 Task: Look for Airbnb properties in GjakovÃ«, Kosovo from 14th November, 2023 to 30th November, 2023 for 5 adults.5 bedrooms having 5 beds and 5 bathrooms. Property type can be house. Amenities needed are: wifi, TV, free parkinig on premises, gym, breakfast. Look for 4 properties as per requirement.
Action: Mouse moved to (546, 123)
Screenshot: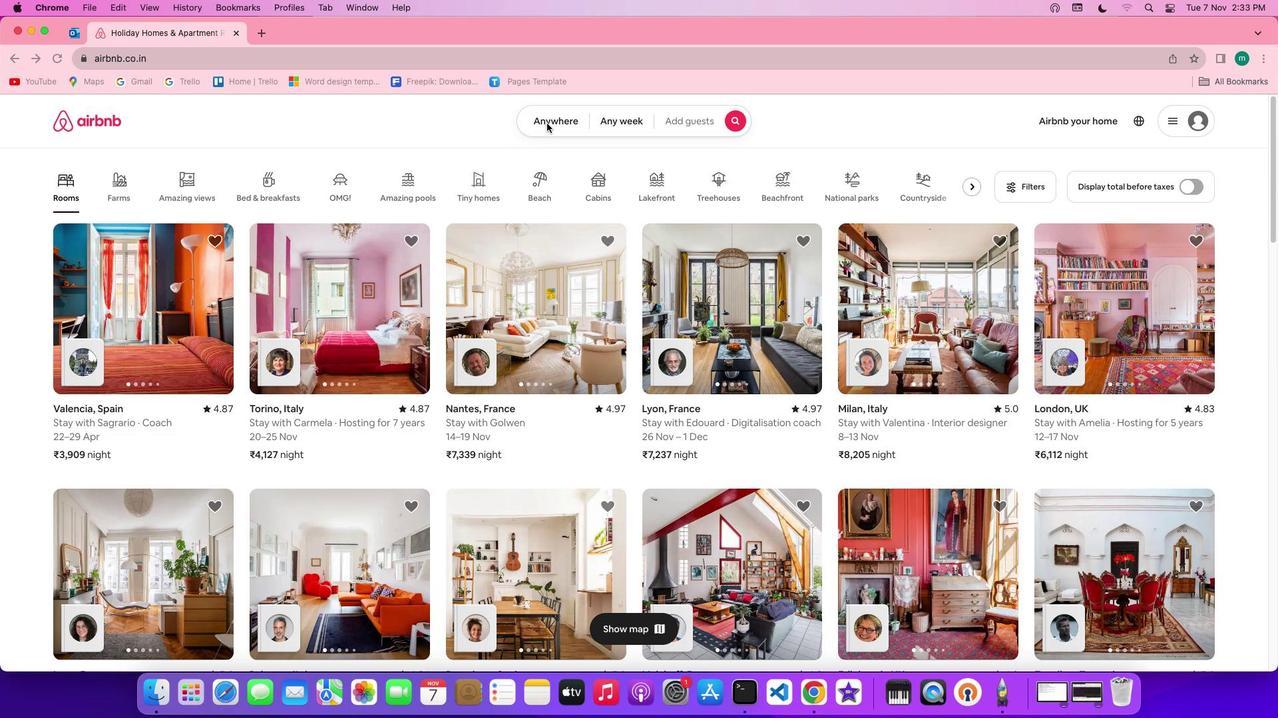 
Action: Mouse pressed left at (546, 123)
Screenshot: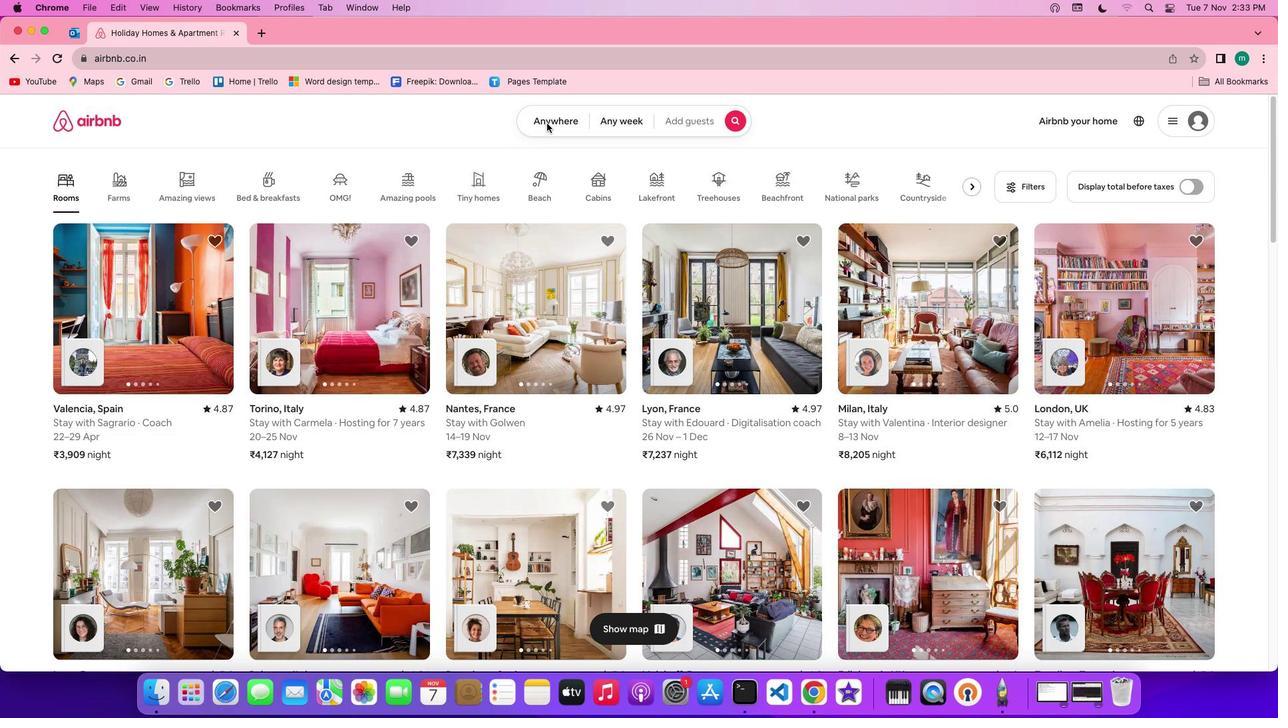 
Action: Mouse pressed left at (546, 123)
Screenshot: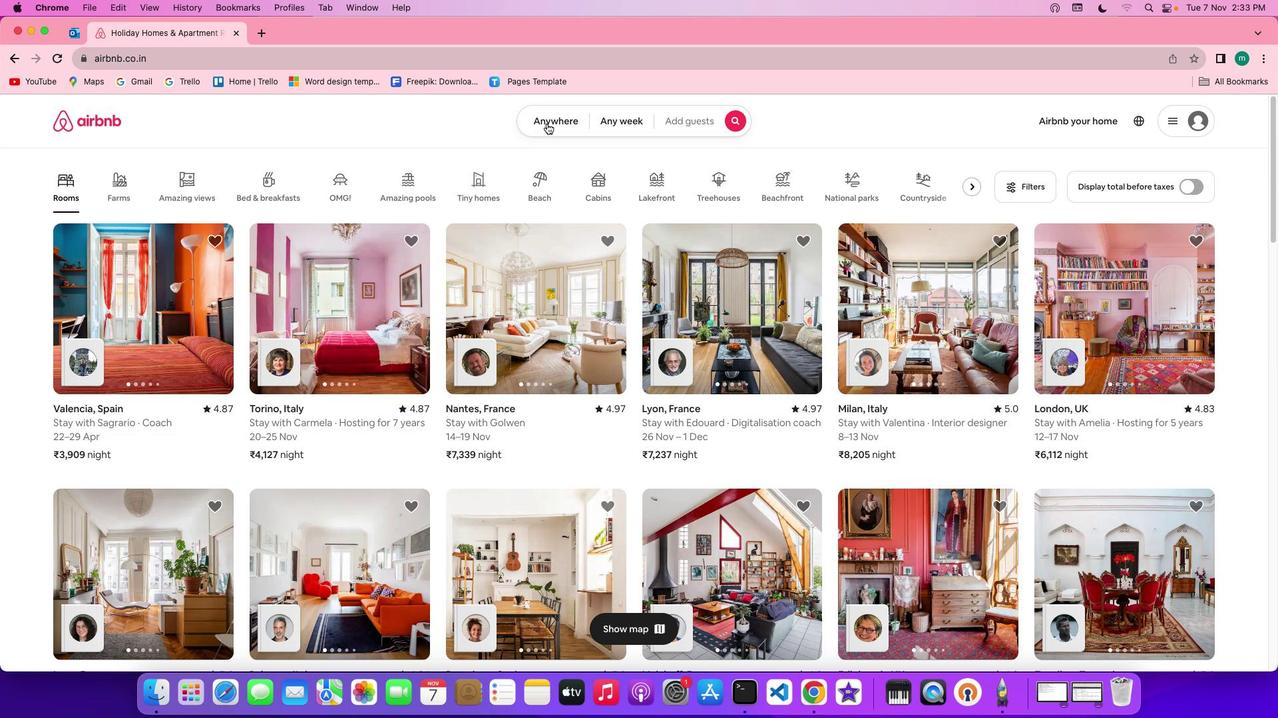 
Action: Mouse moved to (471, 175)
Screenshot: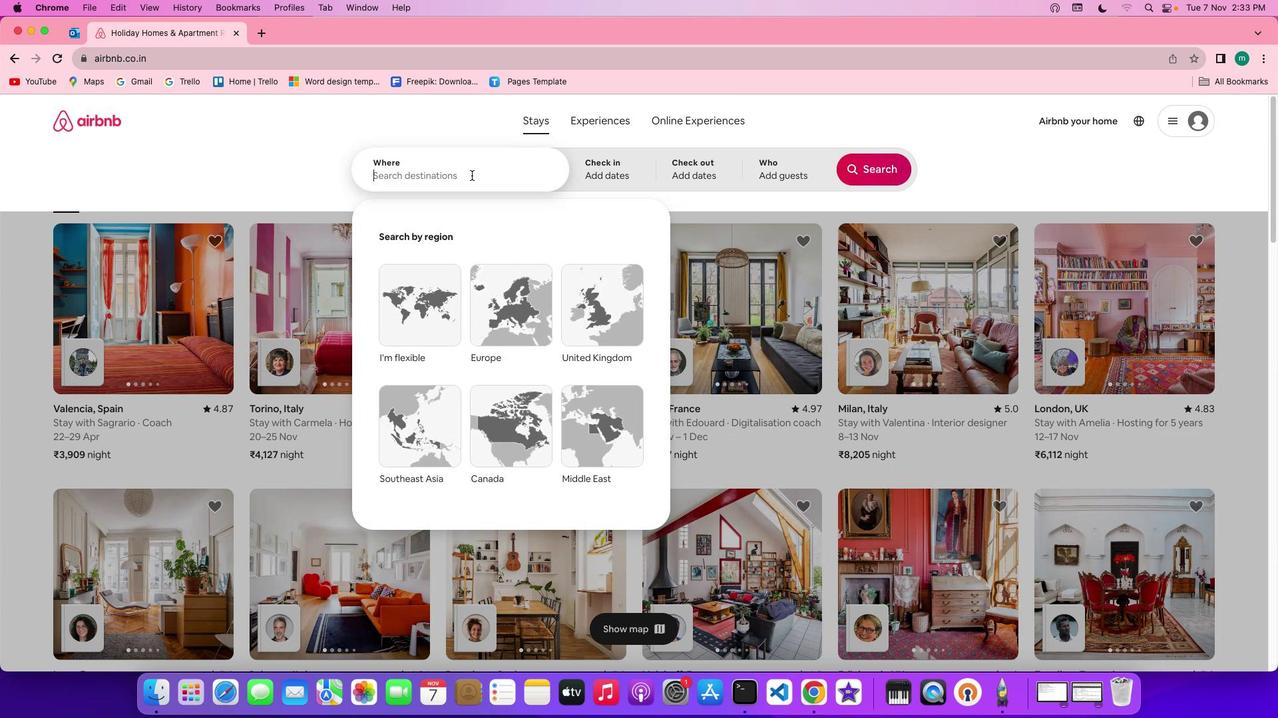 
Action: Mouse pressed left at (471, 175)
Screenshot: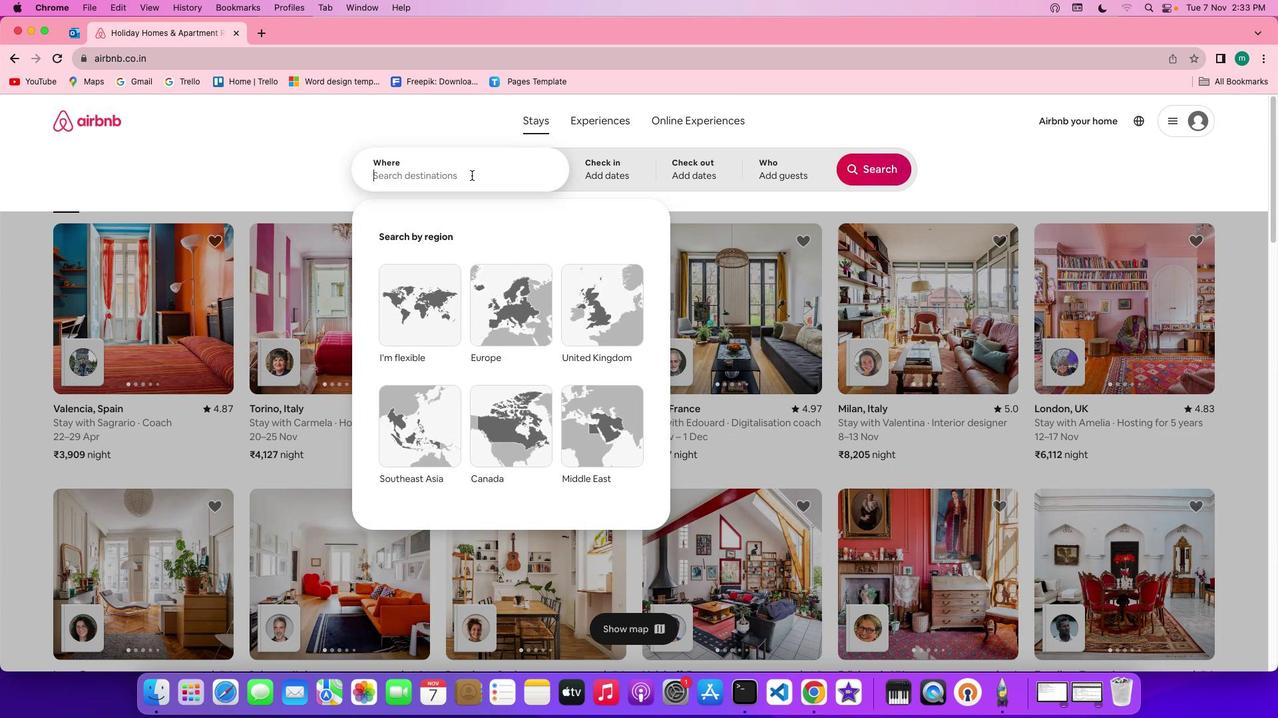 
Action: Key pressed Key.shift'G''j''a''k''o''v''e'','Key.space
Screenshot: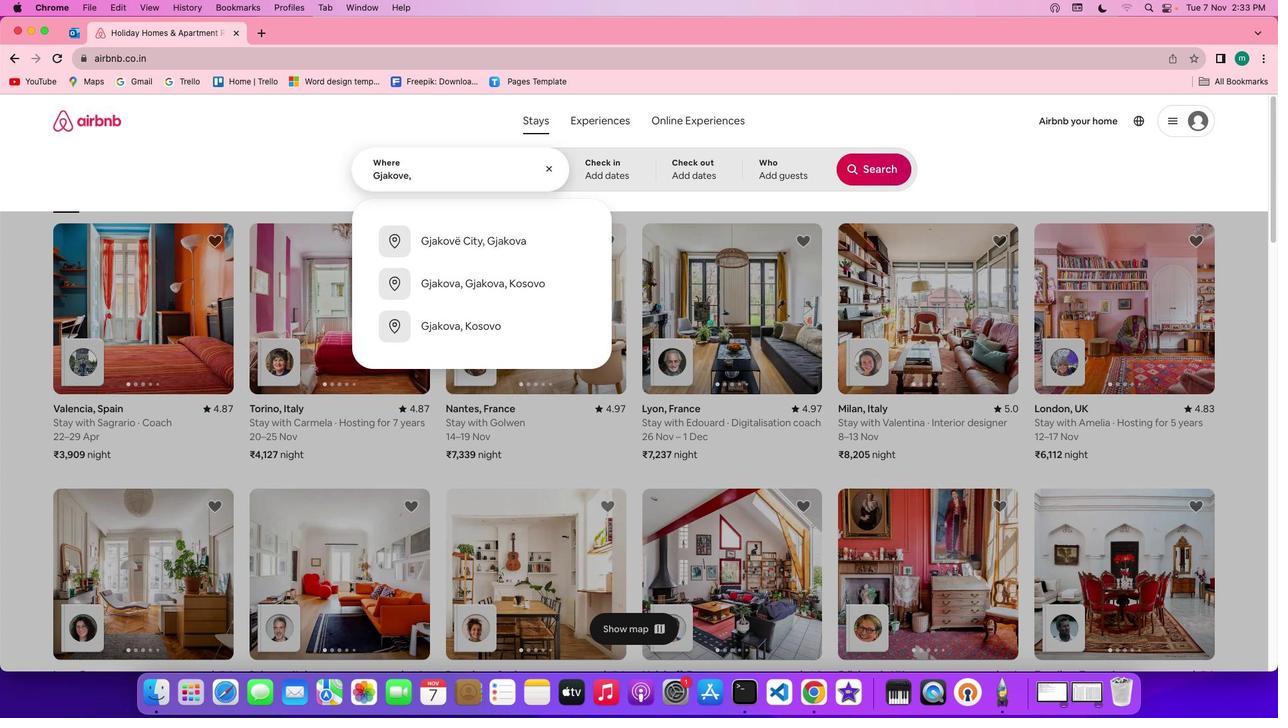 
Action: Mouse moved to (471, 175)
Screenshot: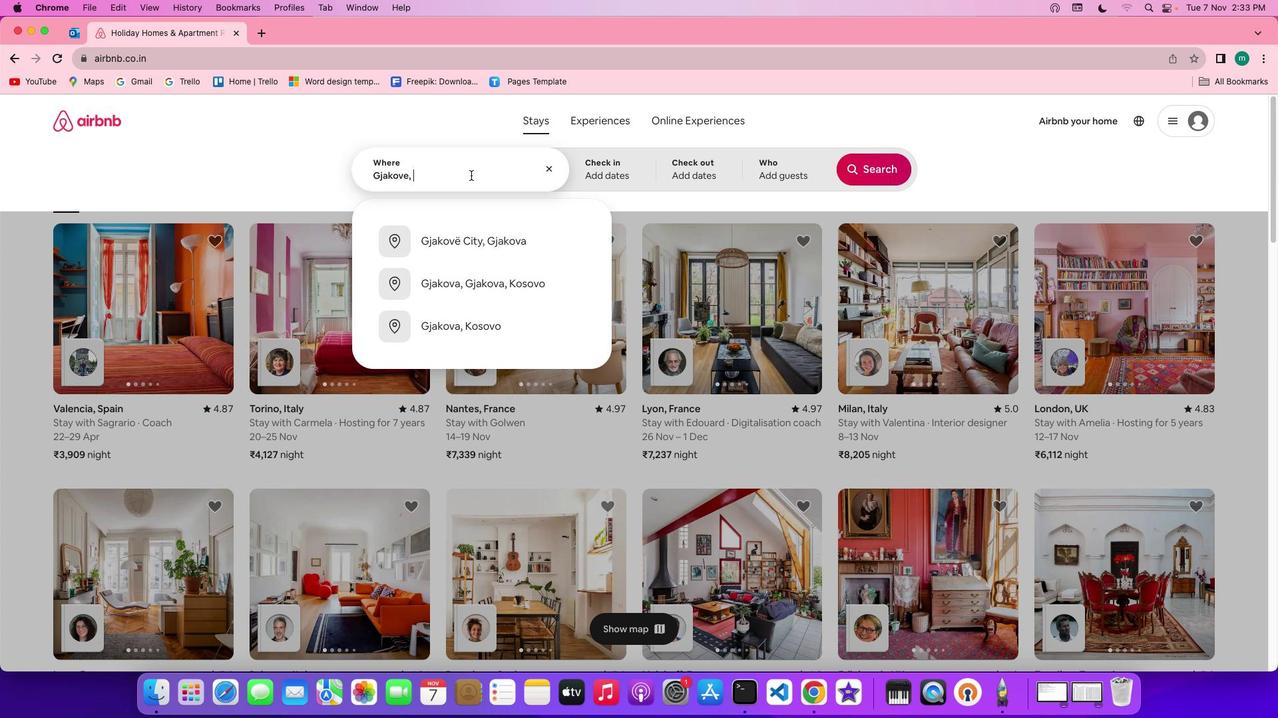 
Action: Key pressed Key.shift'K''o''s''o''v''o'
Screenshot: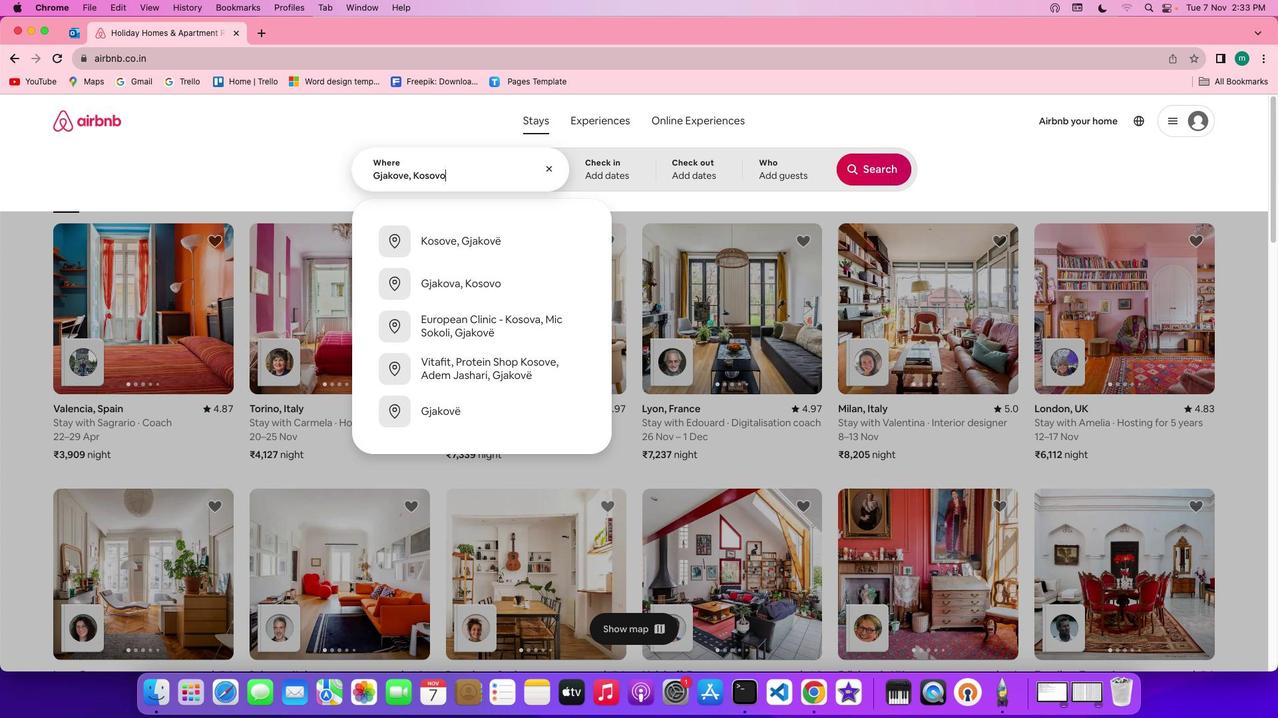 
Action: Mouse moved to (588, 159)
Screenshot: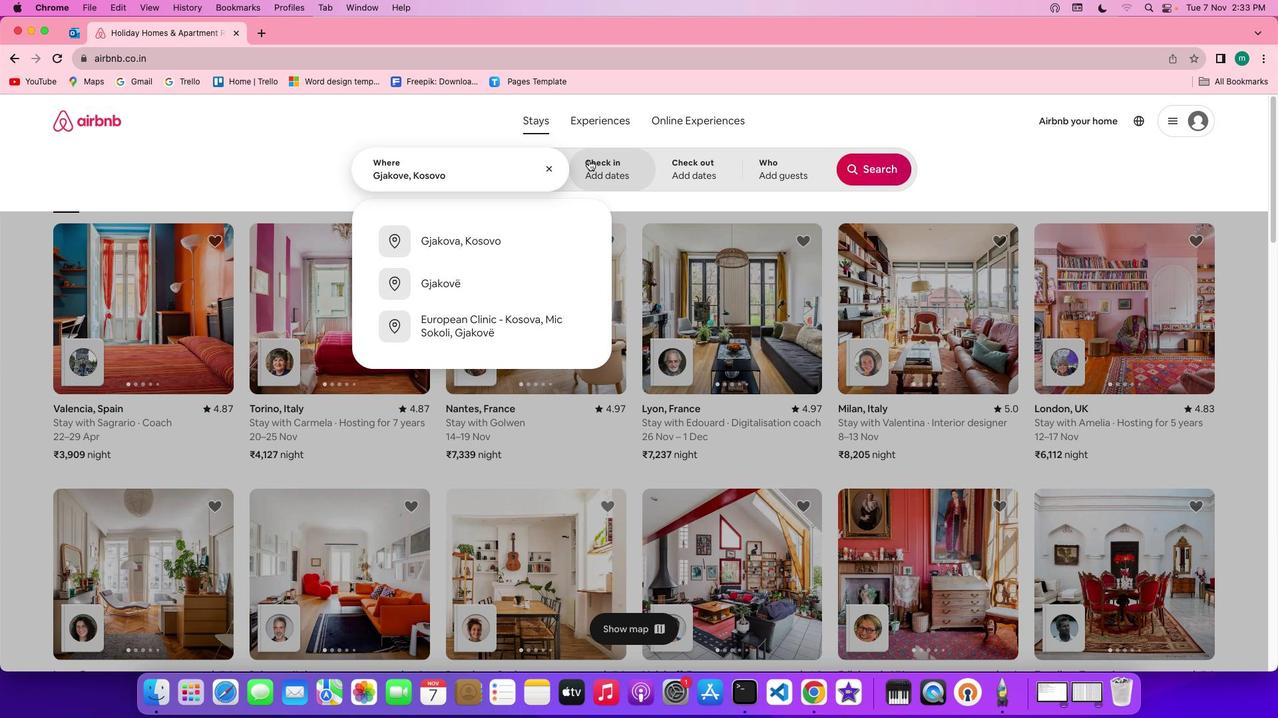 
Action: Mouse pressed left at (588, 159)
Screenshot: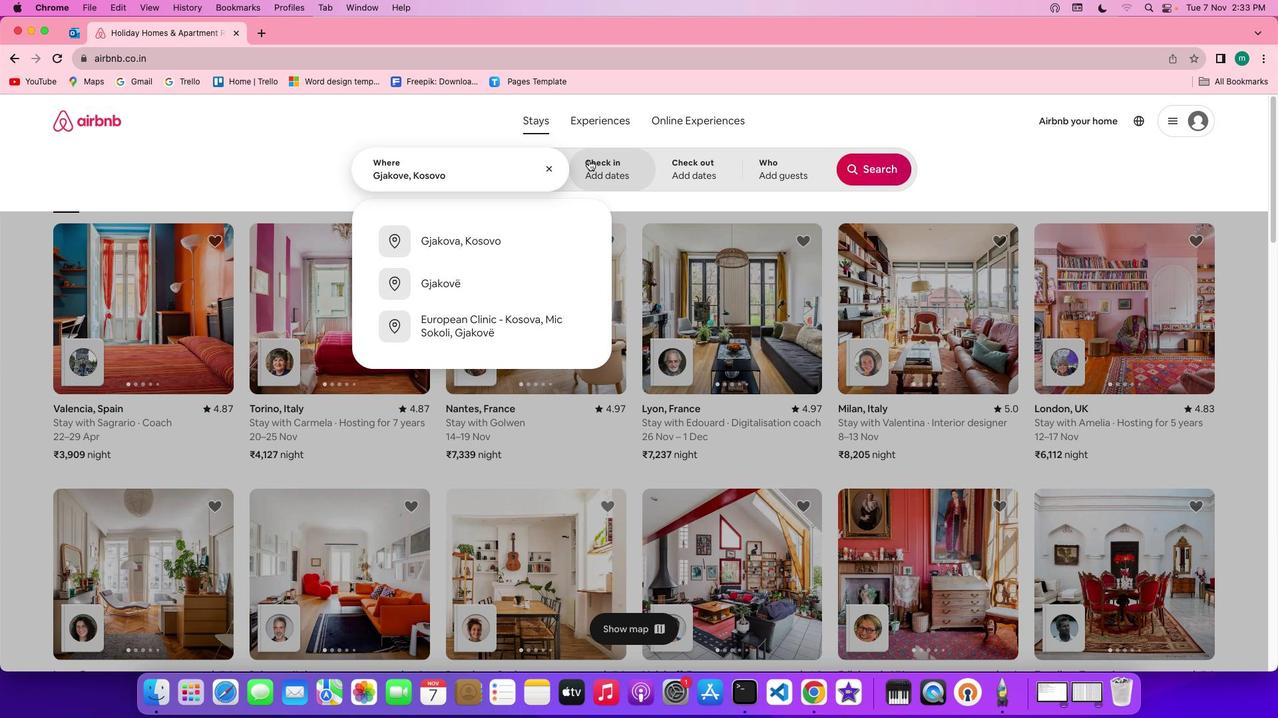 
Action: Mouse moved to (463, 409)
Screenshot: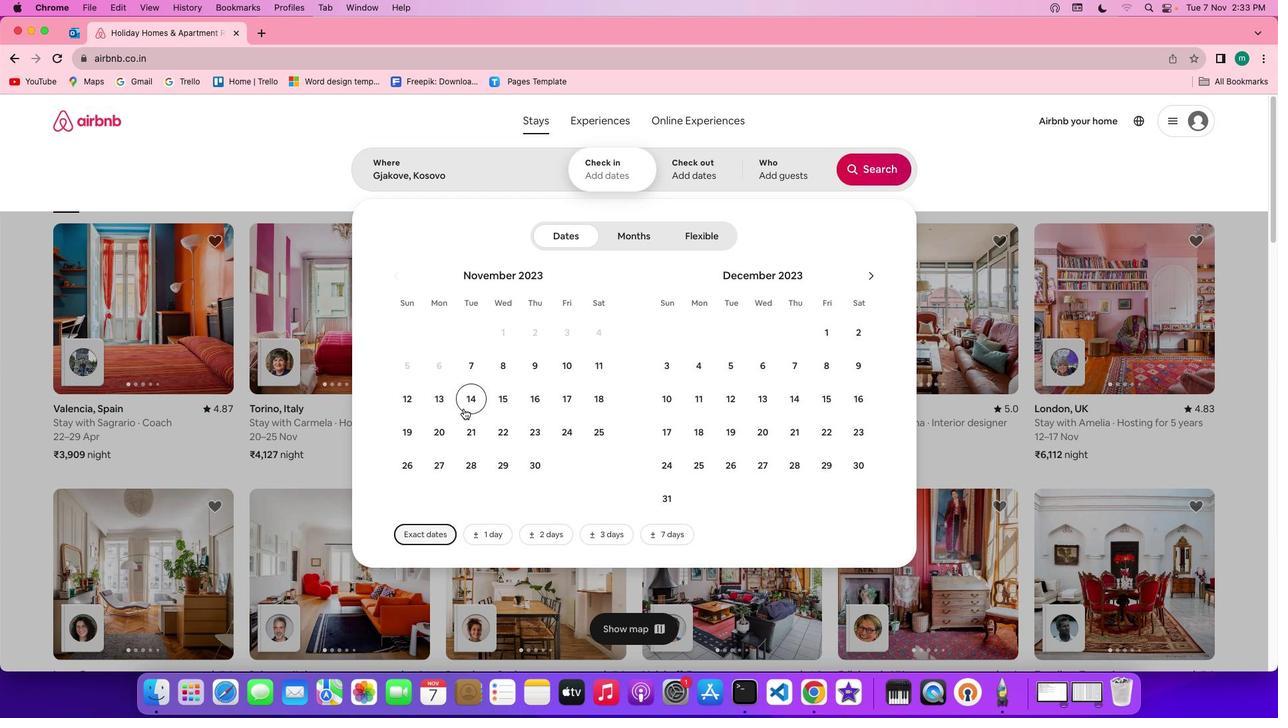 
Action: Mouse pressed left at (463, 409)
Screenshot: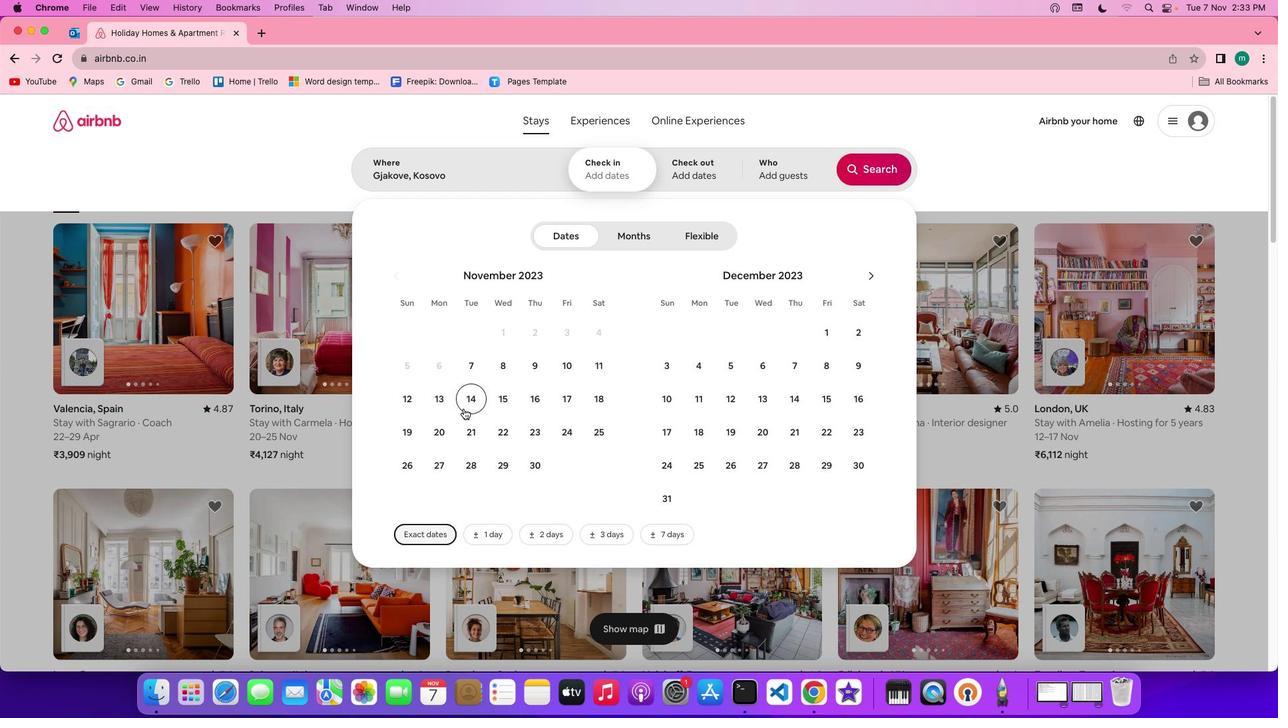 
Action: Mouse moved to (536, 473)
Screenshot: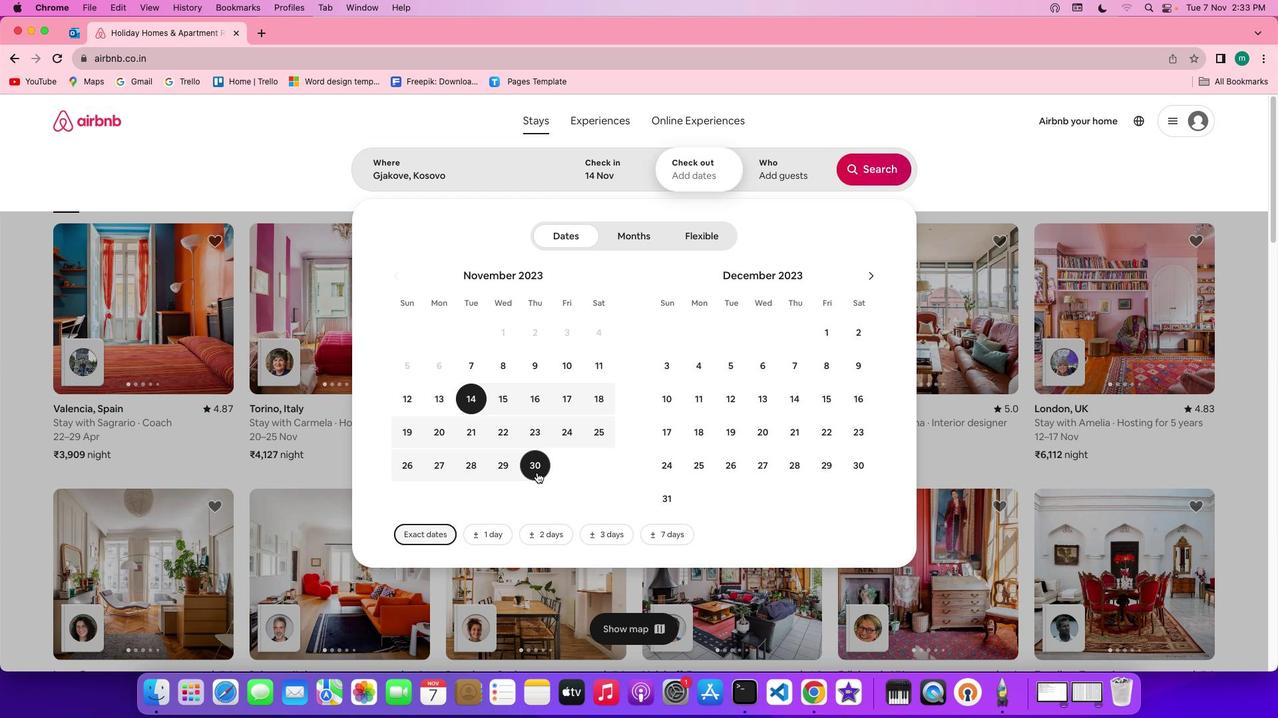 
Action: Mouse pressed left at (536, 473)
Screenshot: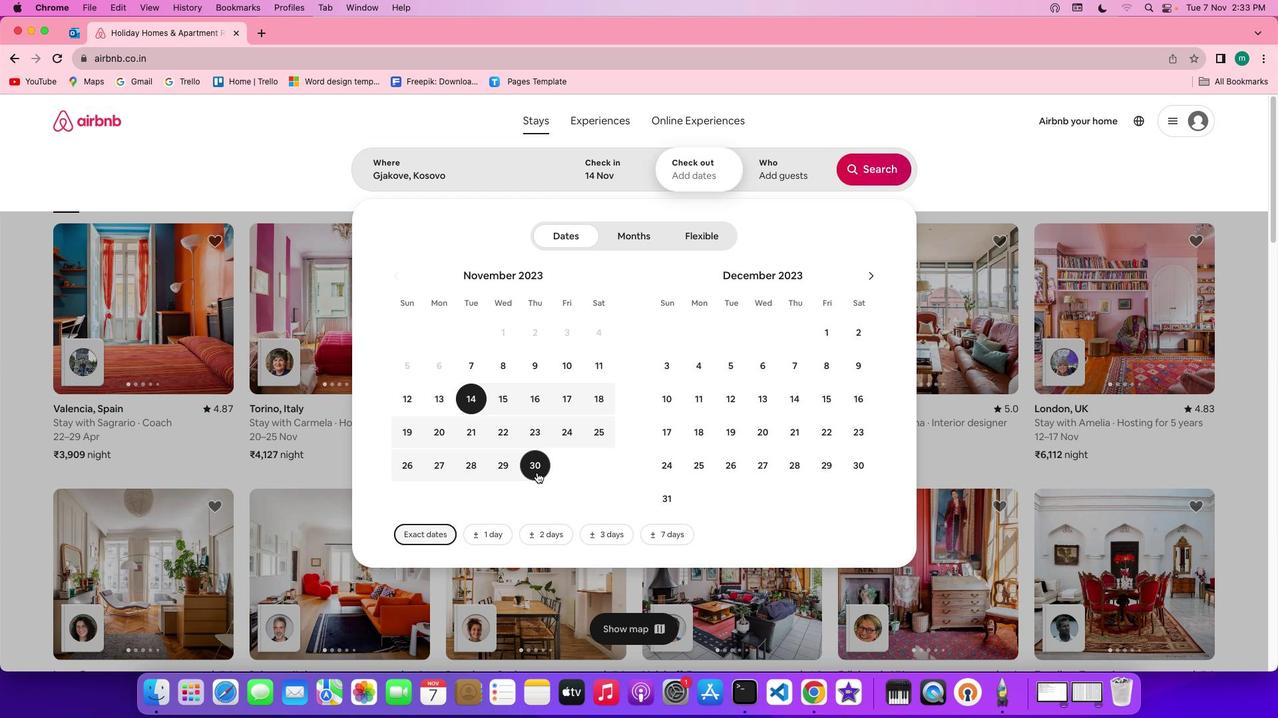
Action: Mouse moved to (772, 166)
Screenshot: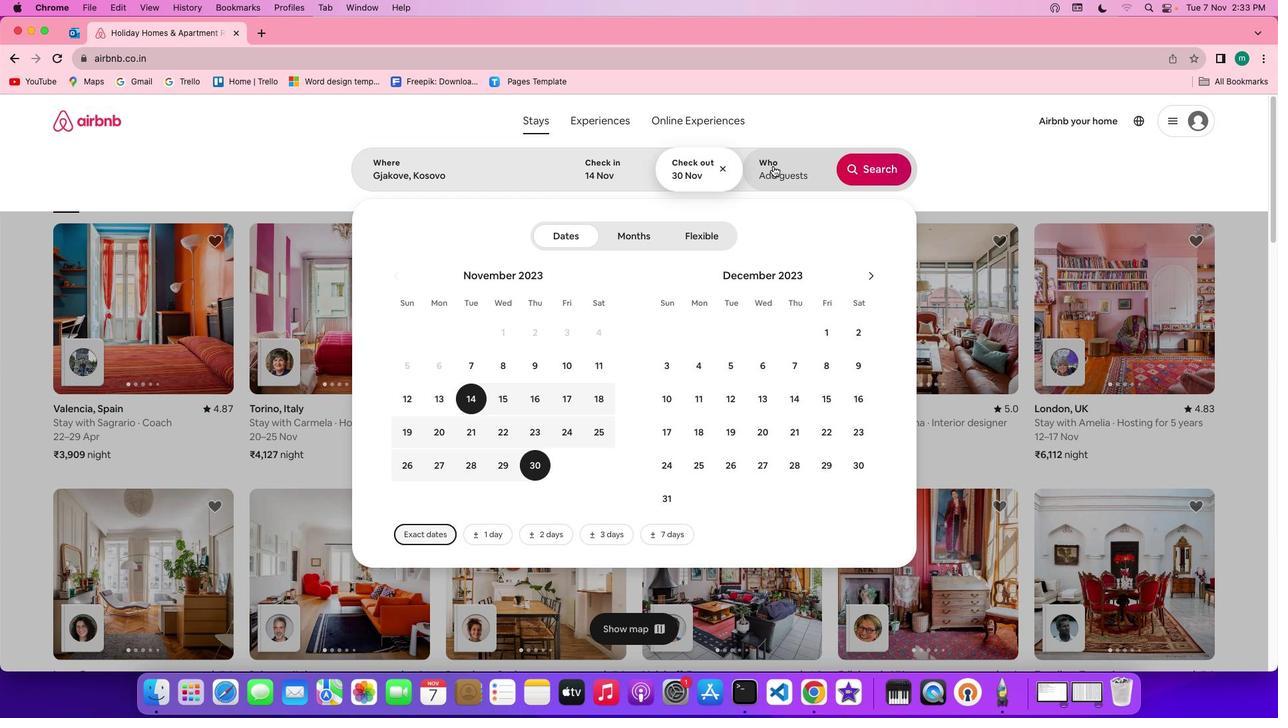 
Action: Mouse pressed left at (772, 166)
Screenshot: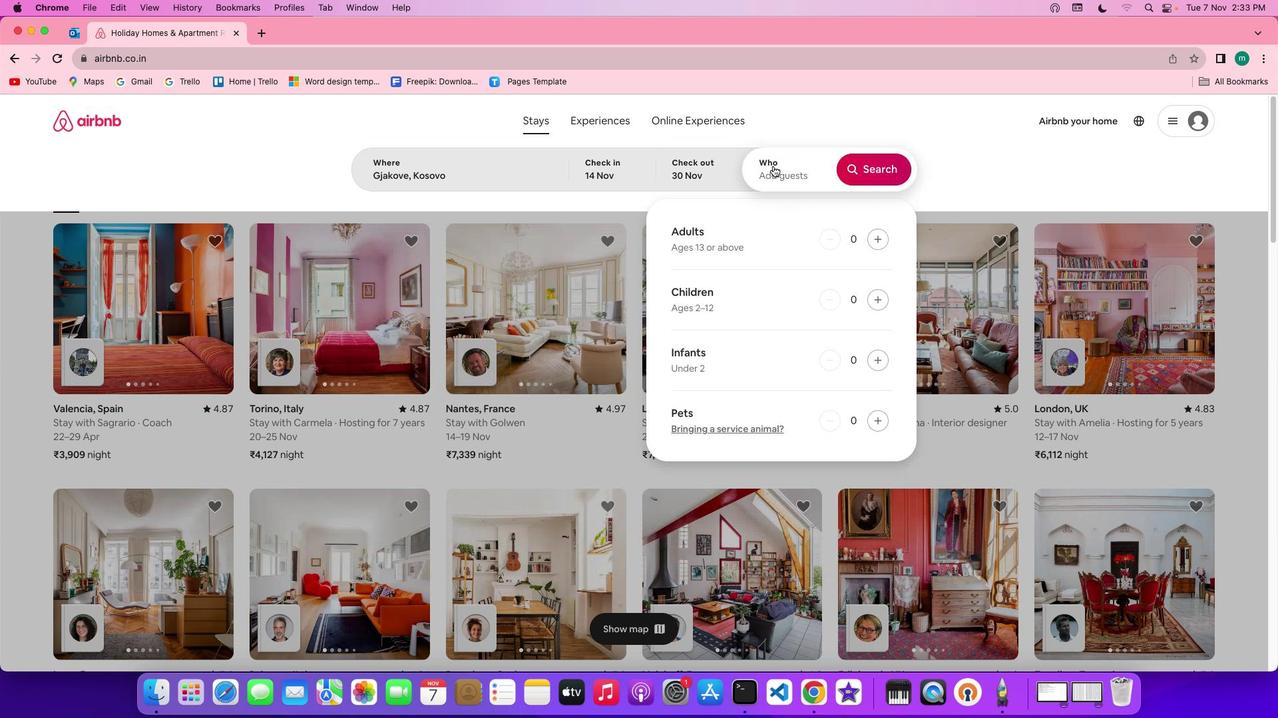 
Action: Mouse moved to (882, 240)
Screenshot: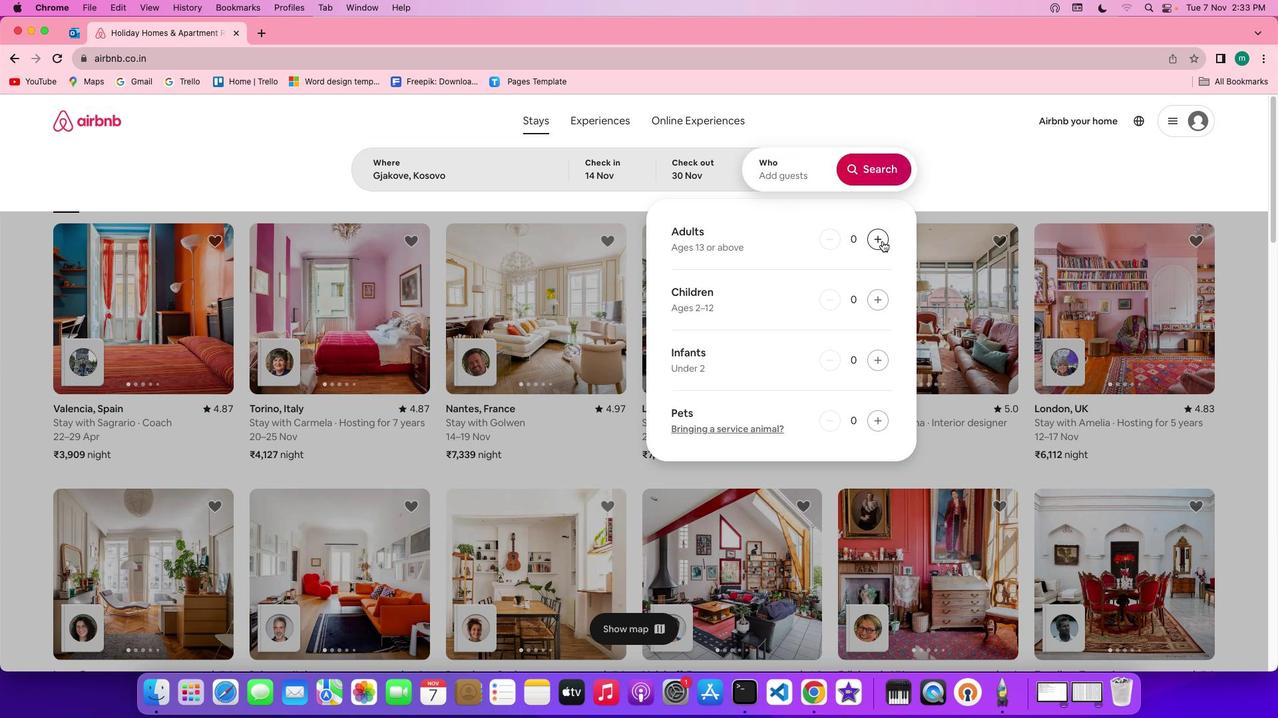 
Action: Mouse pressed left at (882, 240)
Screenshot: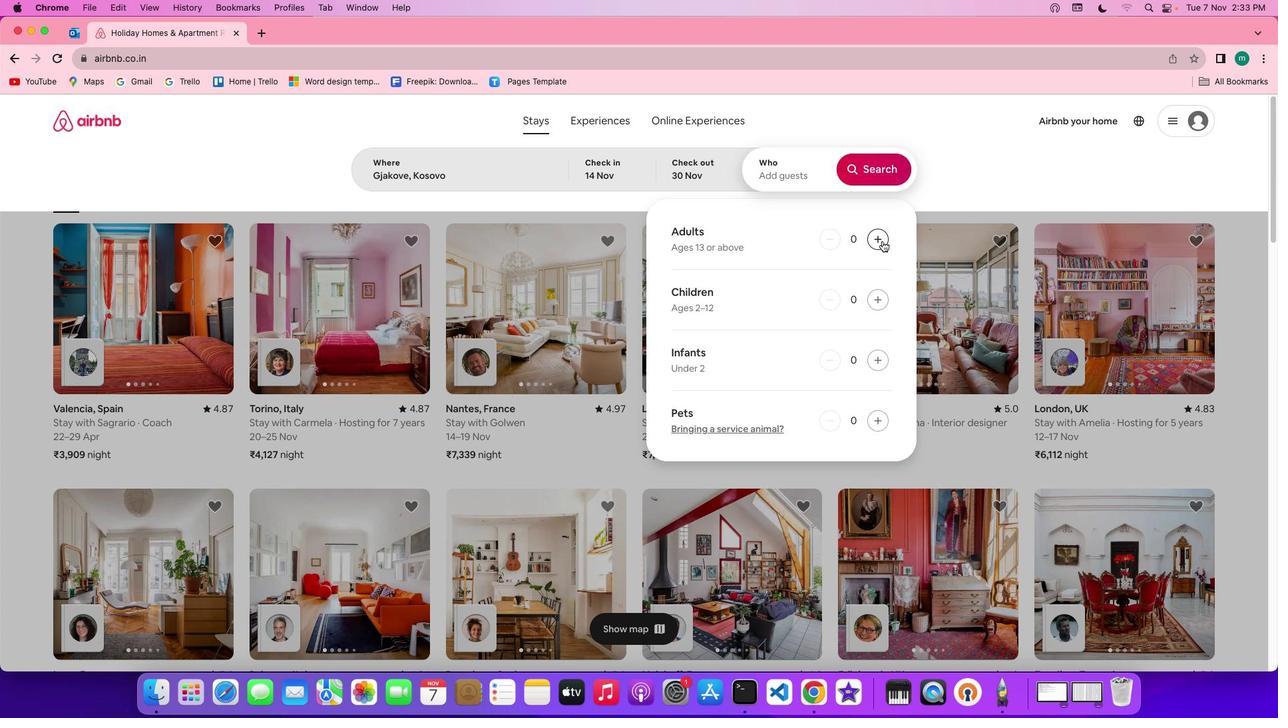 
Action: Mouse pressed left at (882, 240)
Screenshot: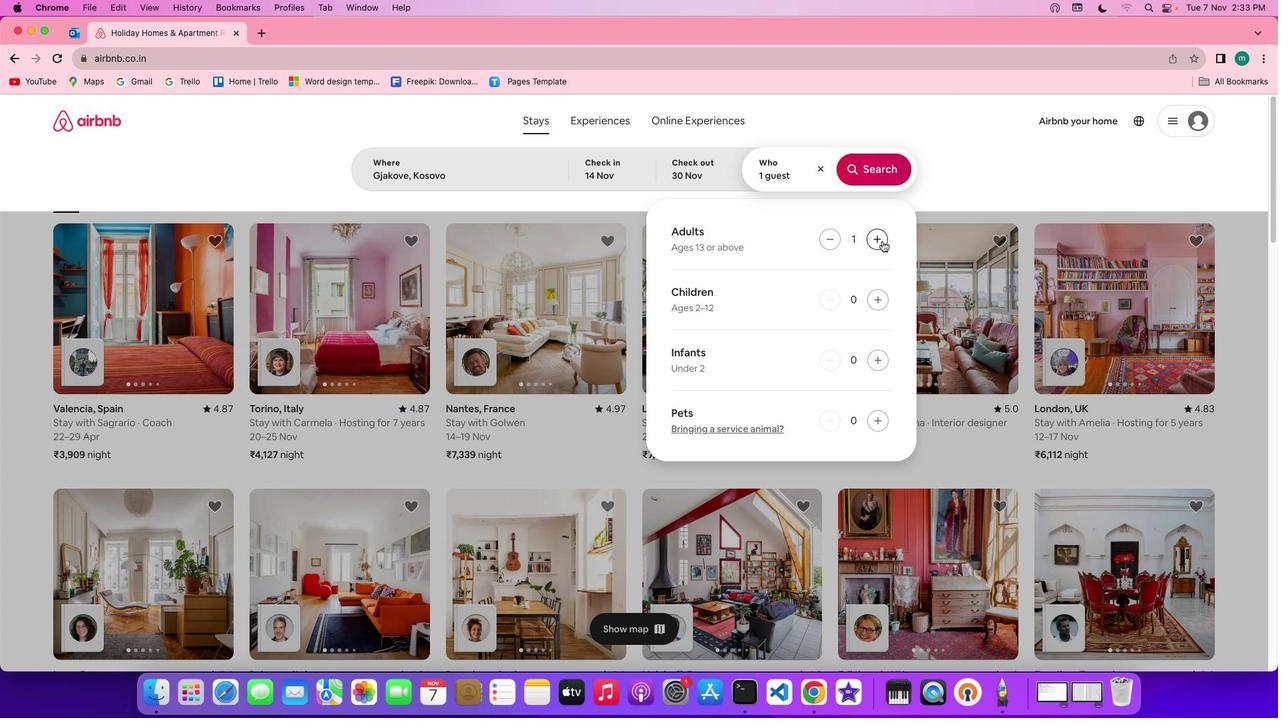 
Action: Mouse pressed left at (882, 240)
Screenshot: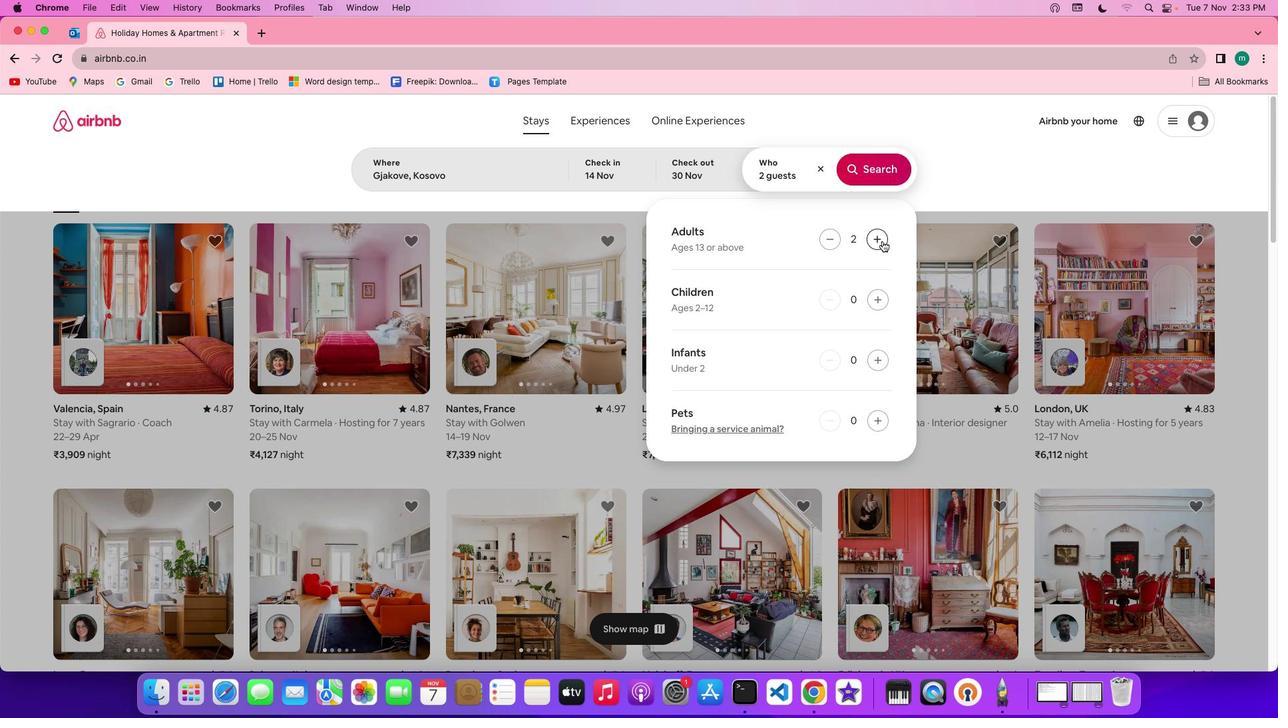 
Action: Mouse pressed left at (882, 240)
Screenshot: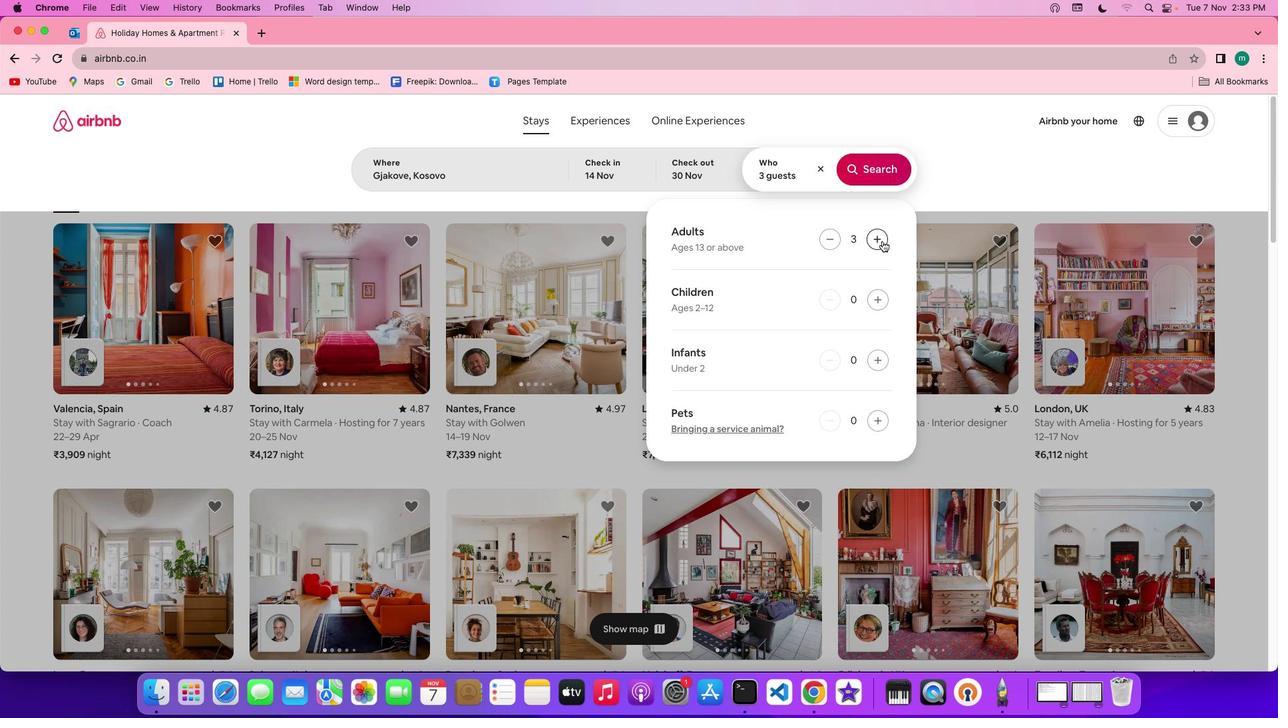 
Action: Mouse pressed left at (882, 240)
Screenshot: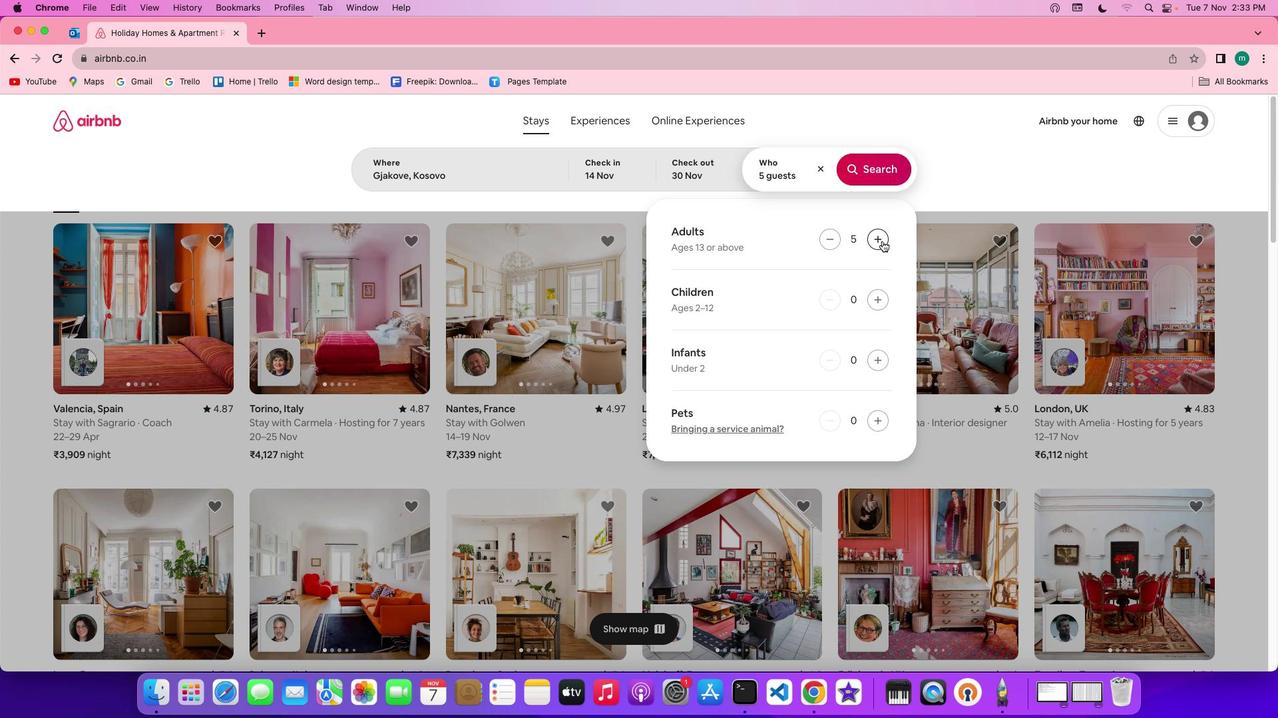 
Action: Mouse moved to (883, 170)
Screenshot: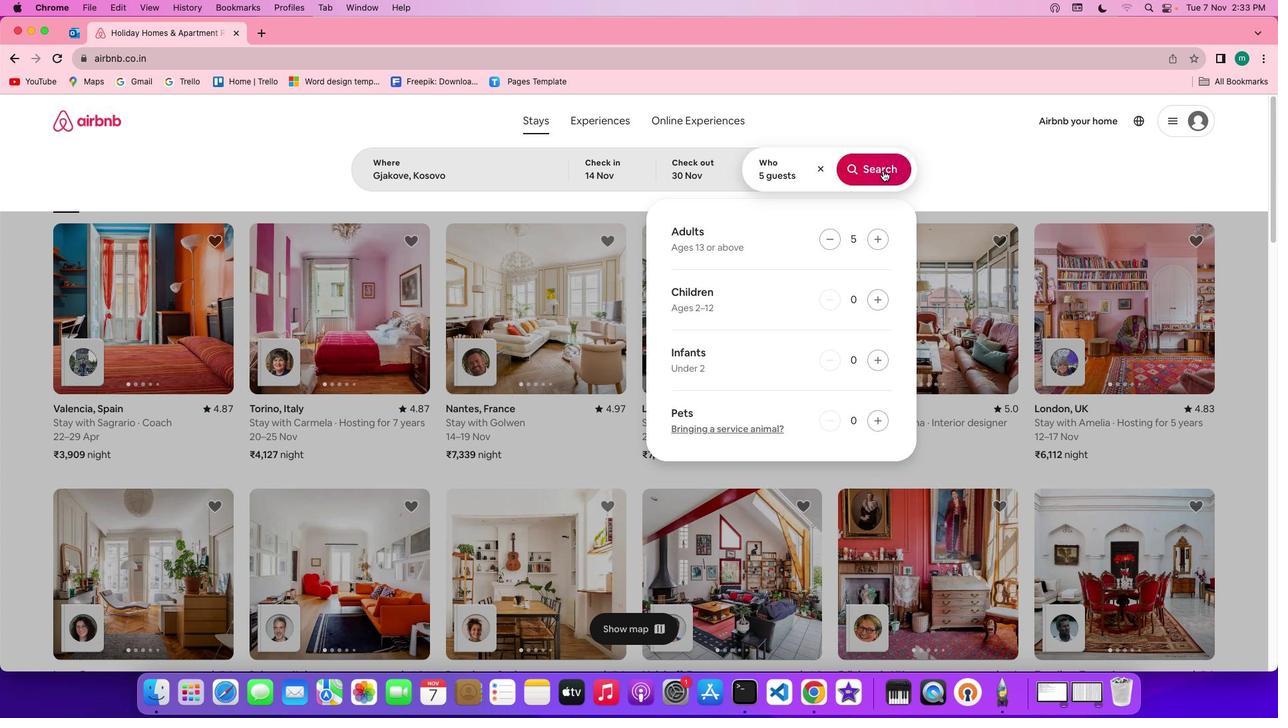 
Action: Mouse pressed left at (883, 170)
Screenshot: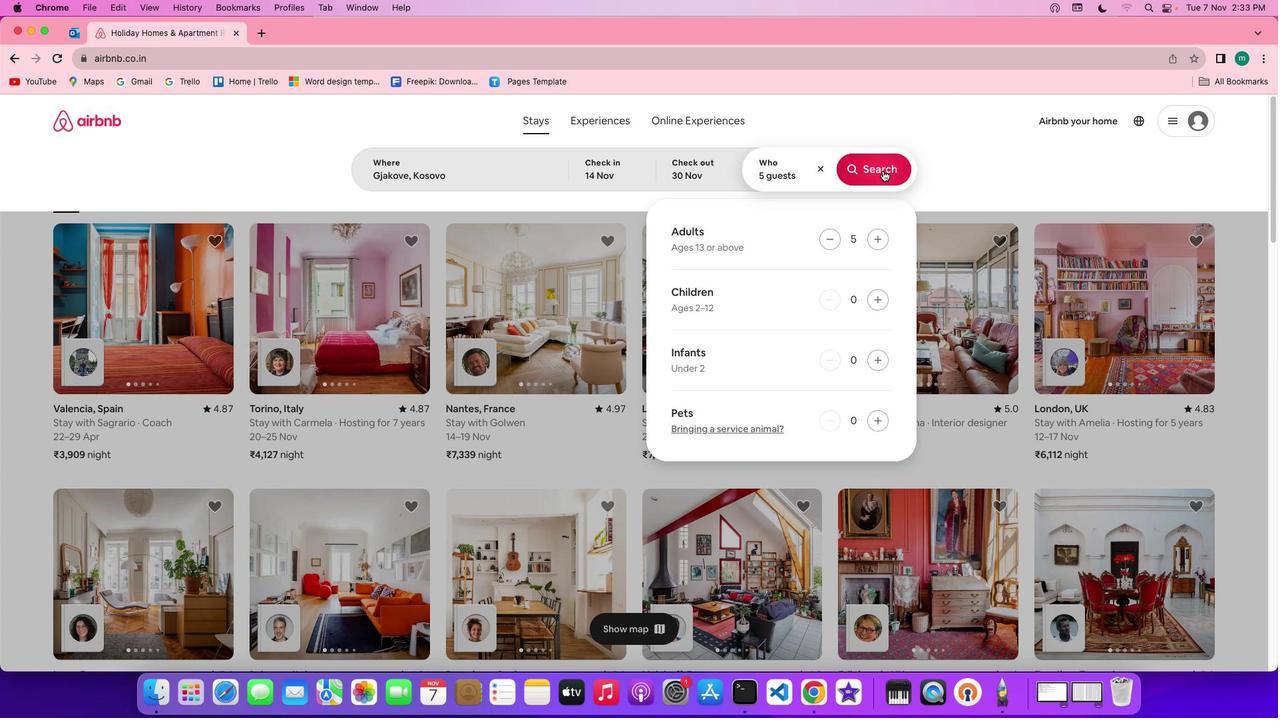 
Action: Mouse moved to (1076, 177)
Screenshot: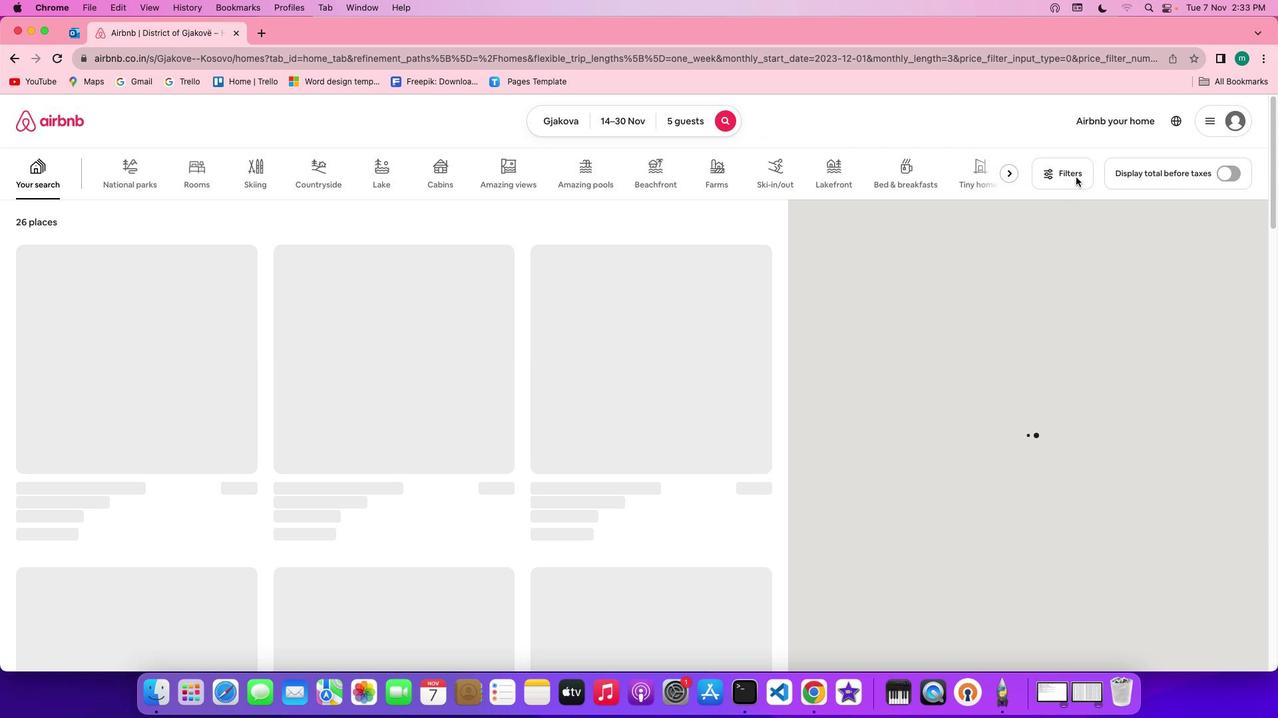 
Action: Mouse pressed left at (1076, 177)
Screenshot: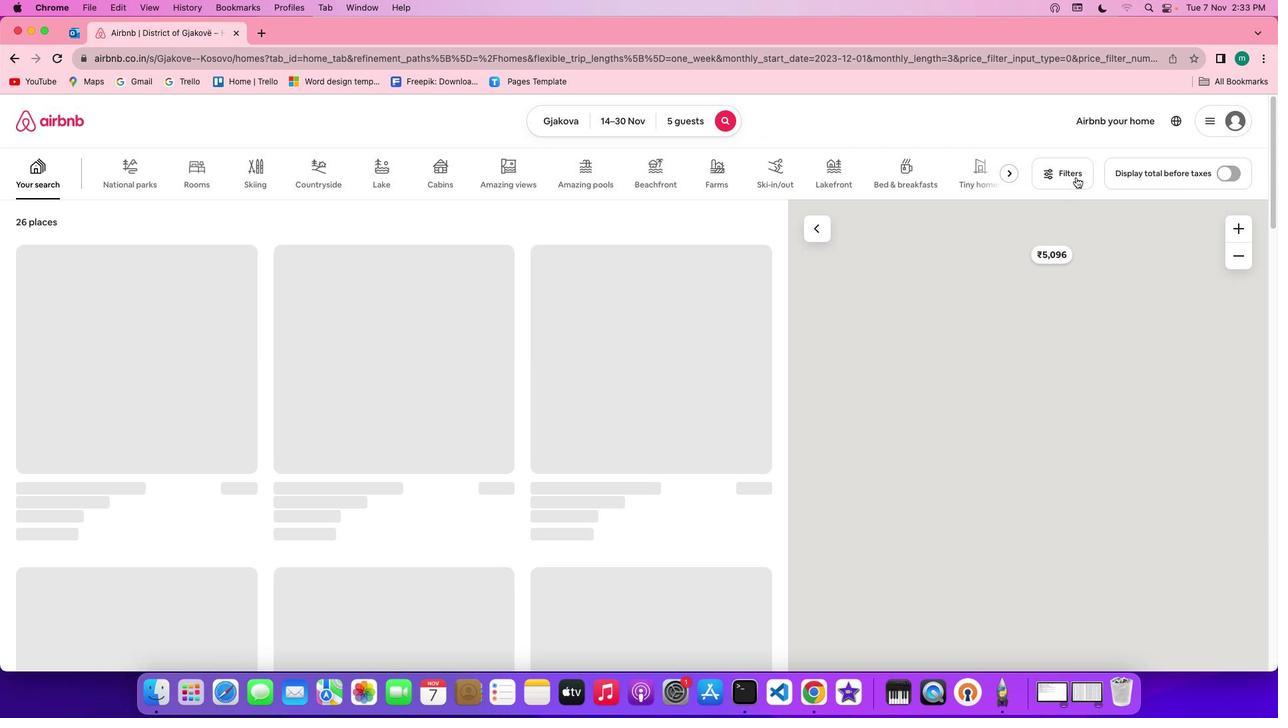 
Action: Mouse moved to (1065, 173)
Screenshot: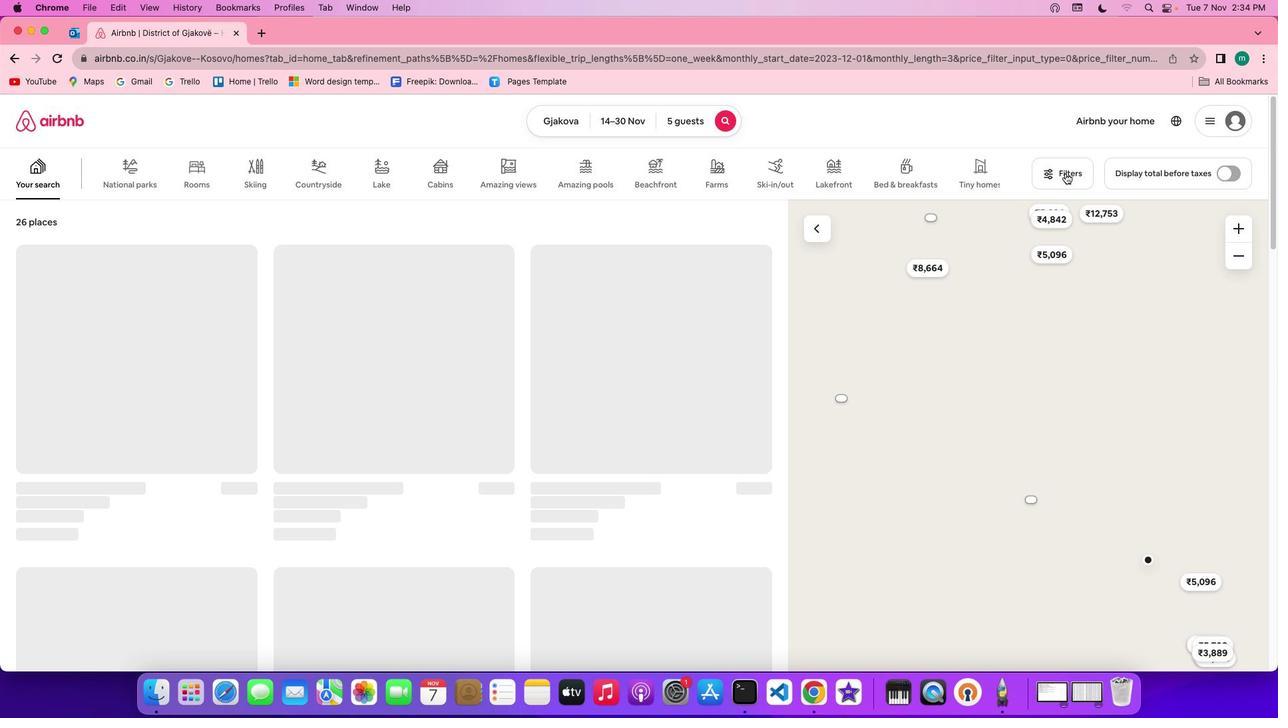 
Action: Mouse pressed left at (1065, 173)
Screenshot: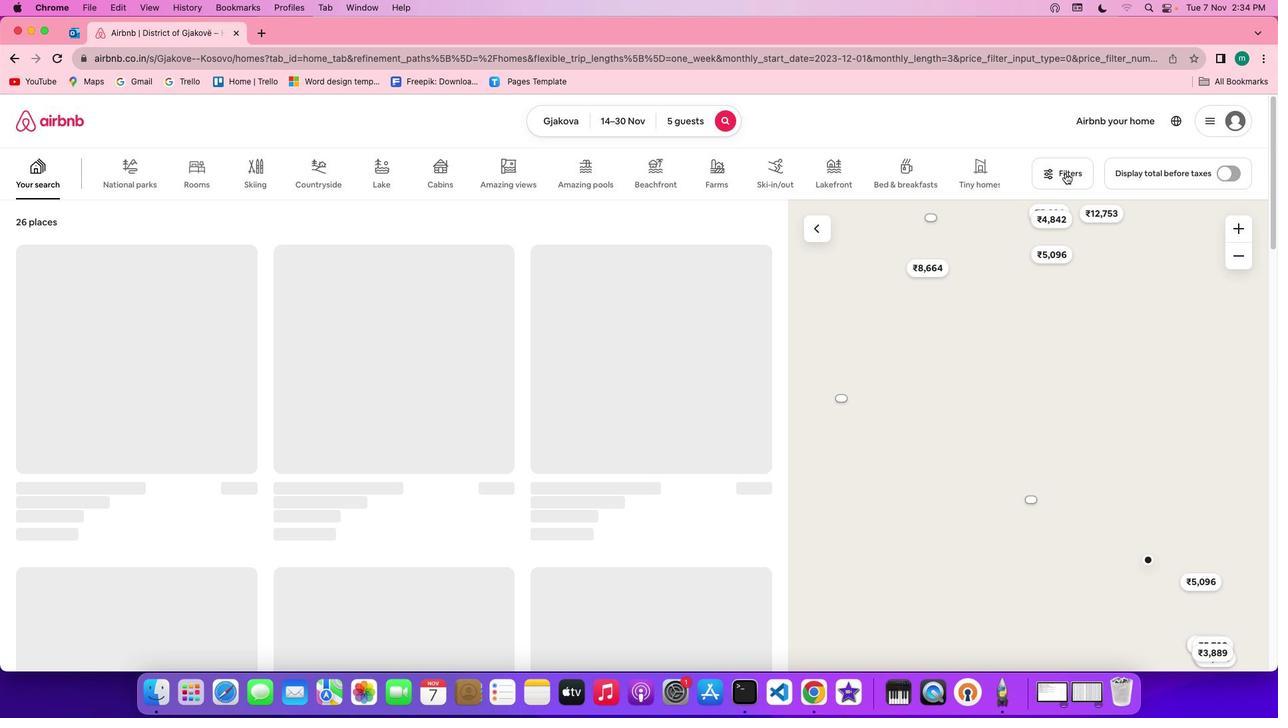 
Action: Mouse moved to (1059, 172)
Screenshot: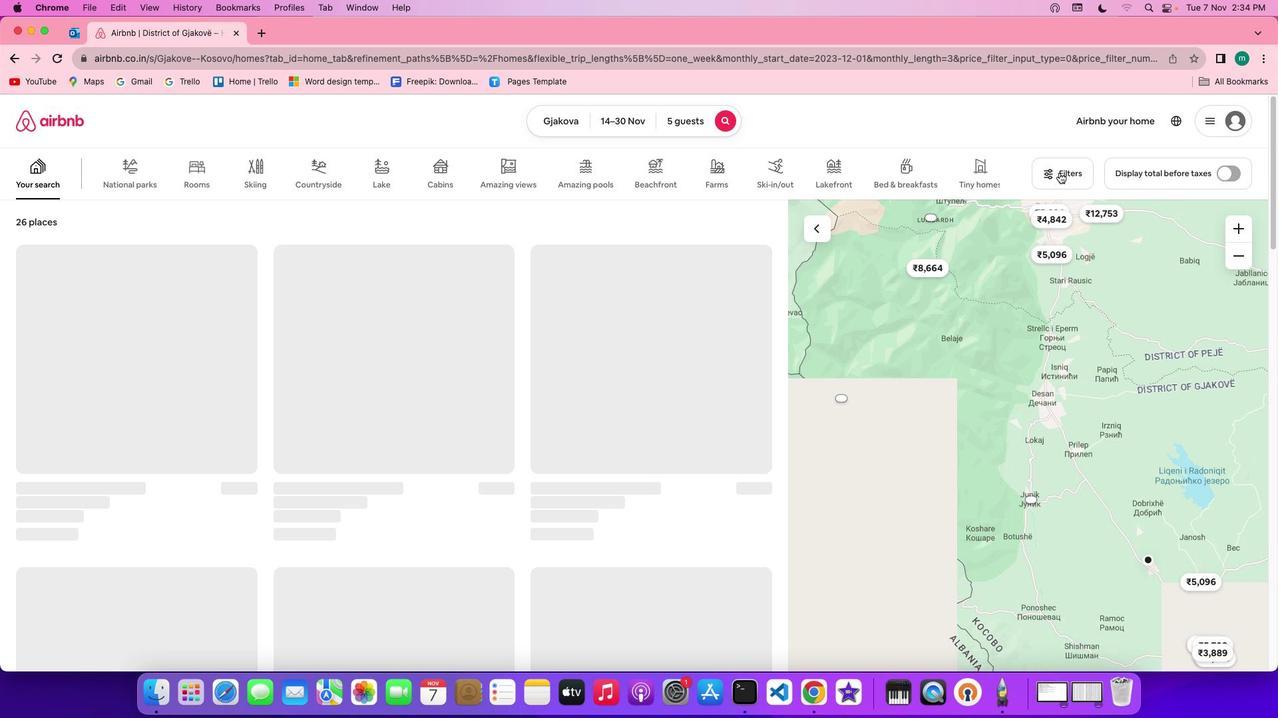 
Action: Mouse pressed left at (1059, 172)
Screenshot: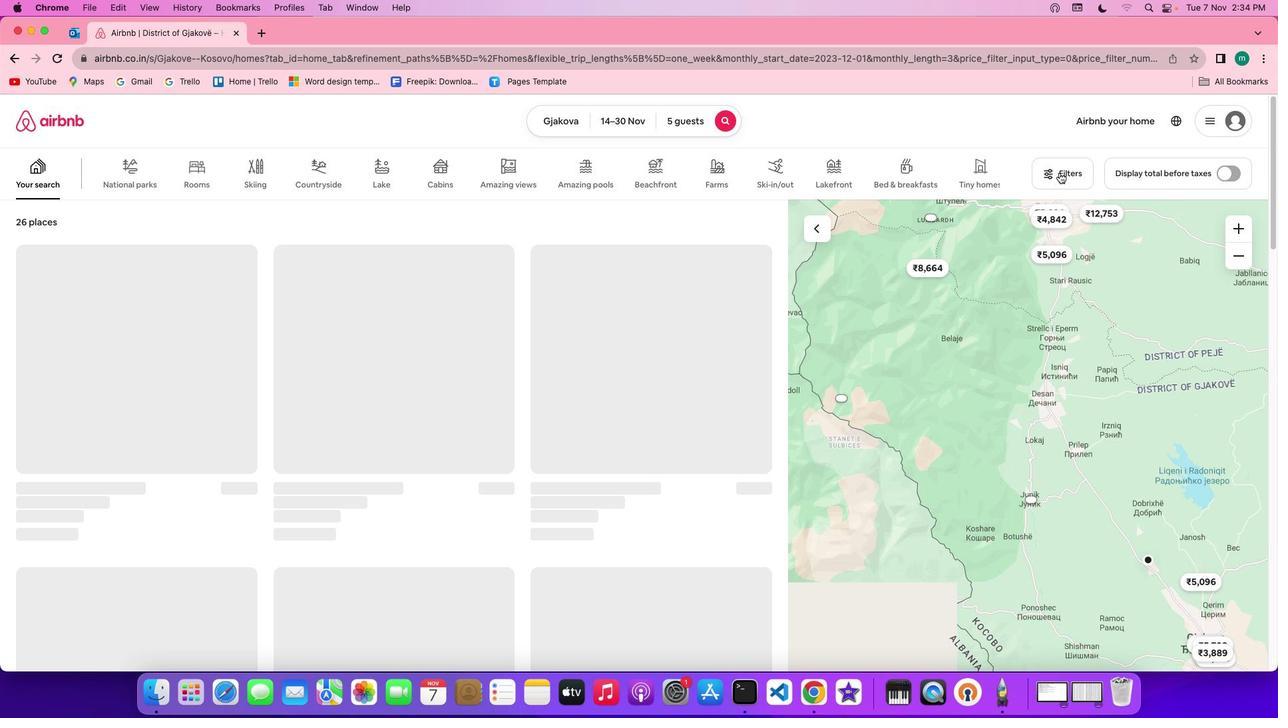 
Action: Mouse moved to (1062, 171)
Screenshot: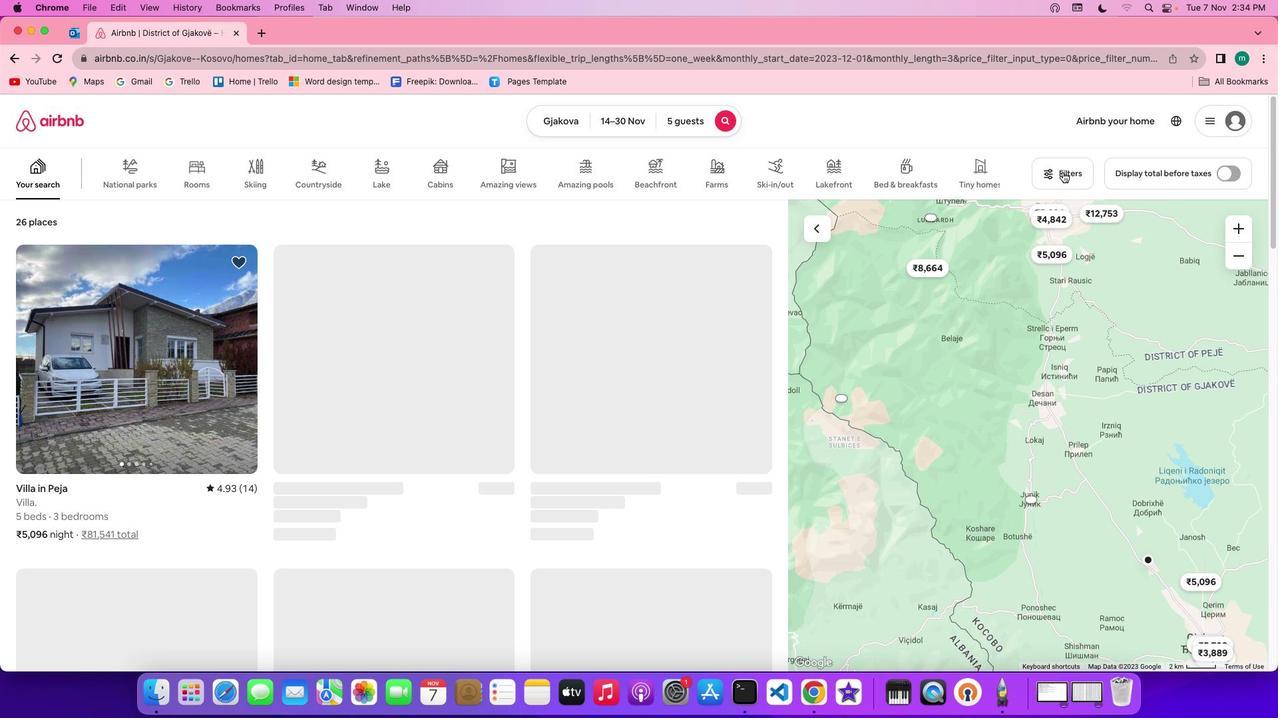 
Action: Mouse pressed left at (1062, 171)
Screenshot: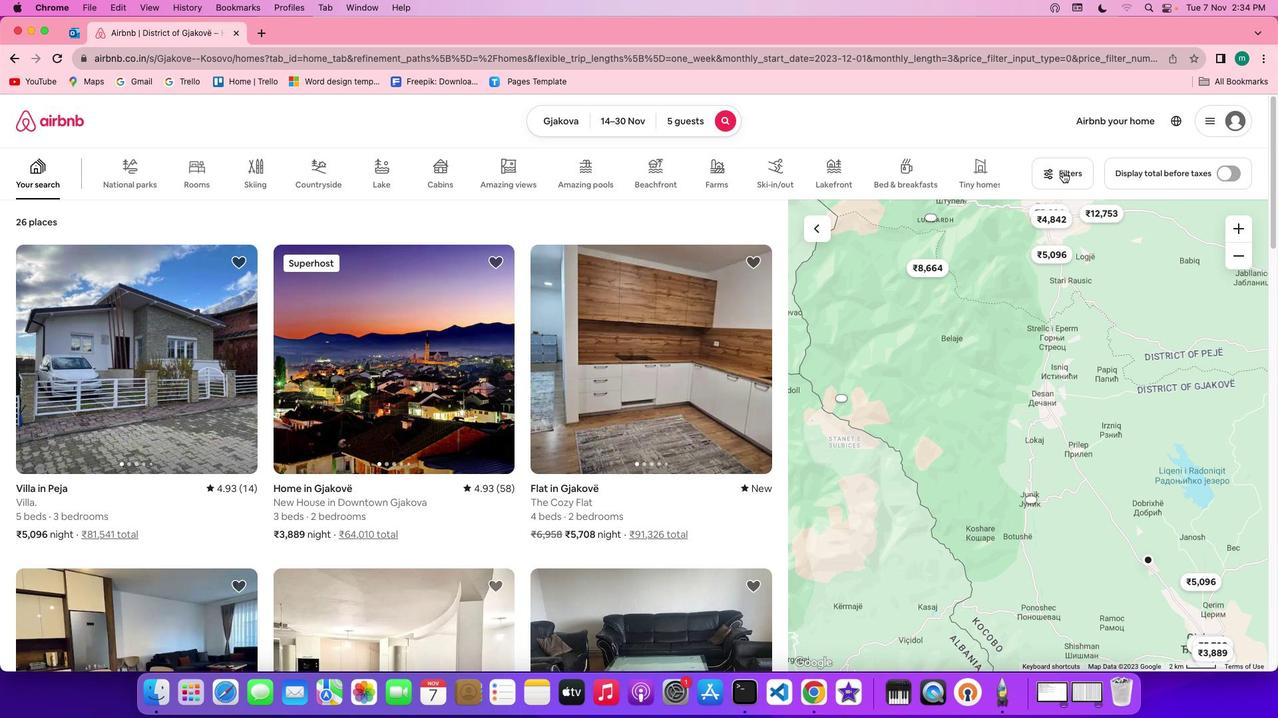 
Action: Mouse moved to (621, 435)
Screenshot: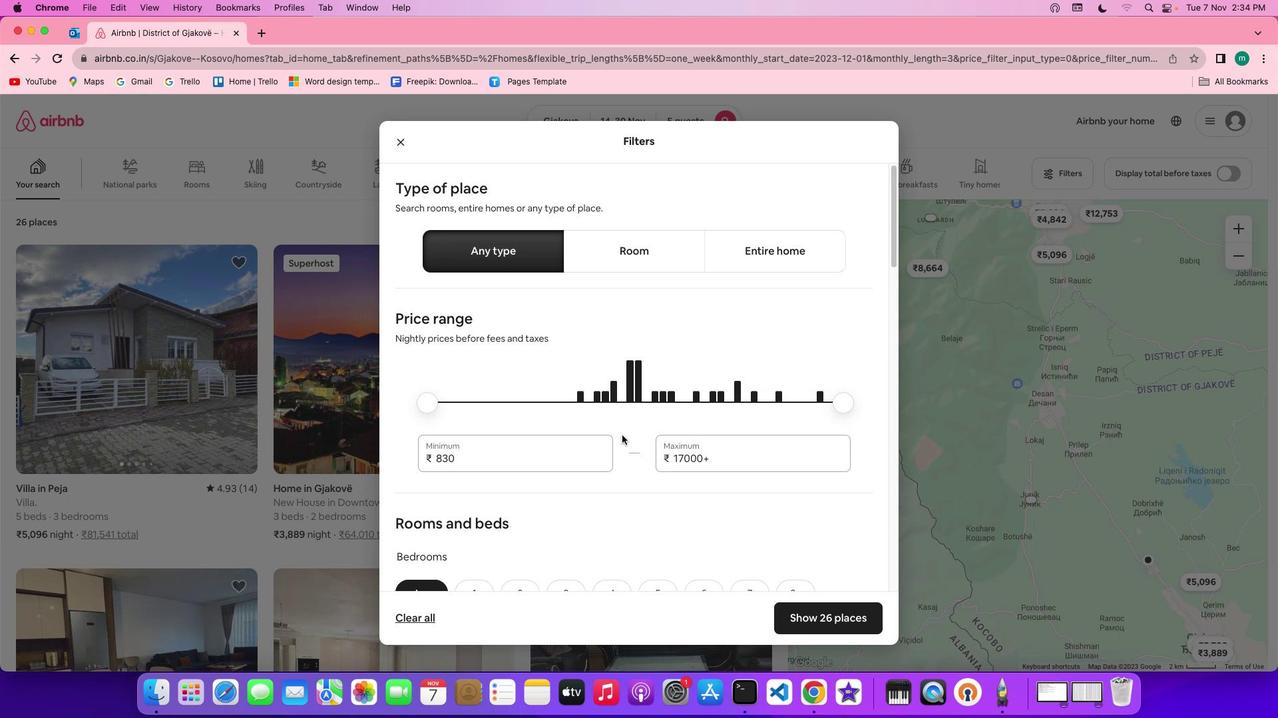 
Action: Mouse scrolled (621, 435) with delta (0, 0)
Screenshot: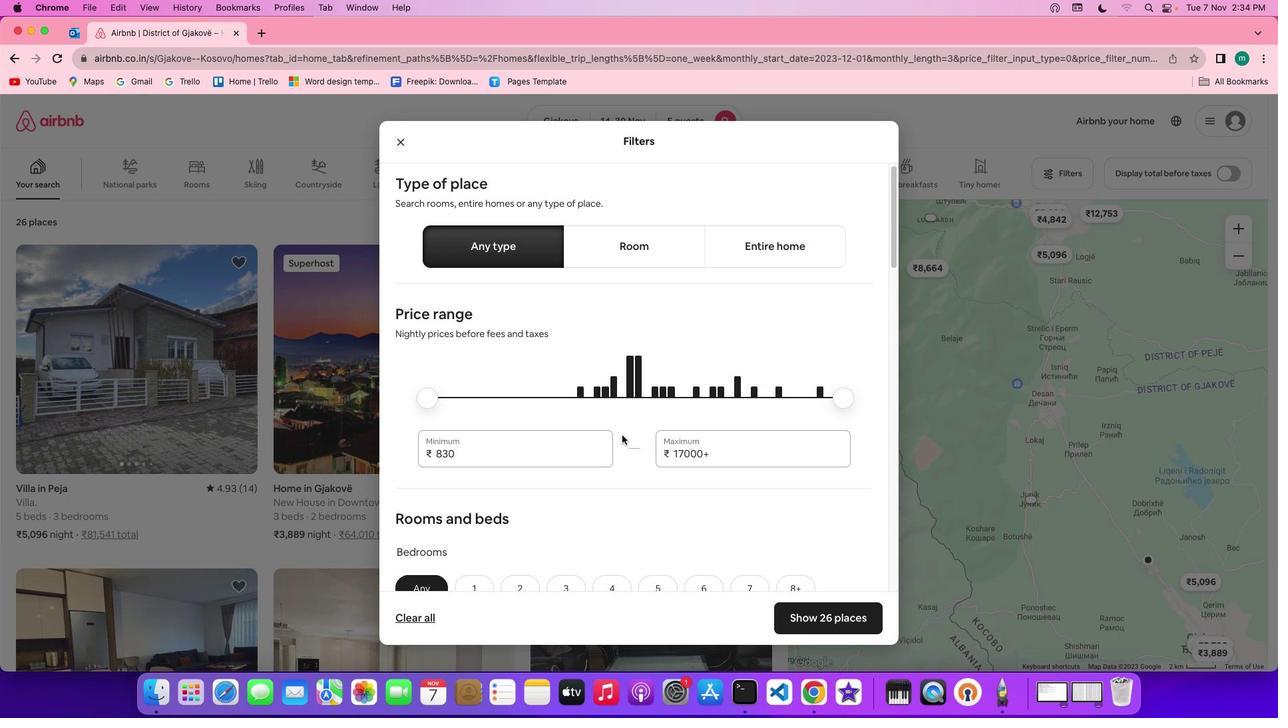 
Action: Mouse scrolled (621, 435) with delta (0, 0)
Screenshot: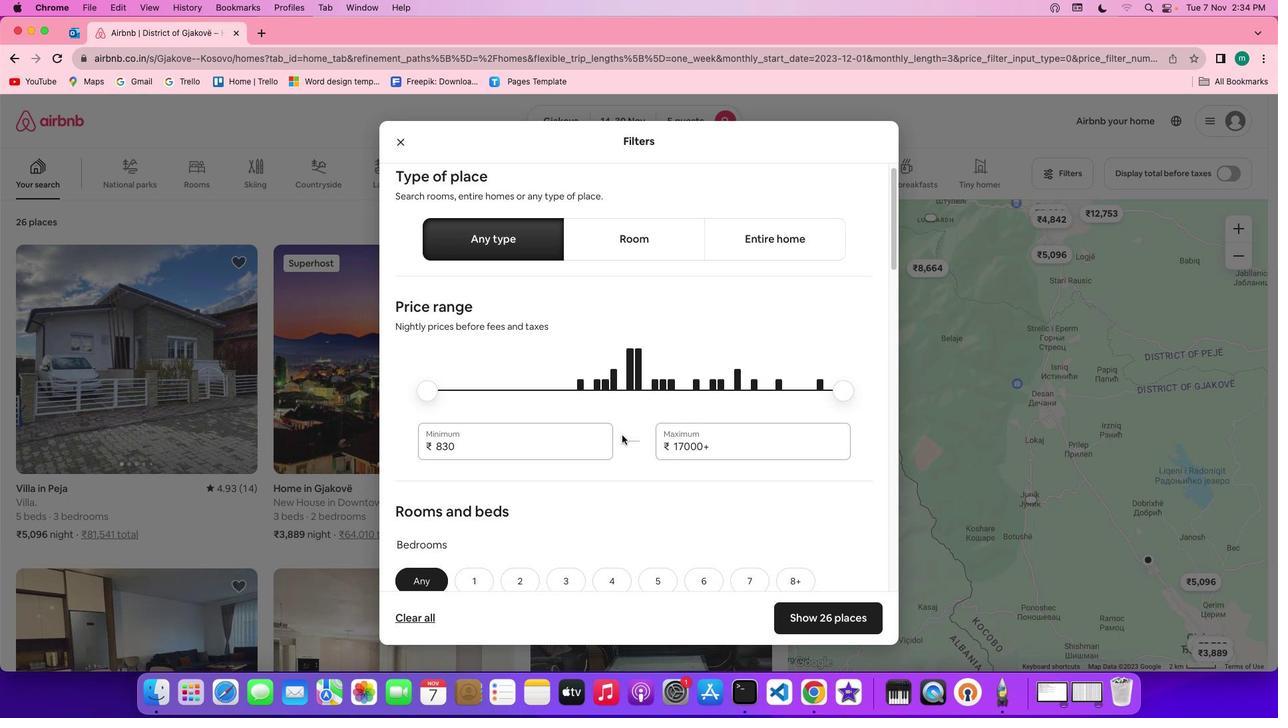 
Action: Mouse scrolled (621, 435) with delta (0, -1)
Screenshot: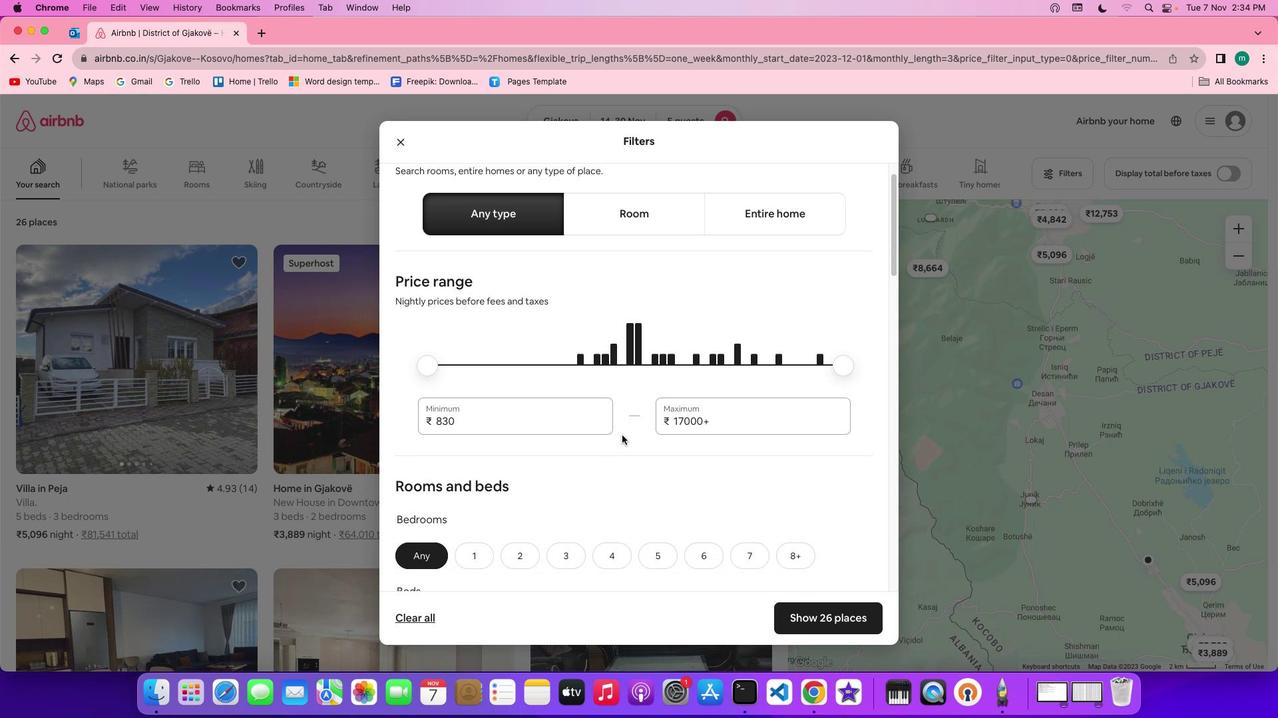 
Action: Mouse scrolled (621, 435) with delta (0, -1)
Screenshot: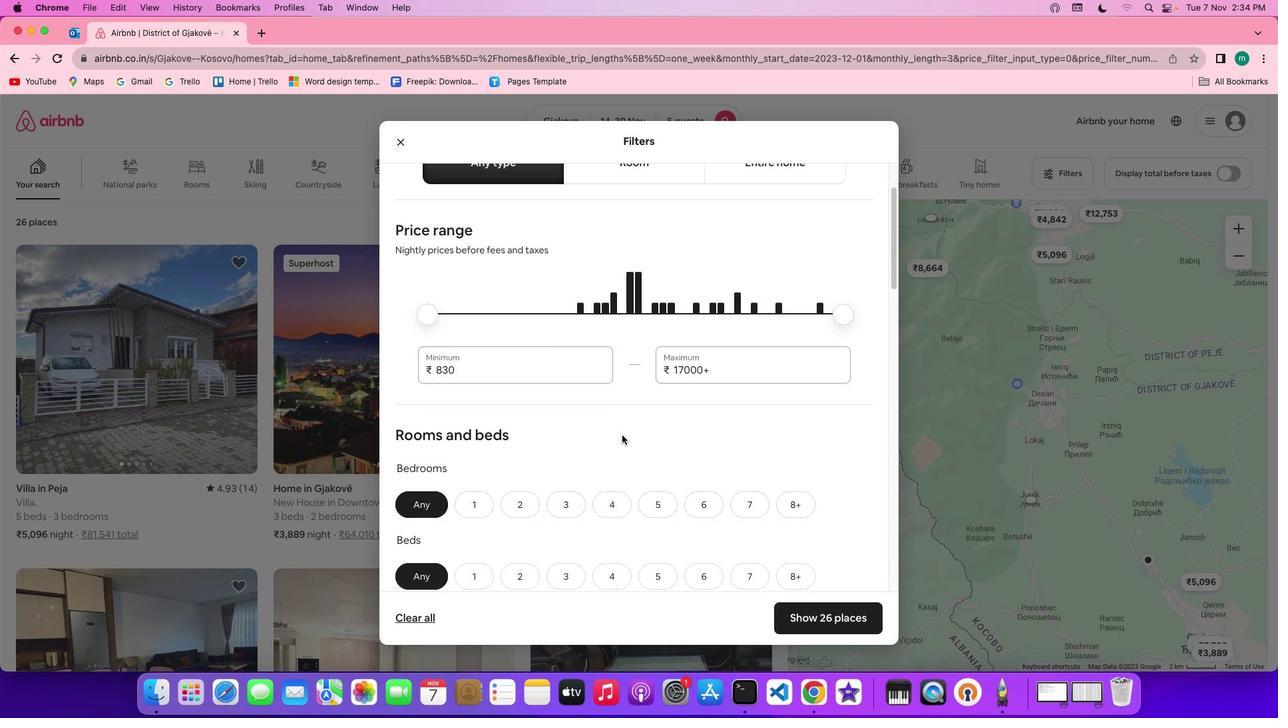 
Action: Mouse scrolled (621, 435) with delta (0, 0)
Screenshot: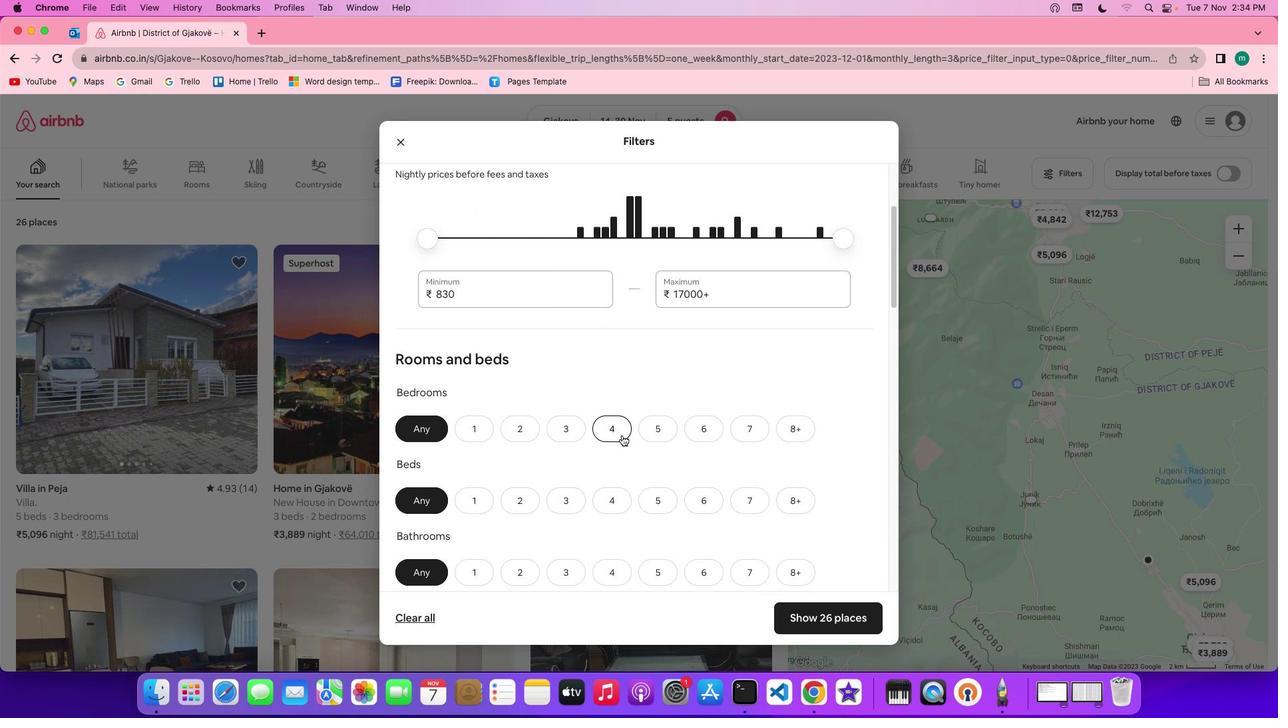
Action: Mouse scrolled (621, 435) with delta (0, 0)
Screenshot: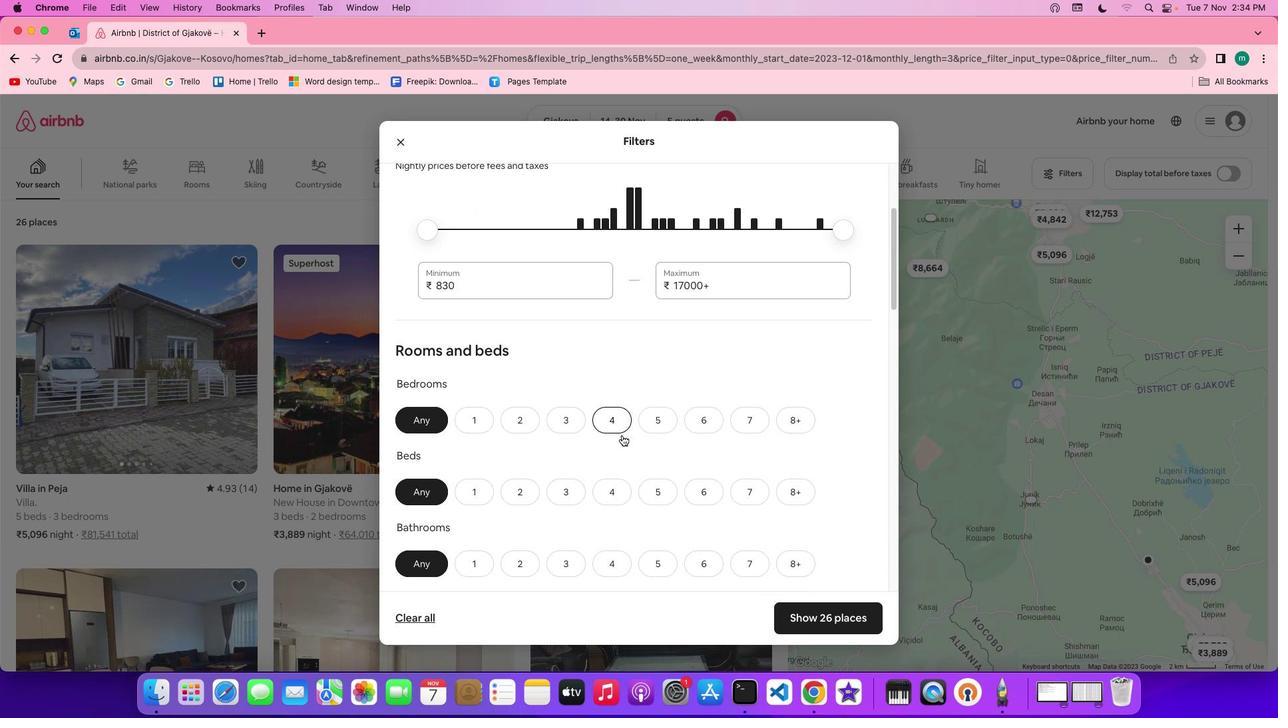 
Action: Mouse scrolled (621, 435) with delta (0, 0)
Screenshot: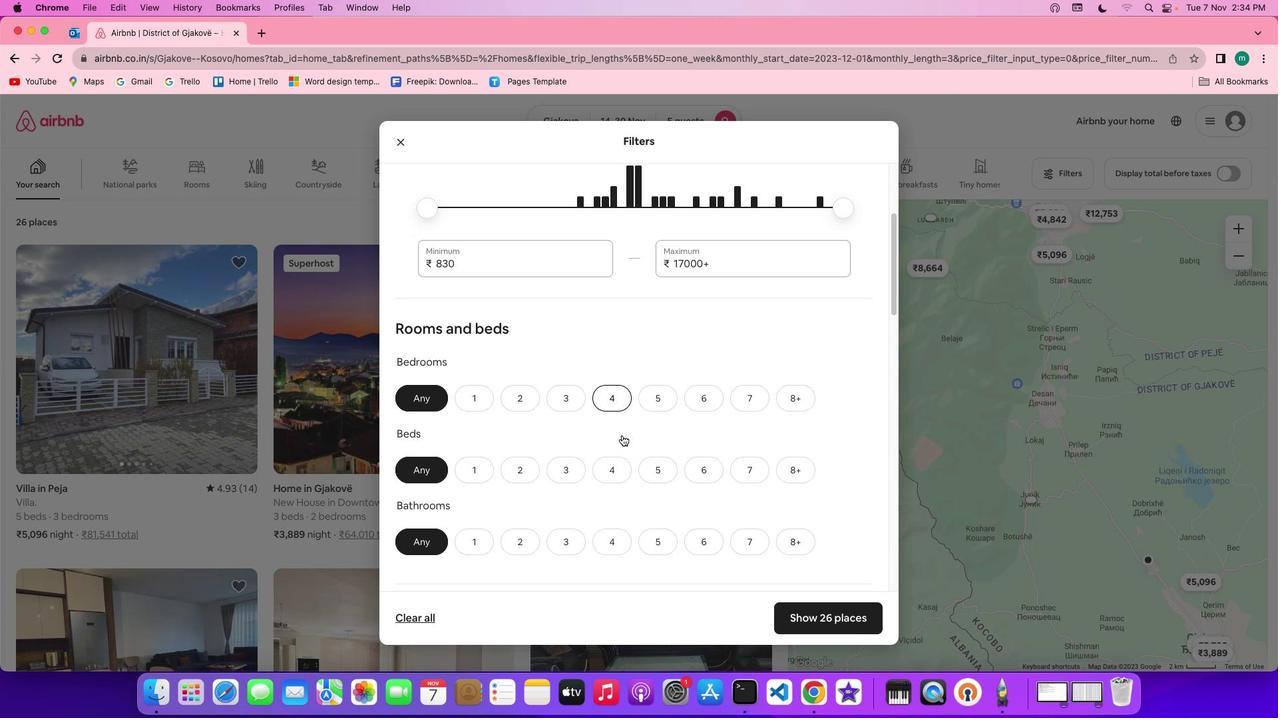 
Action: Mouse scrolled (621, 435) with delta (0, 0)
Screenshot: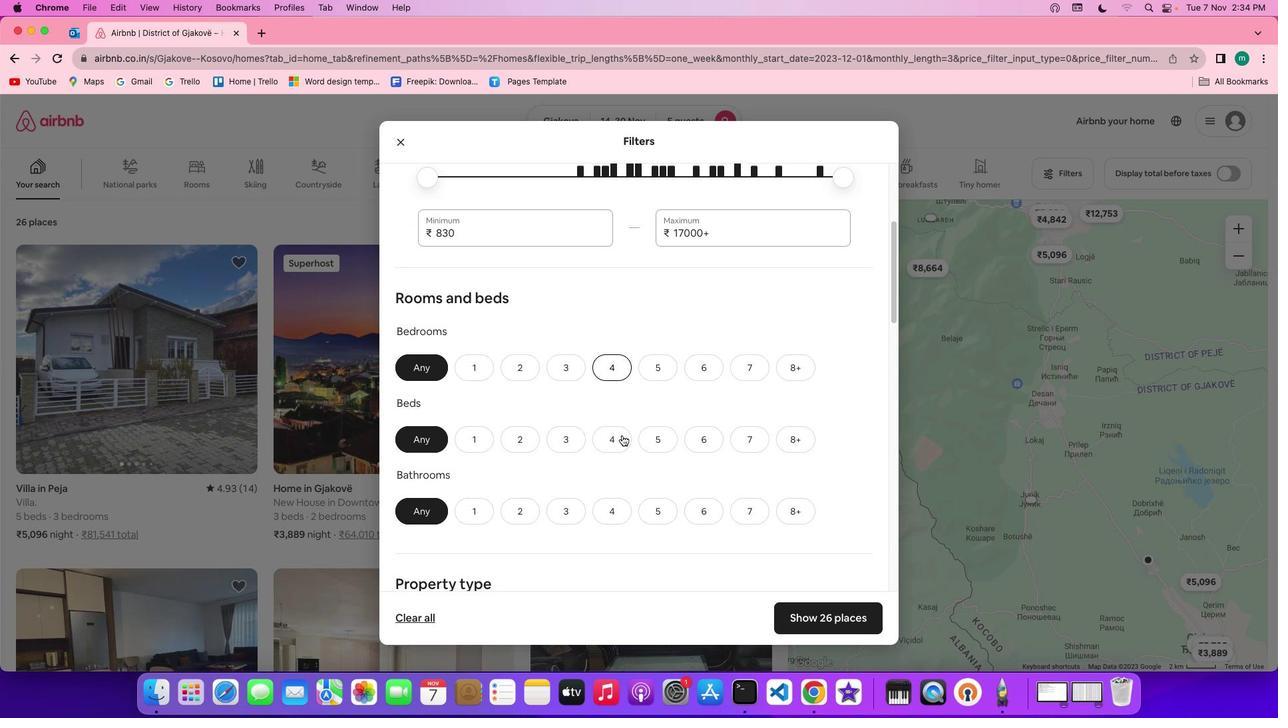 
Action: Mouse scrolled (621, 435) with delta (0, 0)
Screenshot: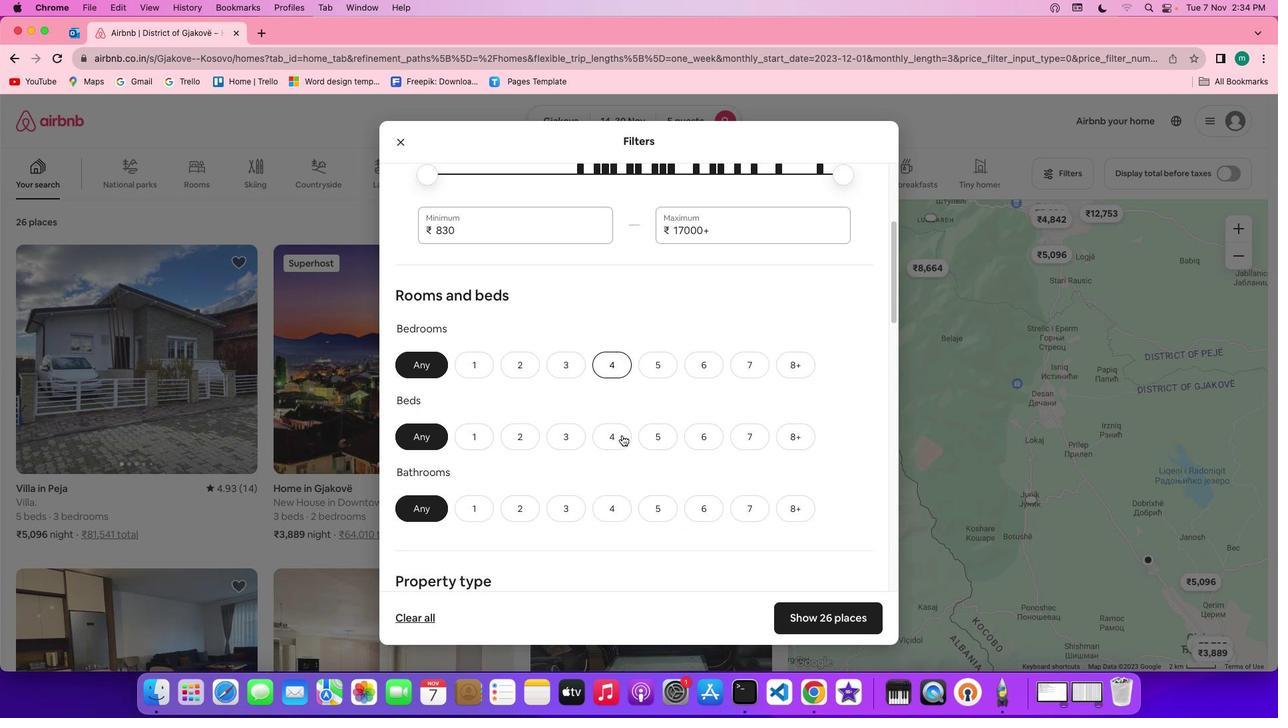 
Action: Mouse scrolled (621, 435) with delta (0, 0)
Screenshot: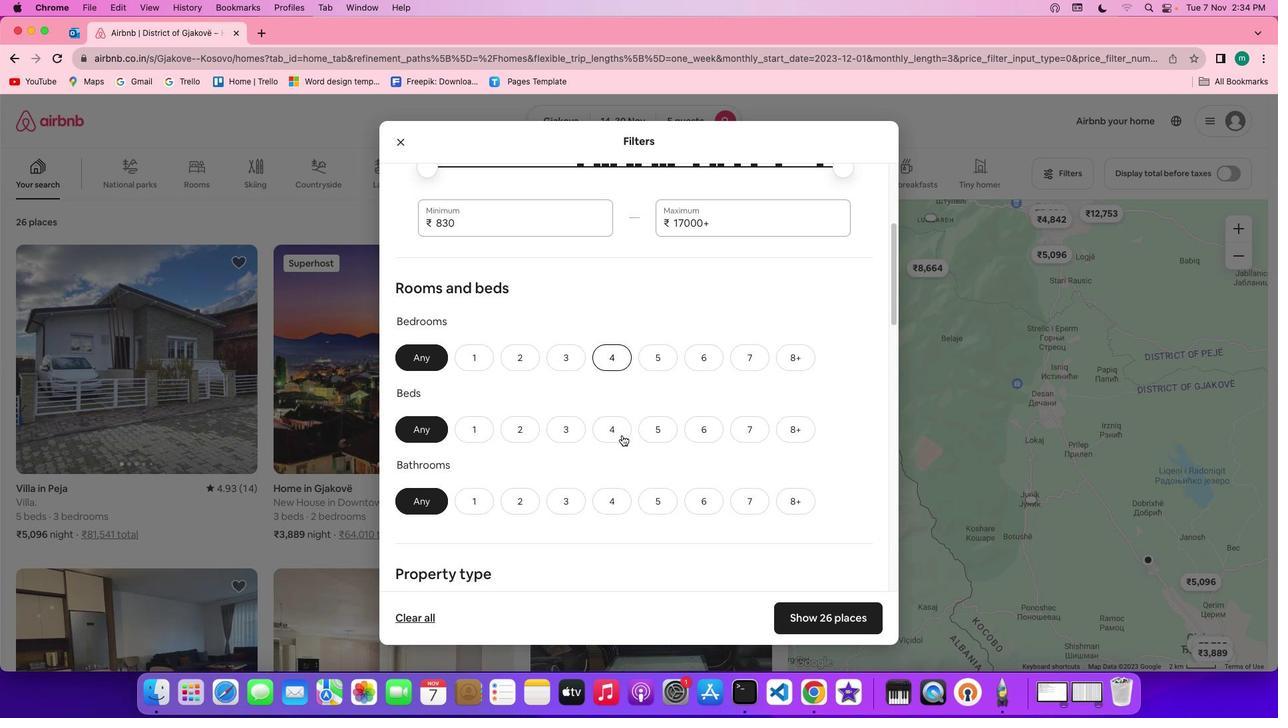 
Action: Mouse scrolled (621, 435) with delta (0, 0)
Screenshot: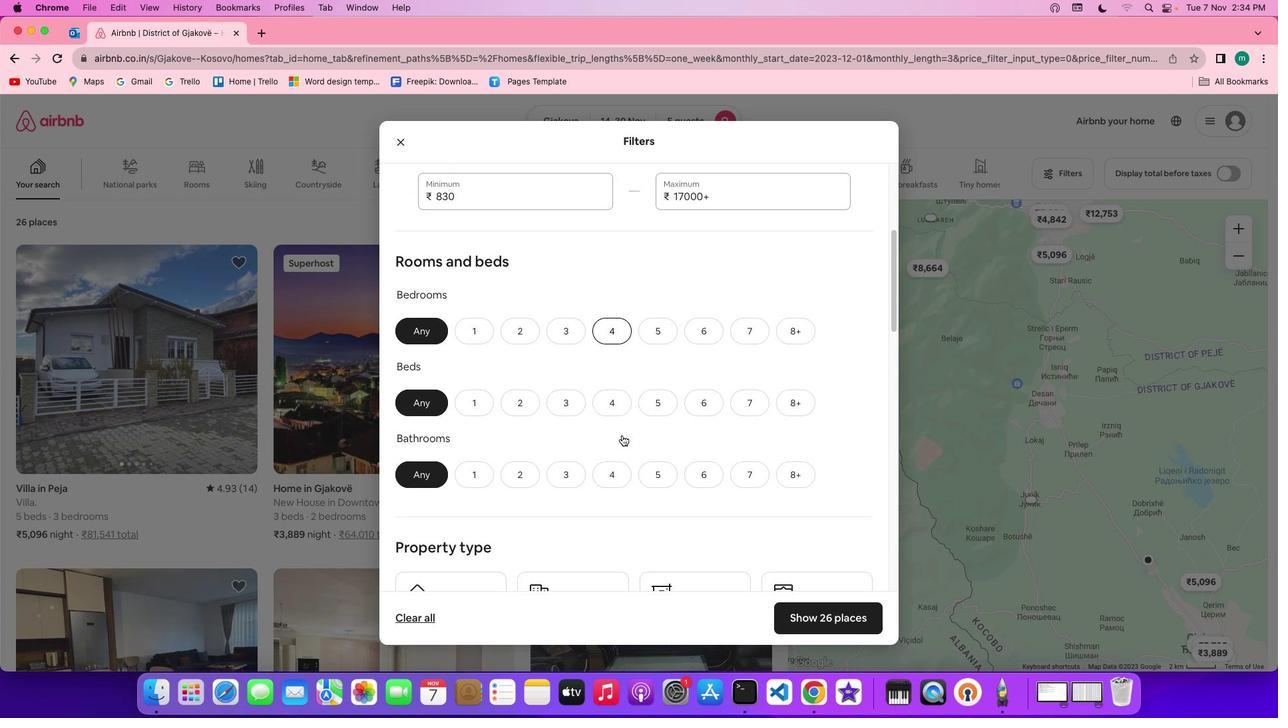 
Action: Mouse scrolled (621, 435) with delta (0, 0)
Screenshot: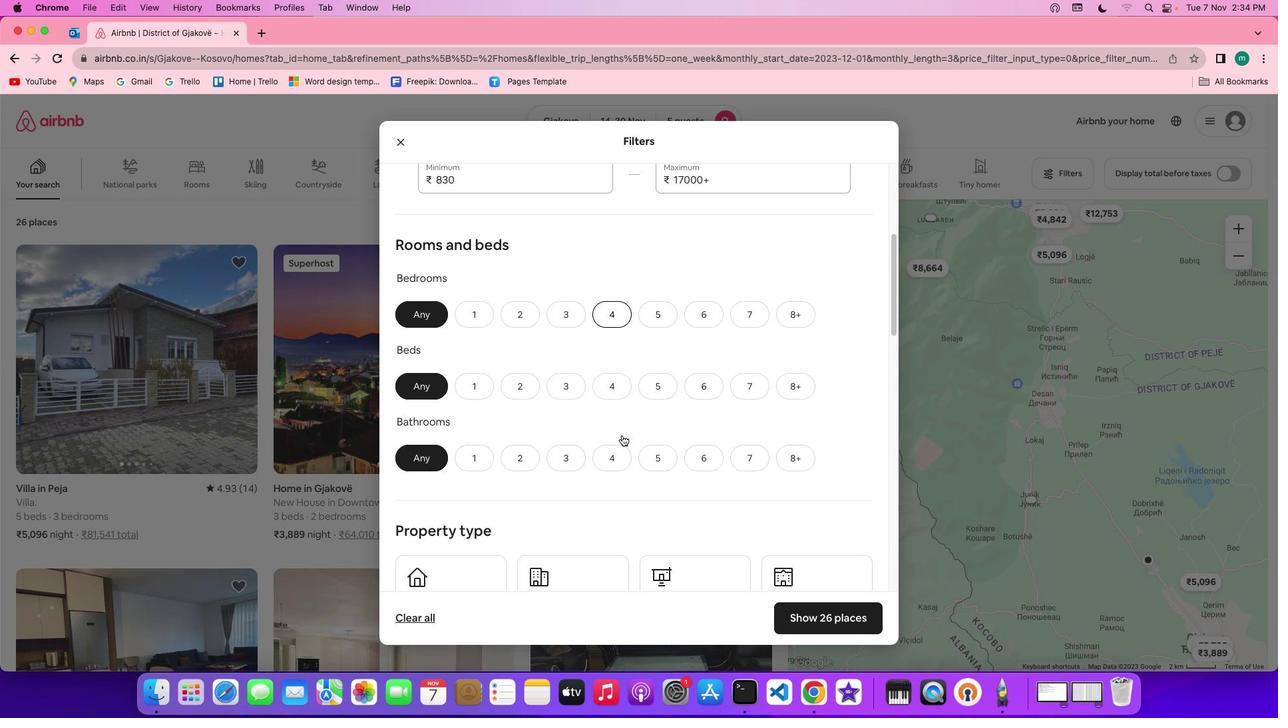 
Action: Mouse scrolled (621, 435) with delta (0, 0)
Screenshot: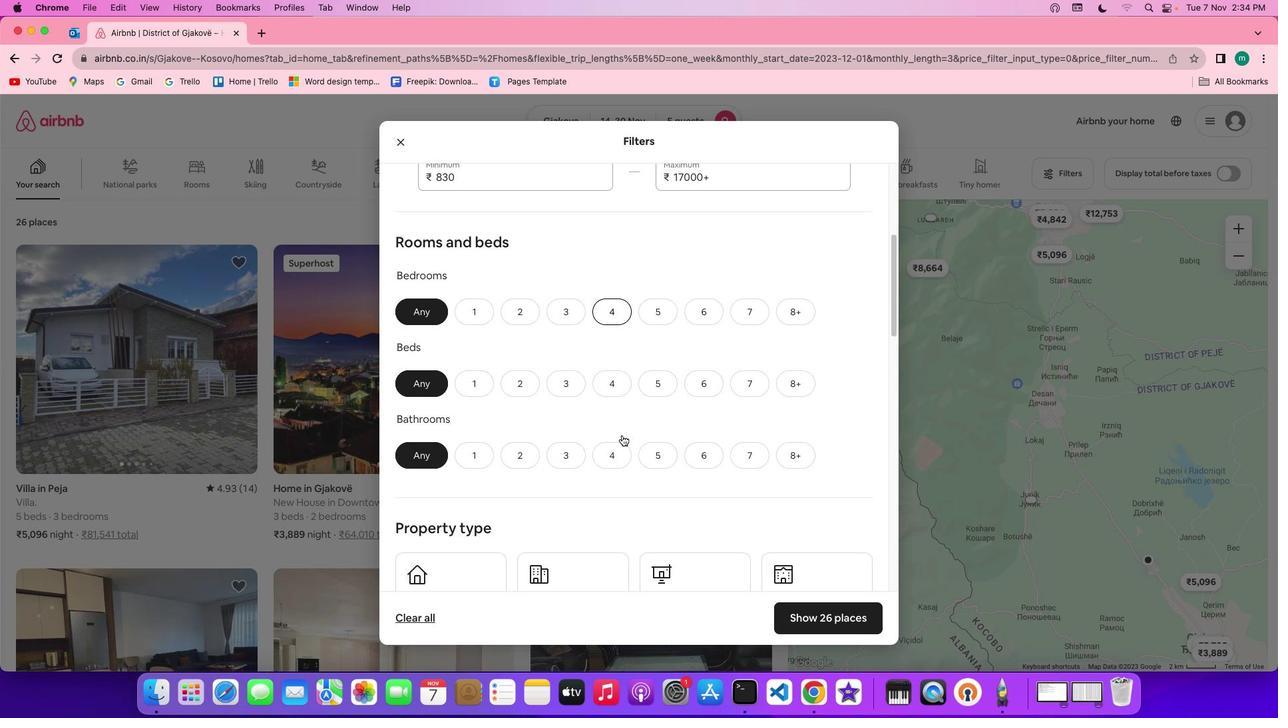
Action: Mouse scrolled (621, 435) with delta (0, 0)
Screenshot: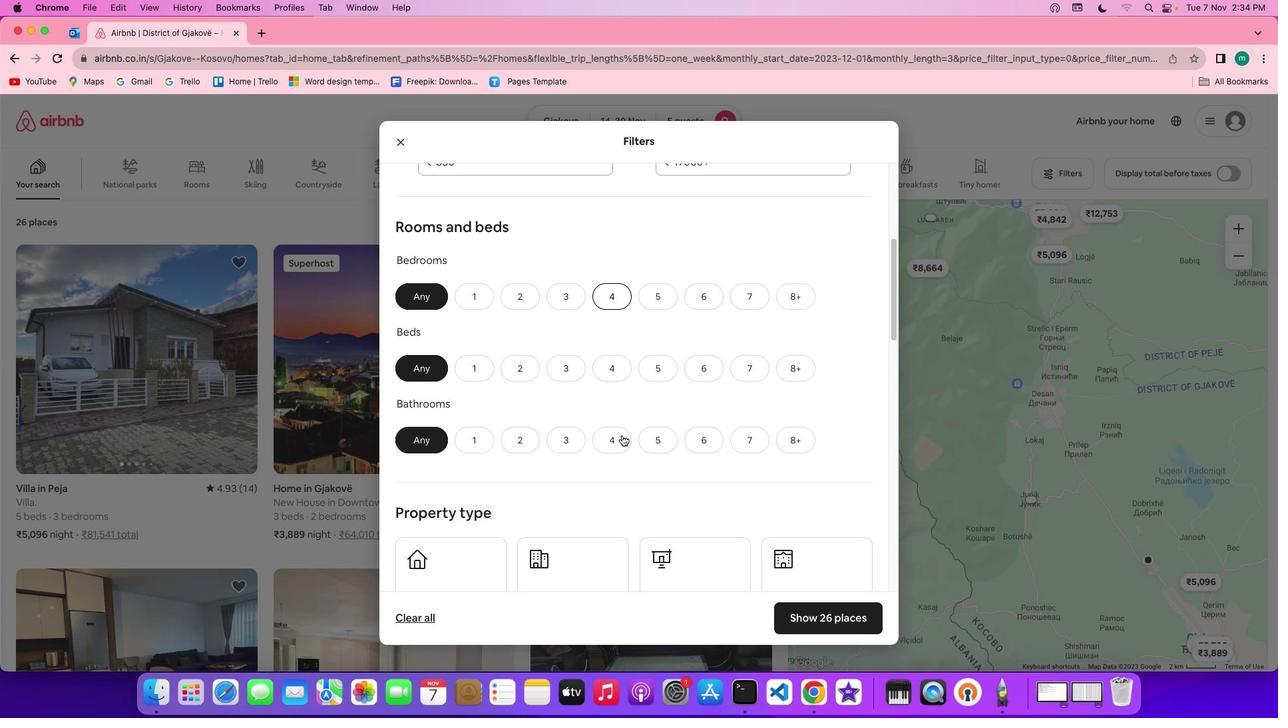 
Action: Mouse scrolled (621, 435) with delta (0, -1)
Screenshot: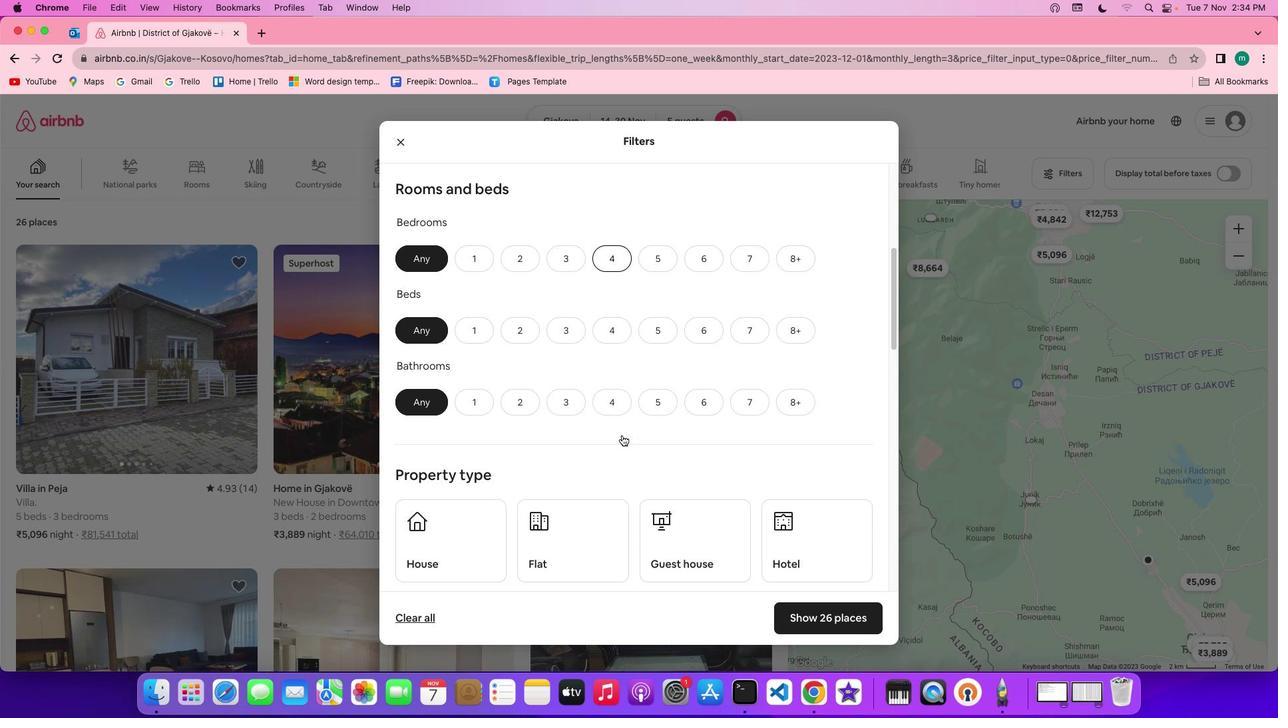
Action: Mouse moved to (673, 237)
Screenshot: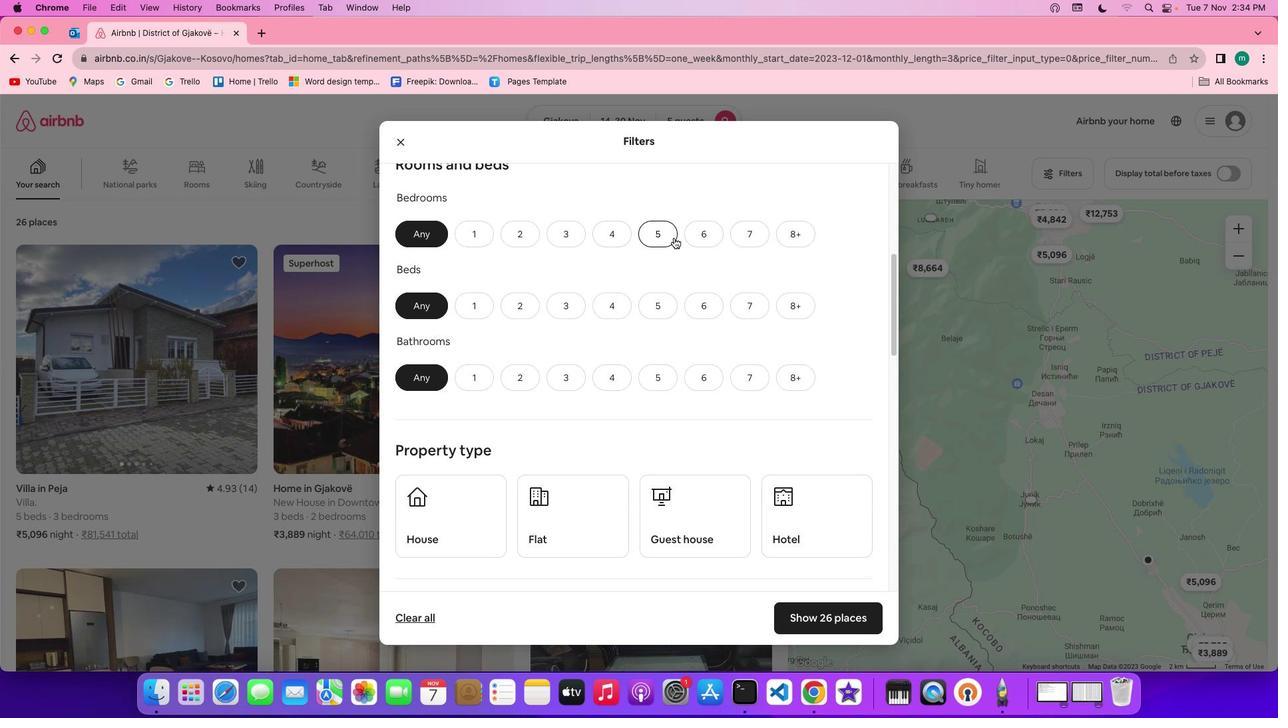 
Action: Mouse pressed left at (673, 237)
Screenshot: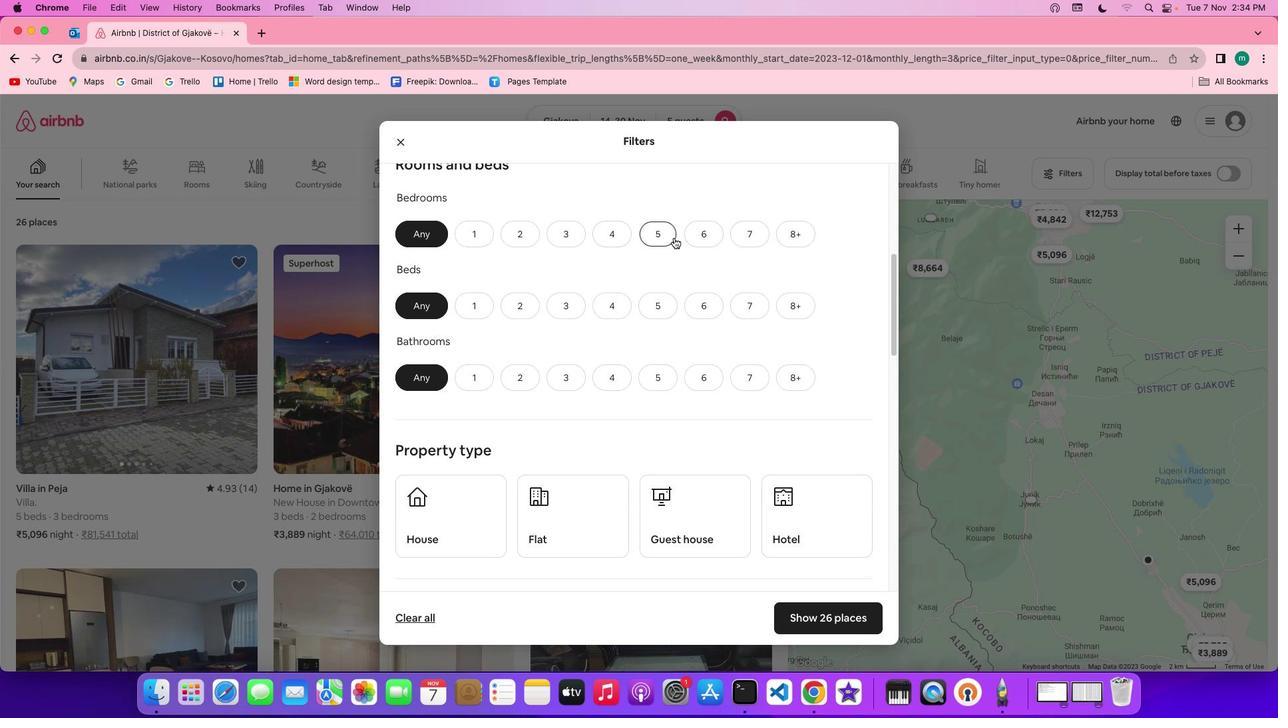 
Action: Mouse moved to (663, 306)
Screenshot: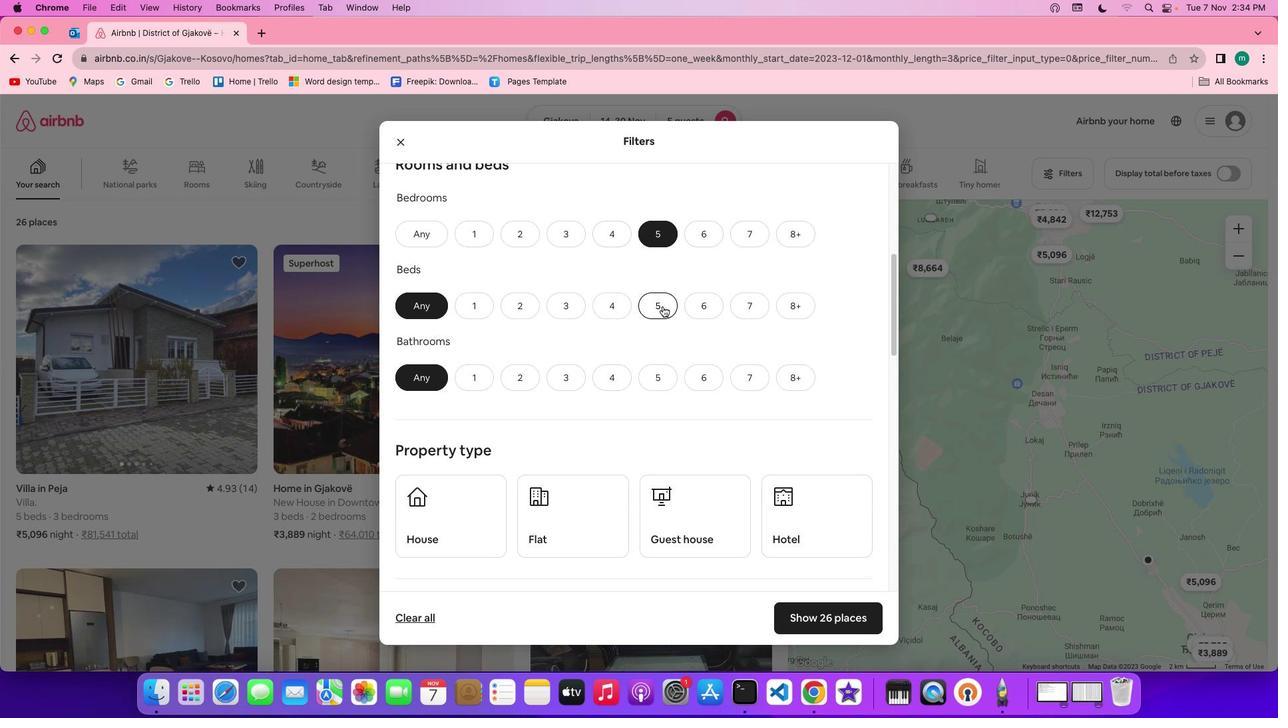 
Action: Mouse pressed left at (663, 306)
Screenshot: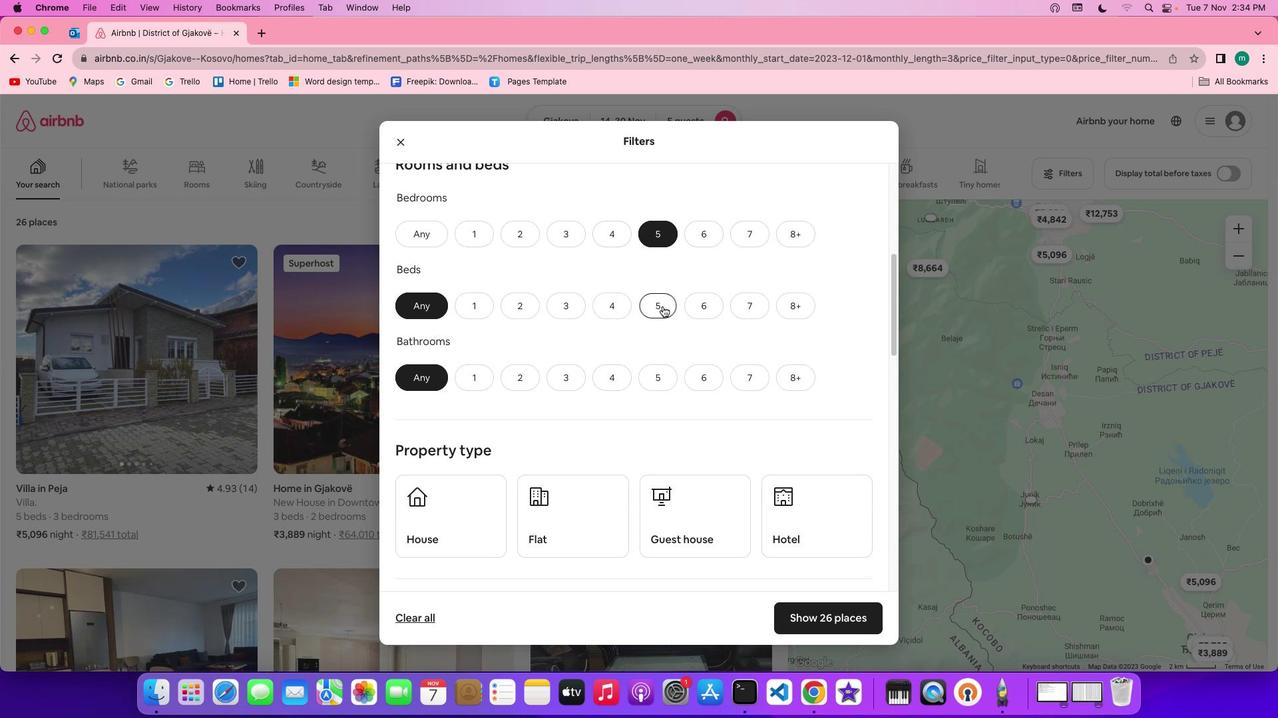 
Action: Mouse moved to (659, 378)
Screenshot: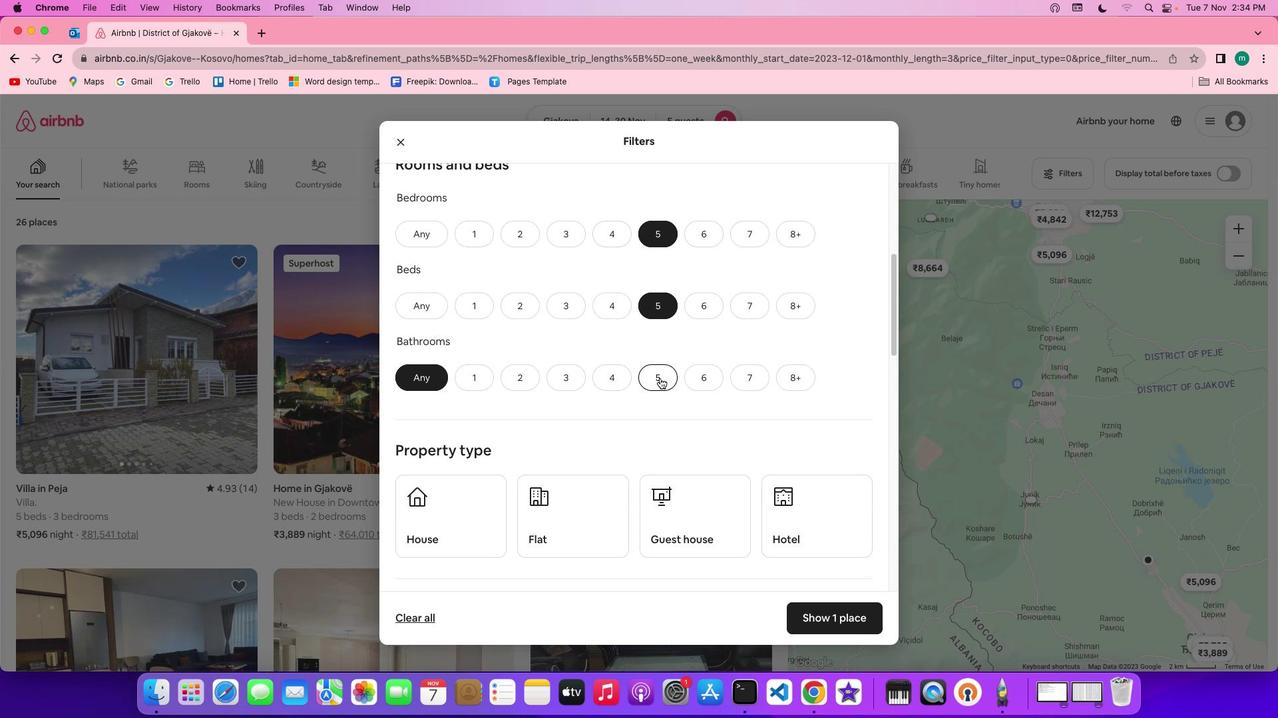
Action: Mouse pressed left at (659, 378)
Screenshot: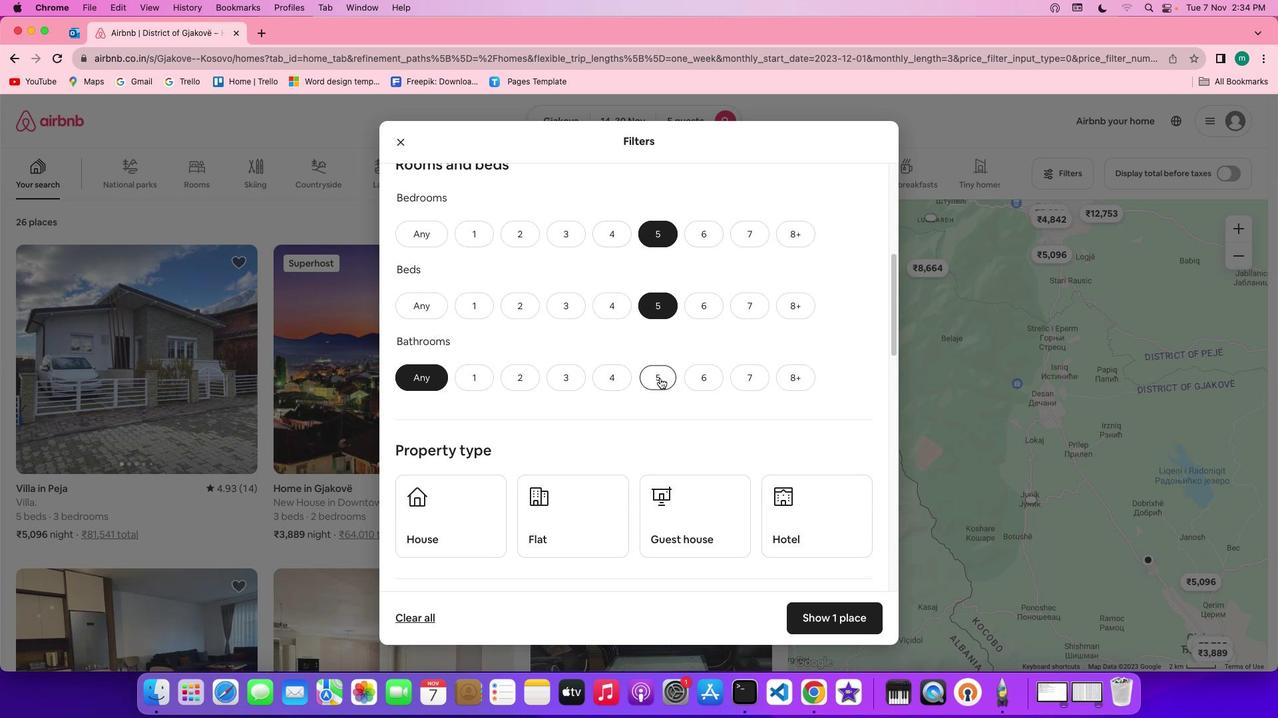 
Action: Mouse moved to (729, 396)
Screenshot: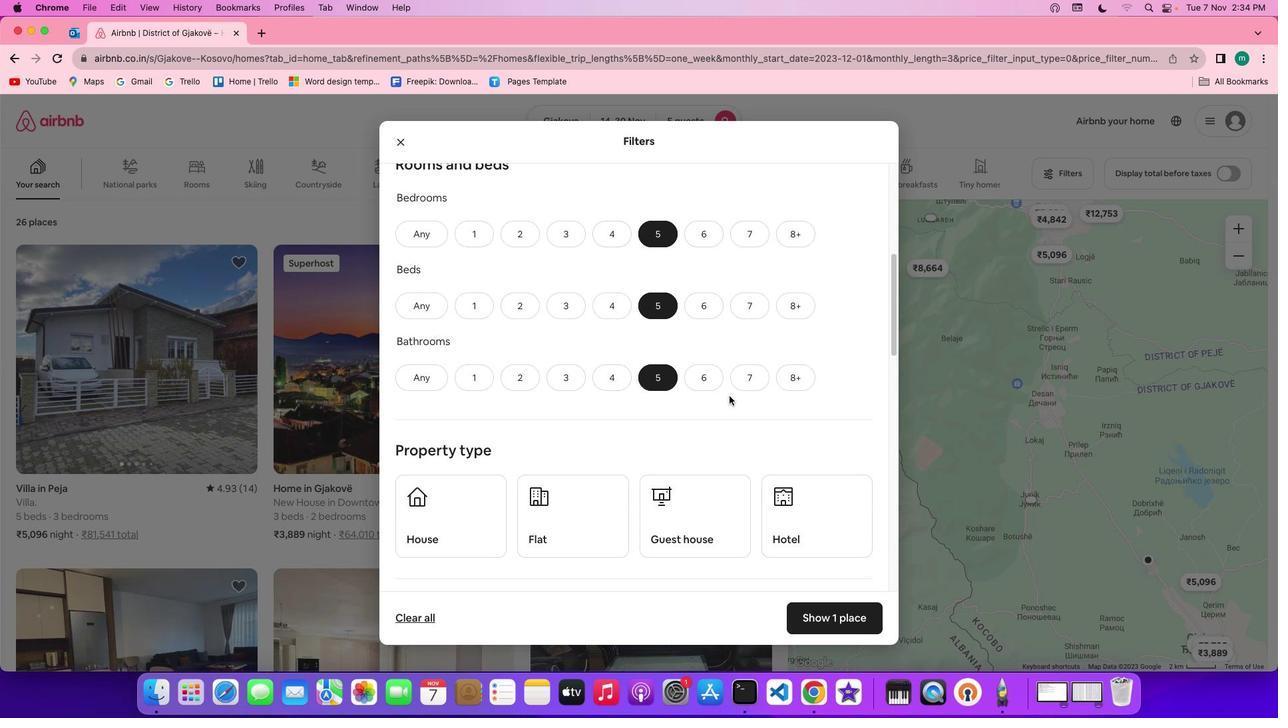 
Action: Mouse scrolled (729, 396) with delta (0, 0)
Screenshot: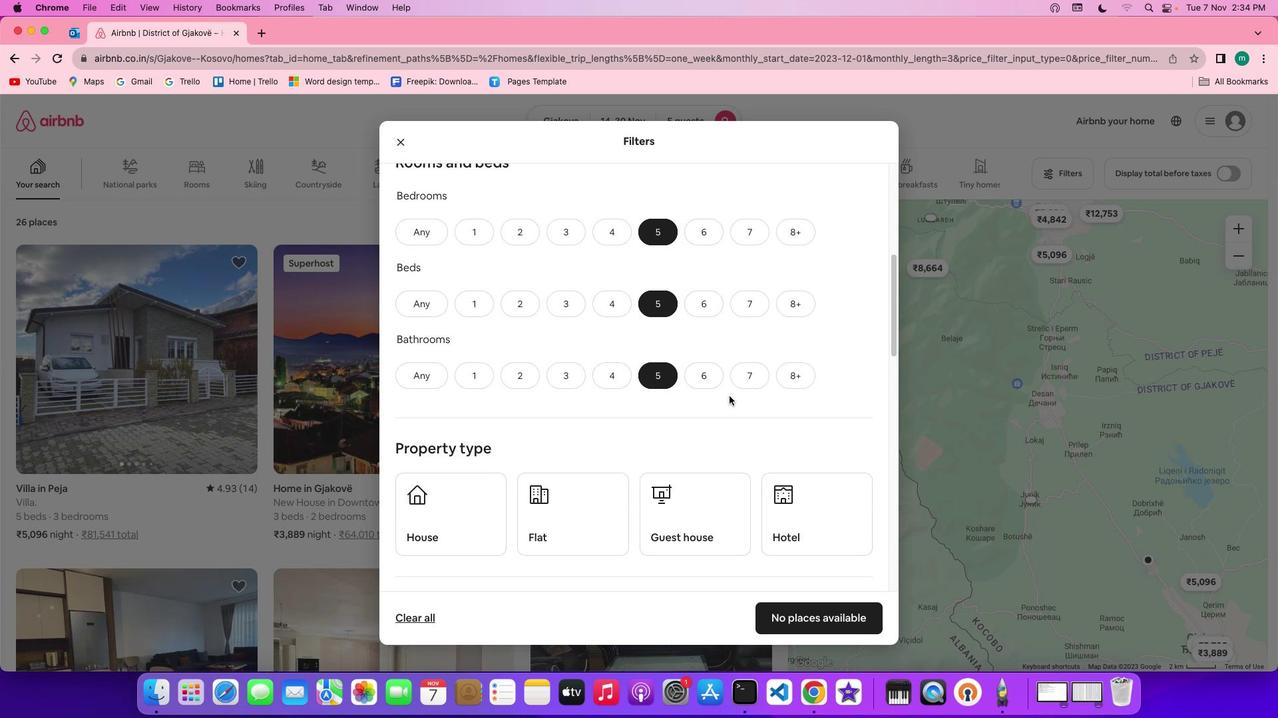 
Action: Mouse scrolled (729, 396) with delta (0, 0)
Screenshot: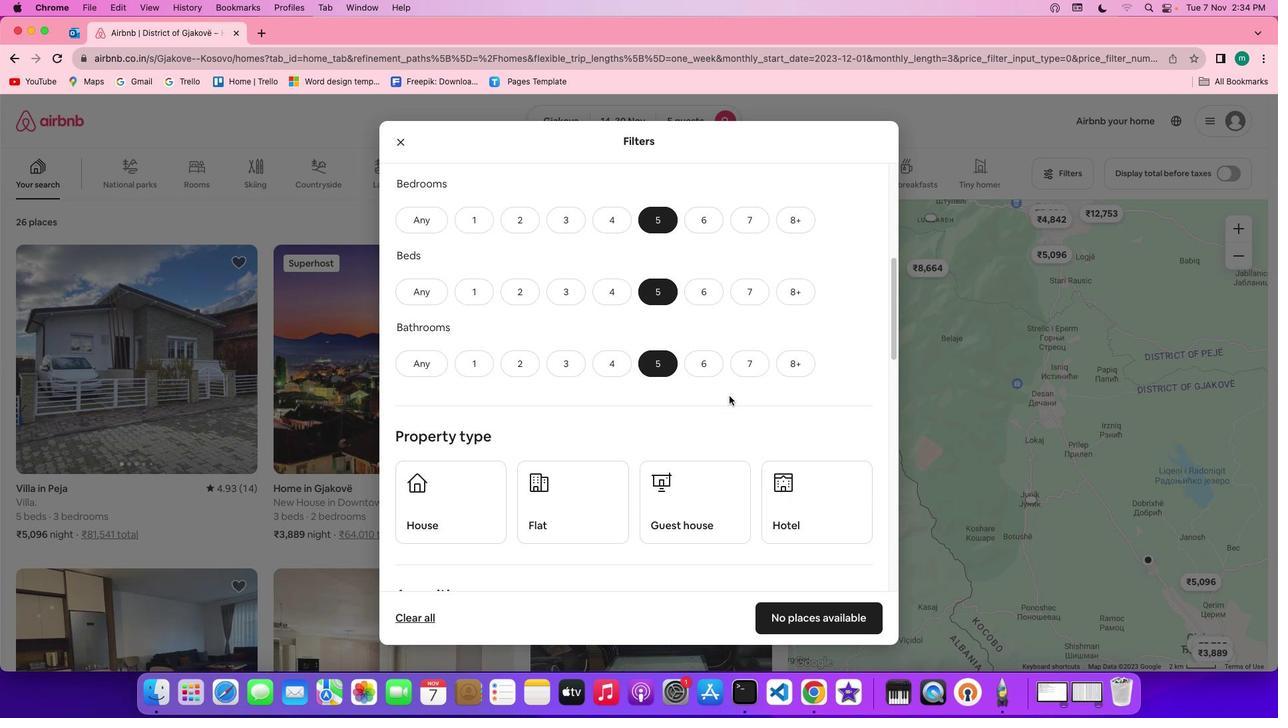 
Action: Mouse scrolled (729, 396) with delta (0, 0)
Screenshot: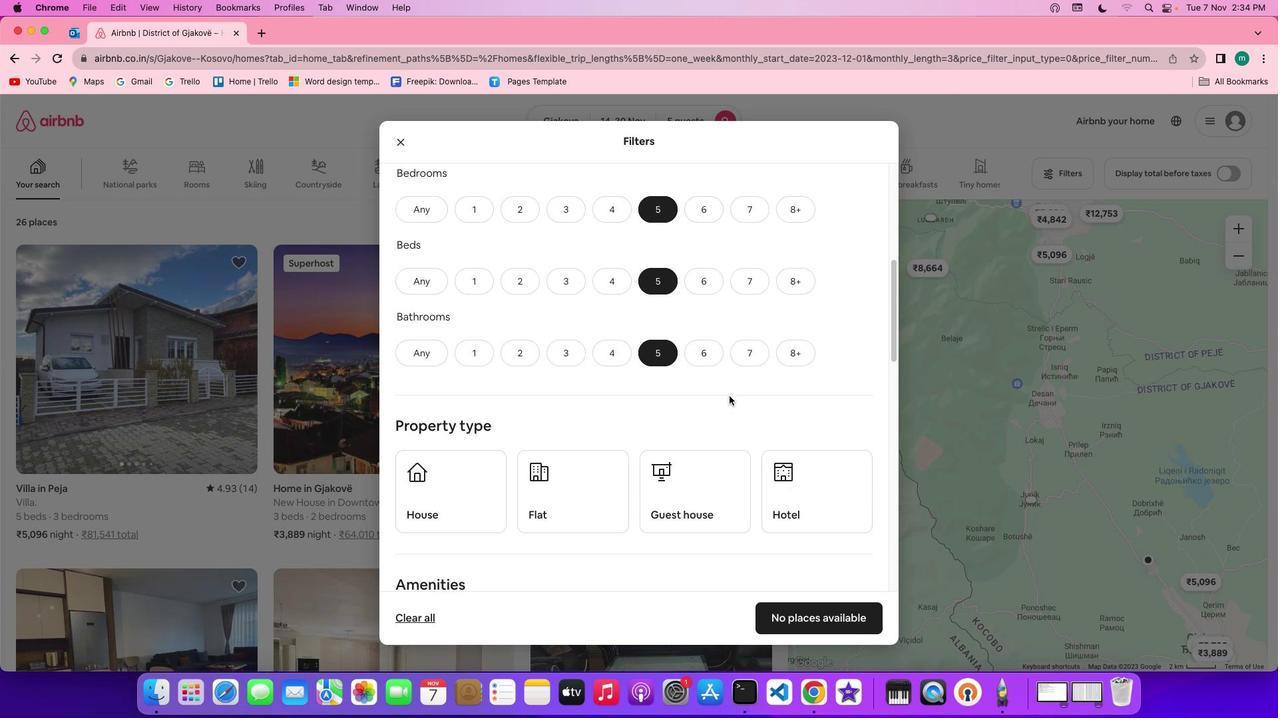 
Action: Mouse scrolled (729, 396) with delta (0, 0)
Screenshot: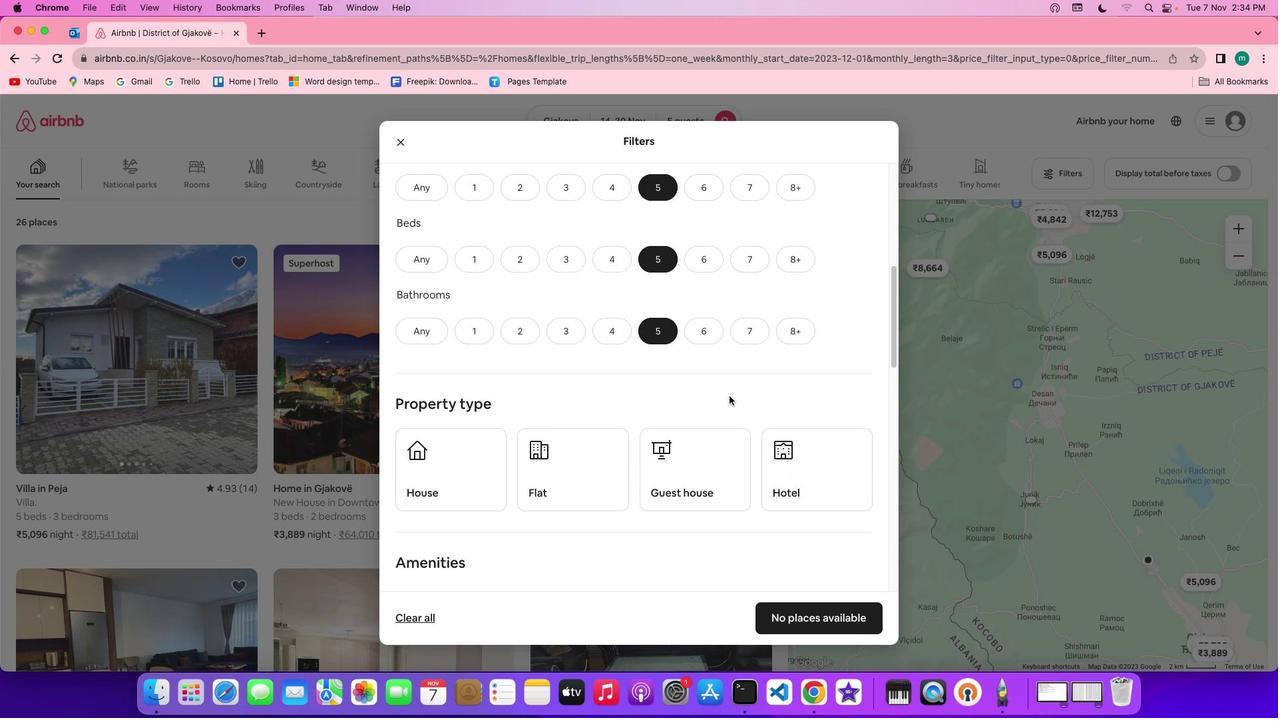 
Action: Mouse scrolled (729, 396) with delta (0, 0)
Screenshot: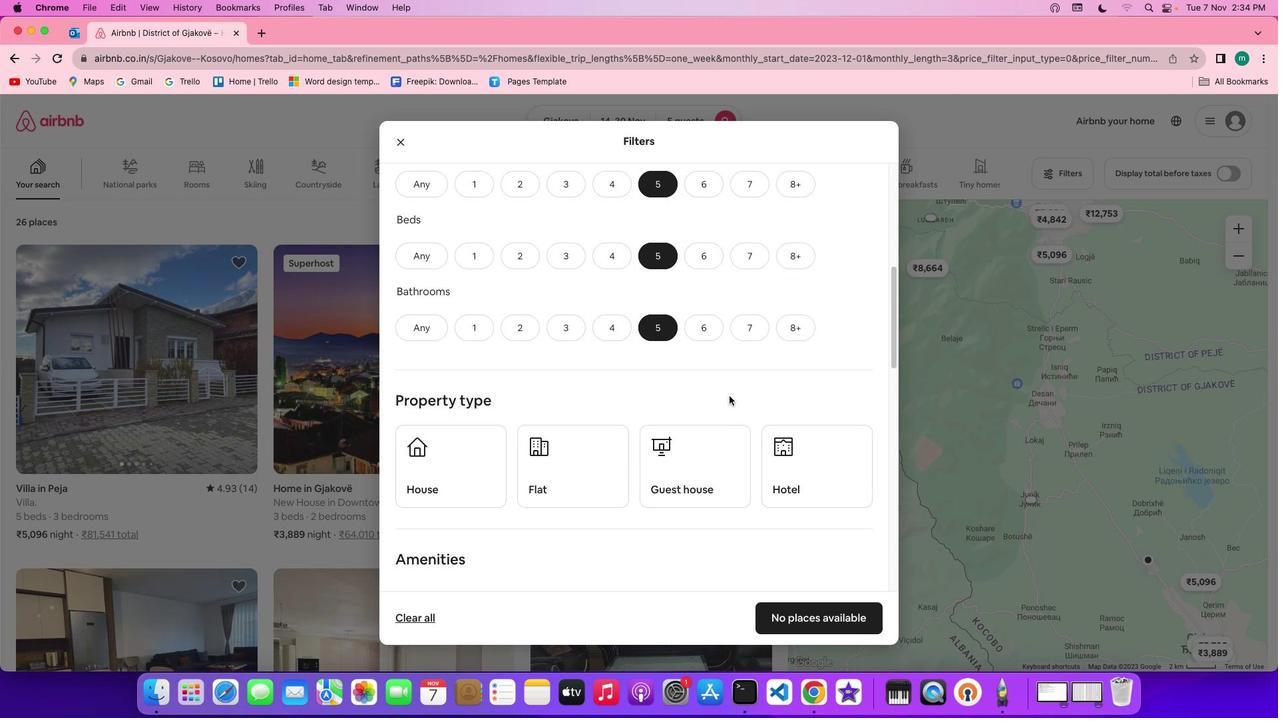 
Action: Mouse scrolled (729, 396) with delta (0, 0)
Screenshot: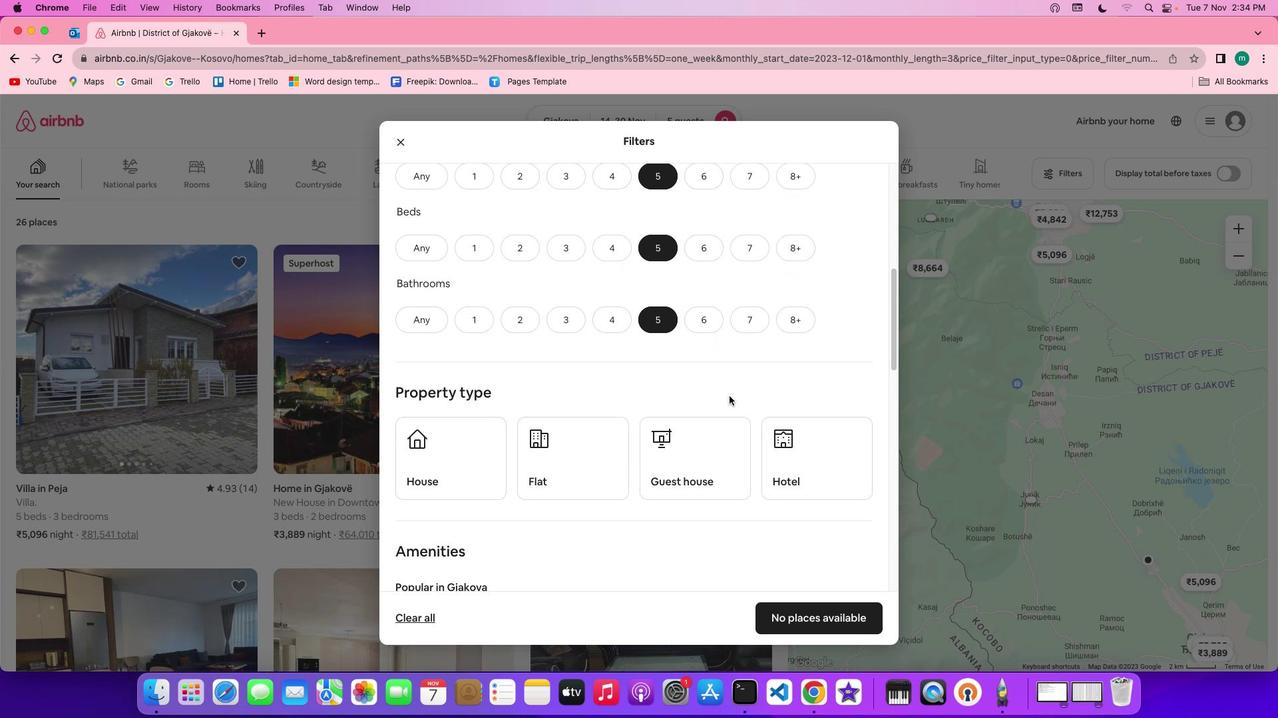 
Action: Mouse scrolled (729, 396) with delta (0, 0)
Screenshot: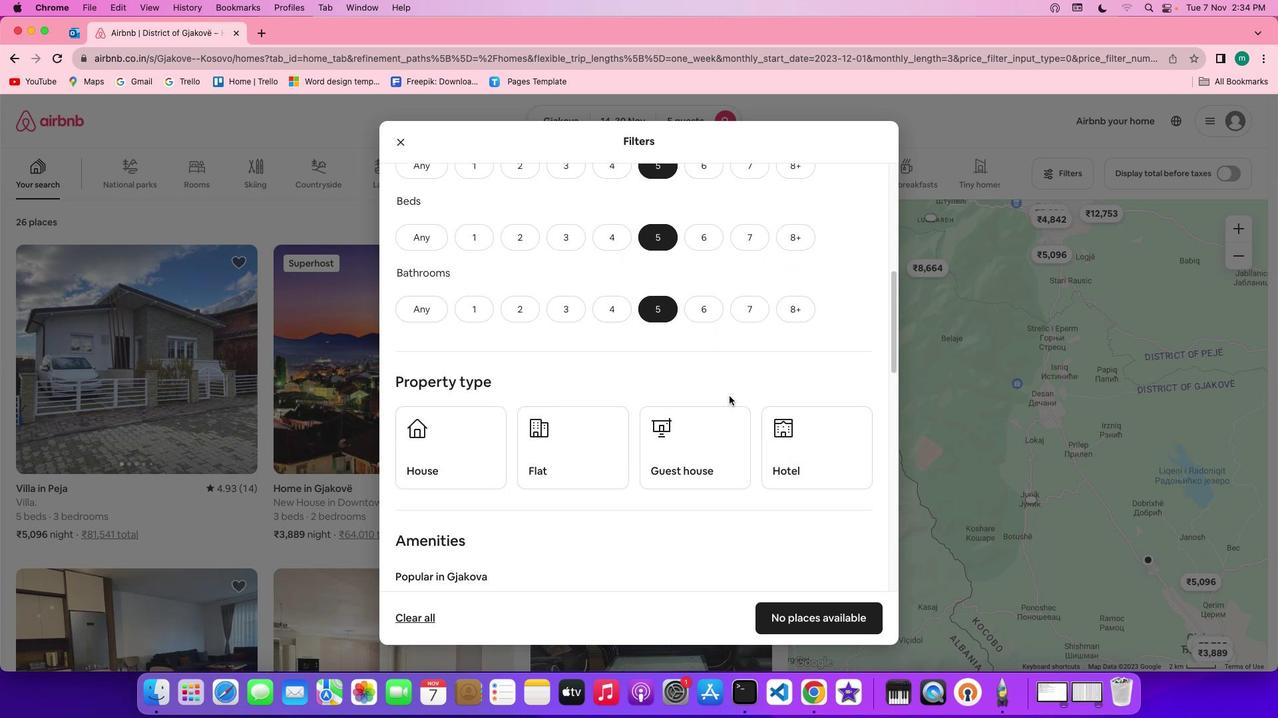 
Action: Mouse scrolled (729, 396) with delta (0, 0)
Screenshot: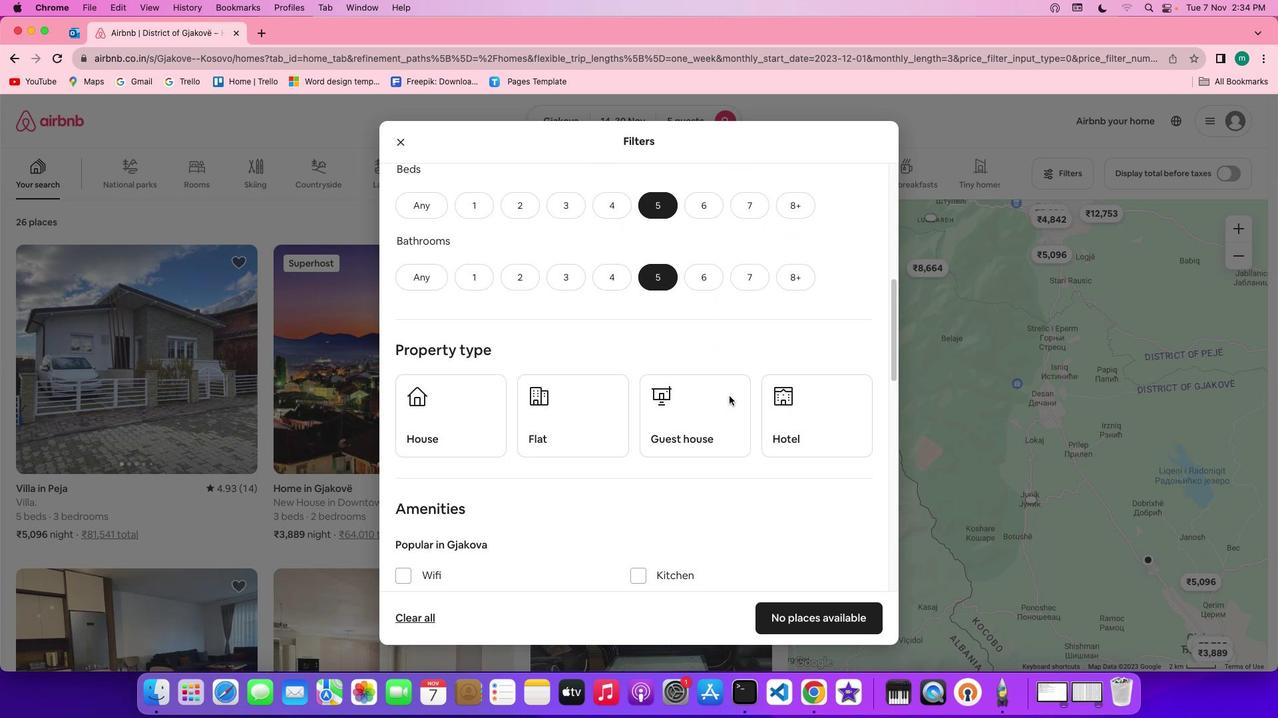 
Action: Mouse scrolled (729, 396) with delta (0, 0)
Screenshot: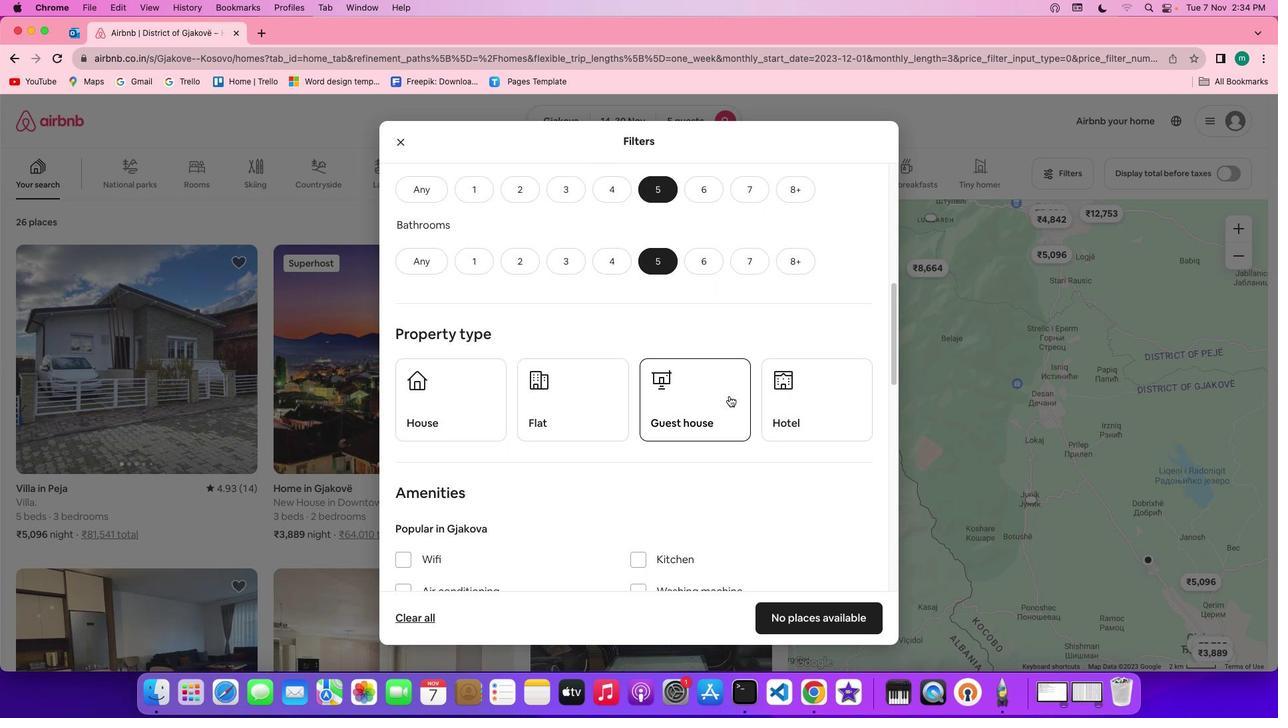 
Action: Mouse scrolled (729, 396) with delta (0, 0)
Screenshot: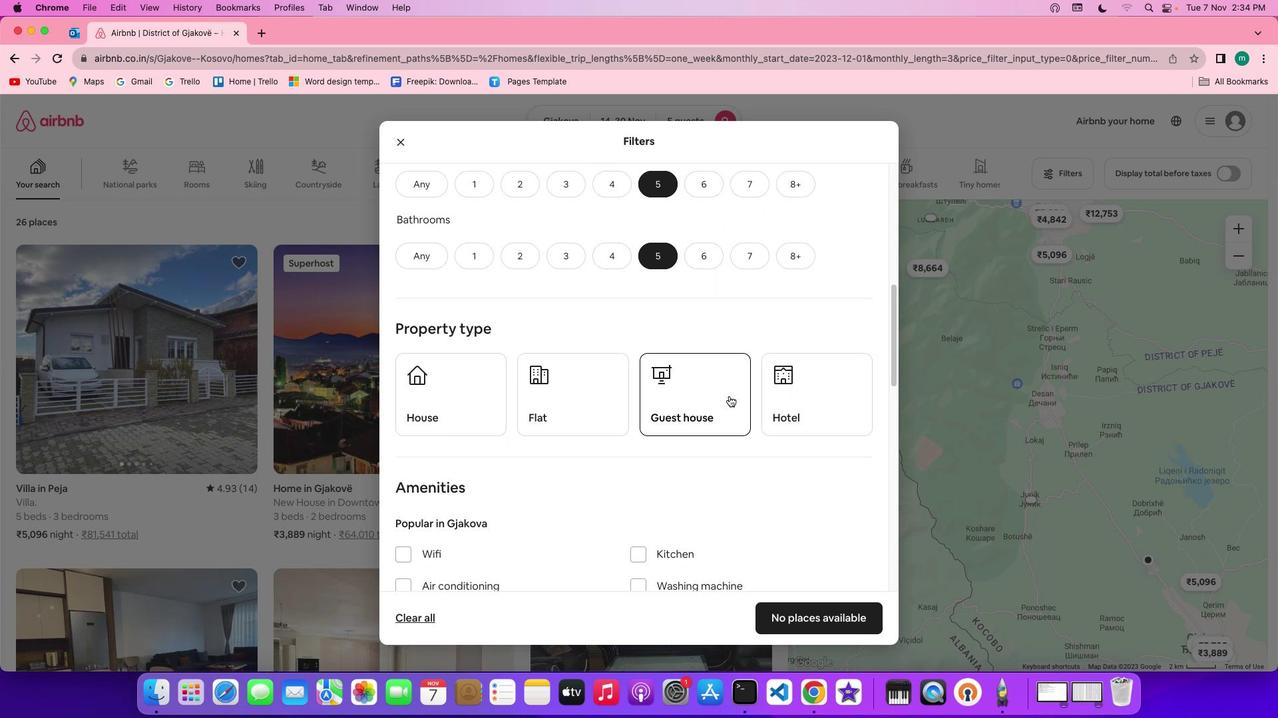 
Action: Mouse scrolled (729, 396) with delta (0, 0)
Screenshot: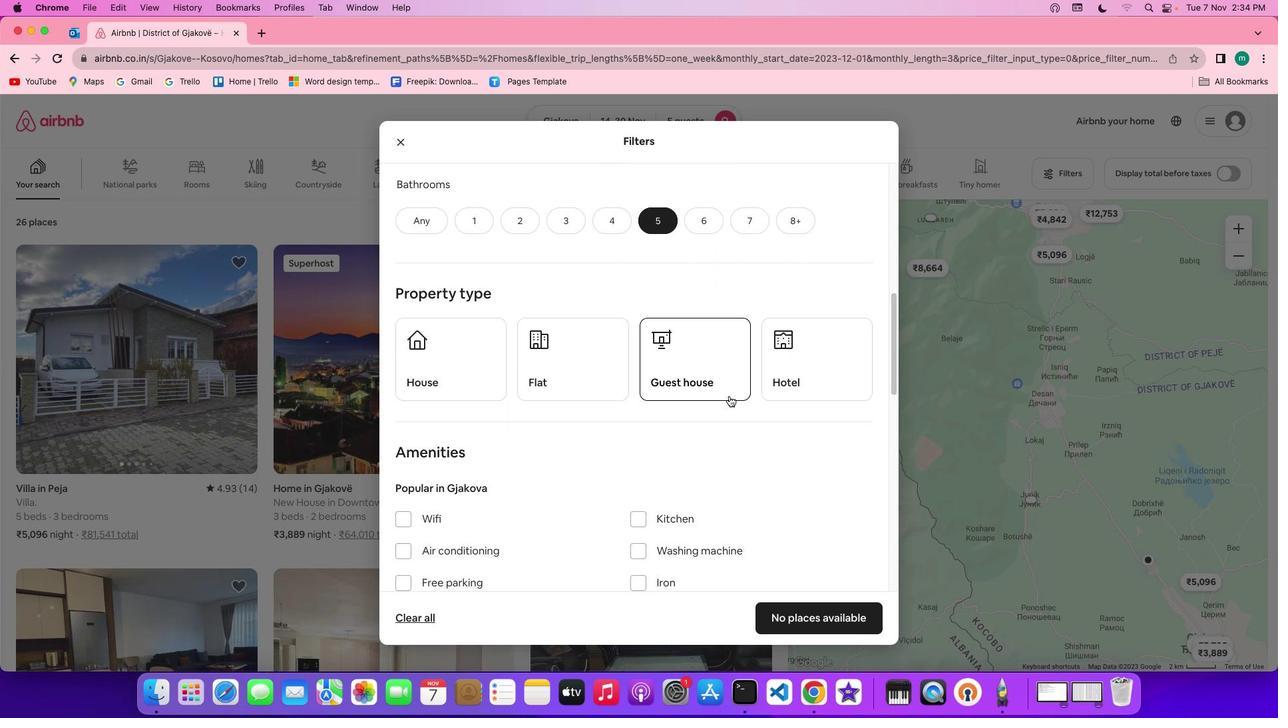 
Action: Mouse moved to (473, 366)
Screenshot: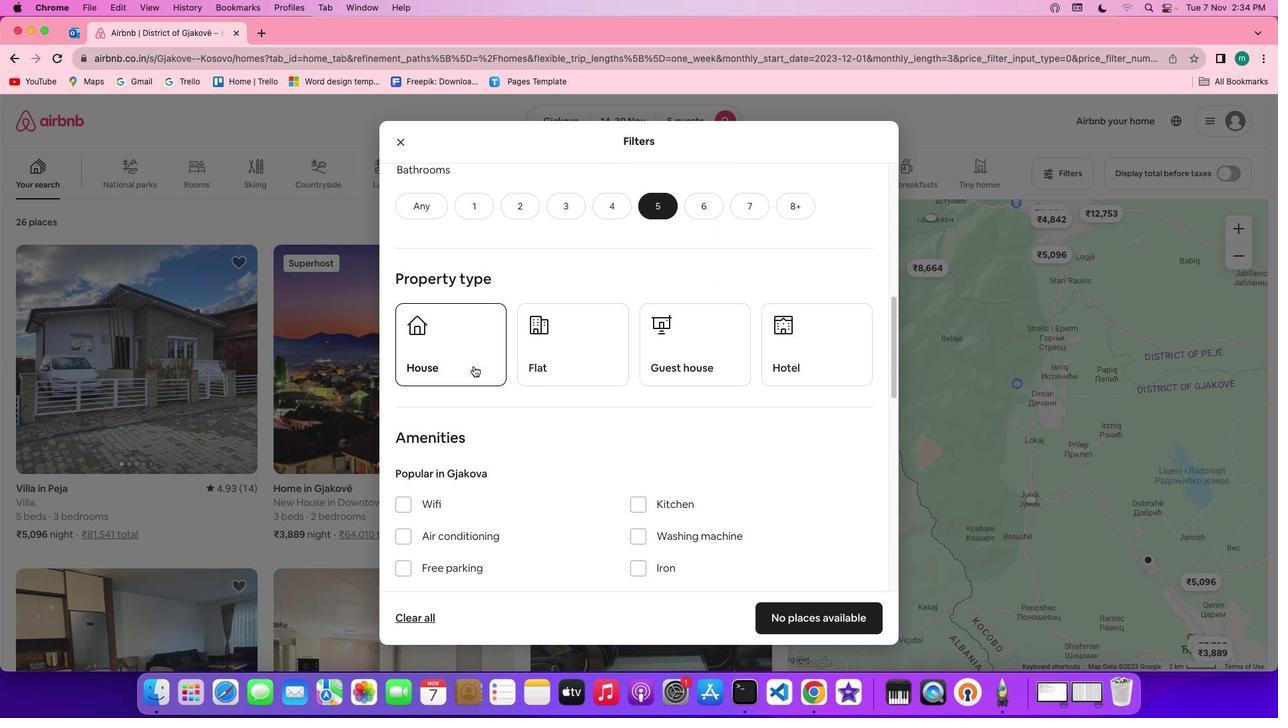 
Action: Mouse pressed left at (473, 366)
Screenshot: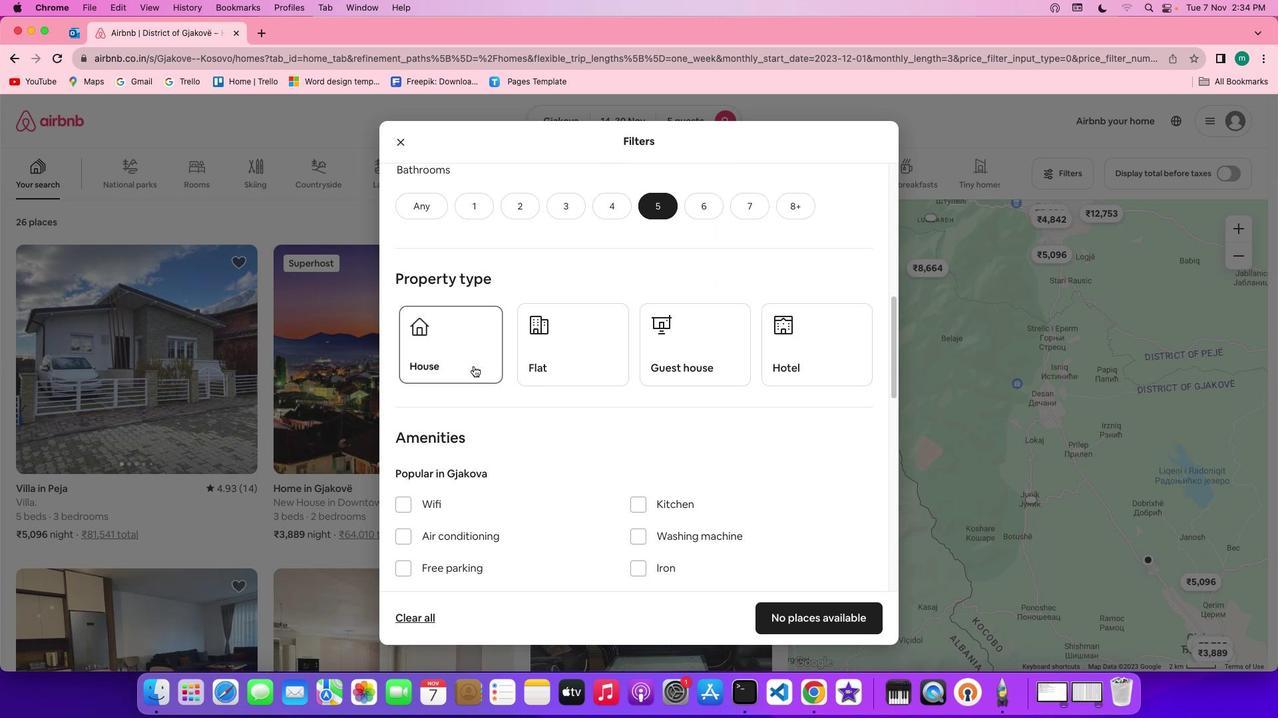 
Action: Mouse moved to (602, 403)
Screenshot: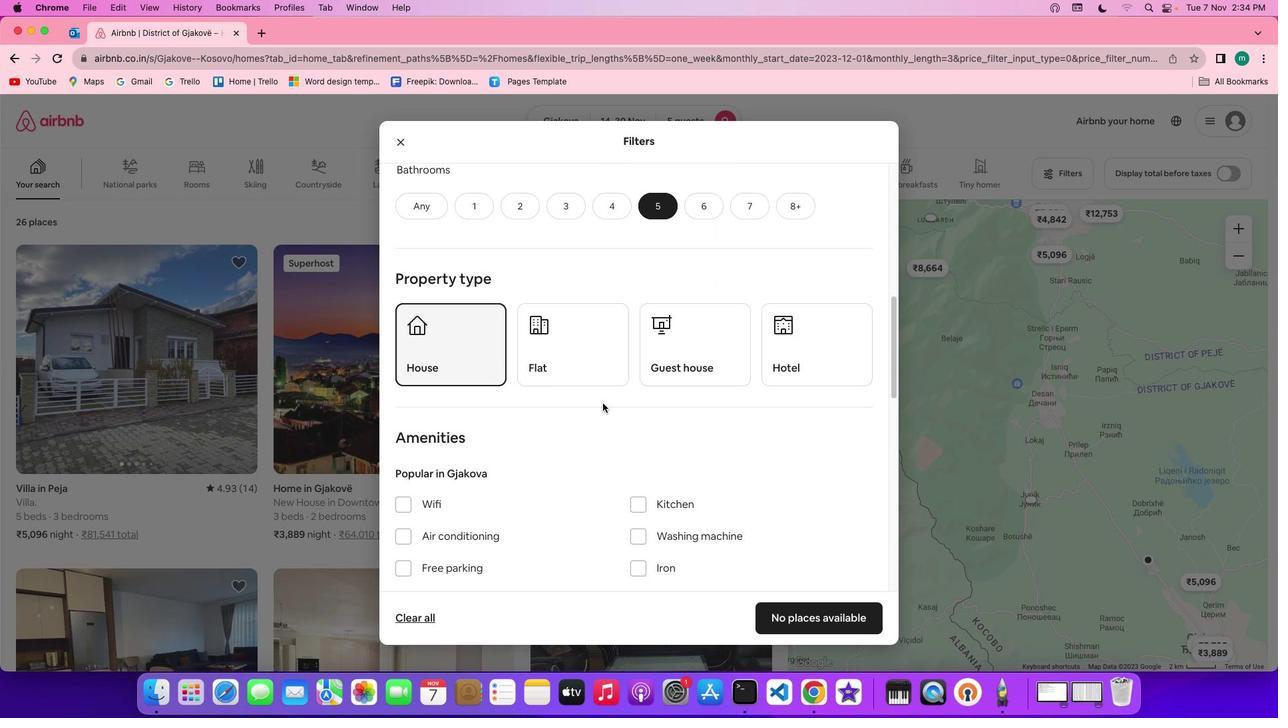 
Action: Mouse scrolled (602, 403) with delta (0, 0)
Screenshot: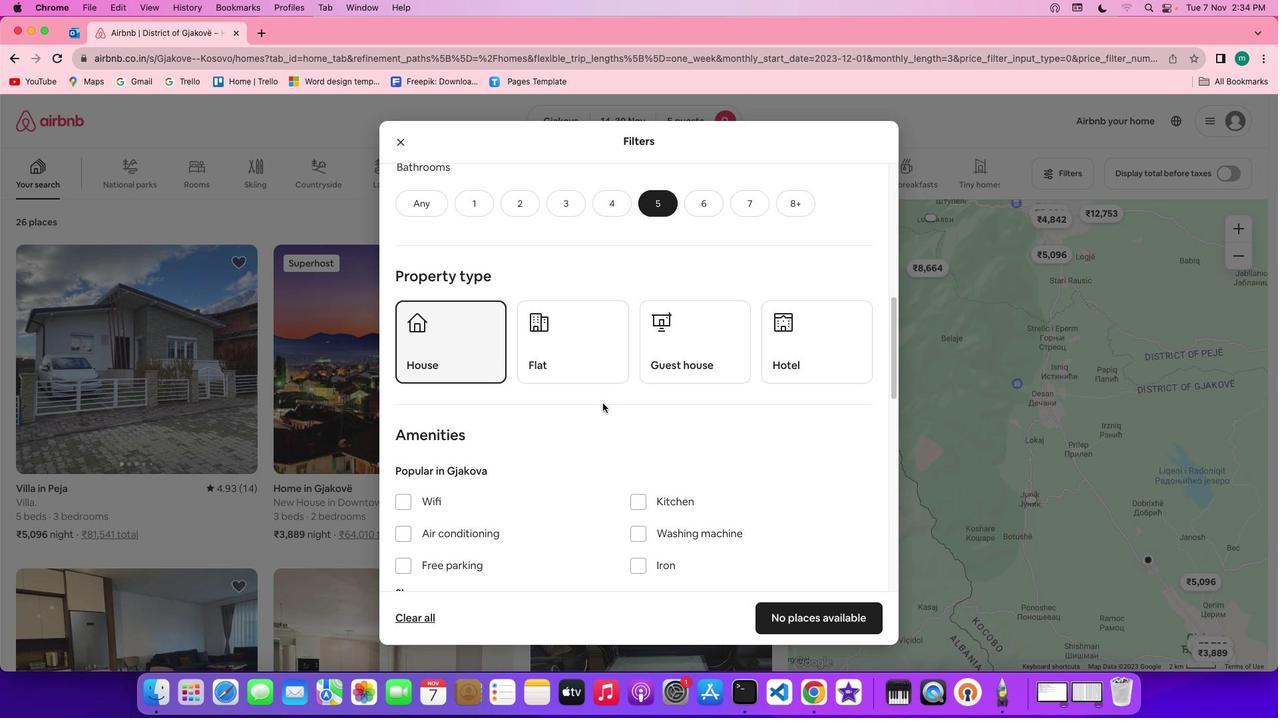 
Action: Mouse scrolled (602, 403) with delta (0, 0)
Screenshot: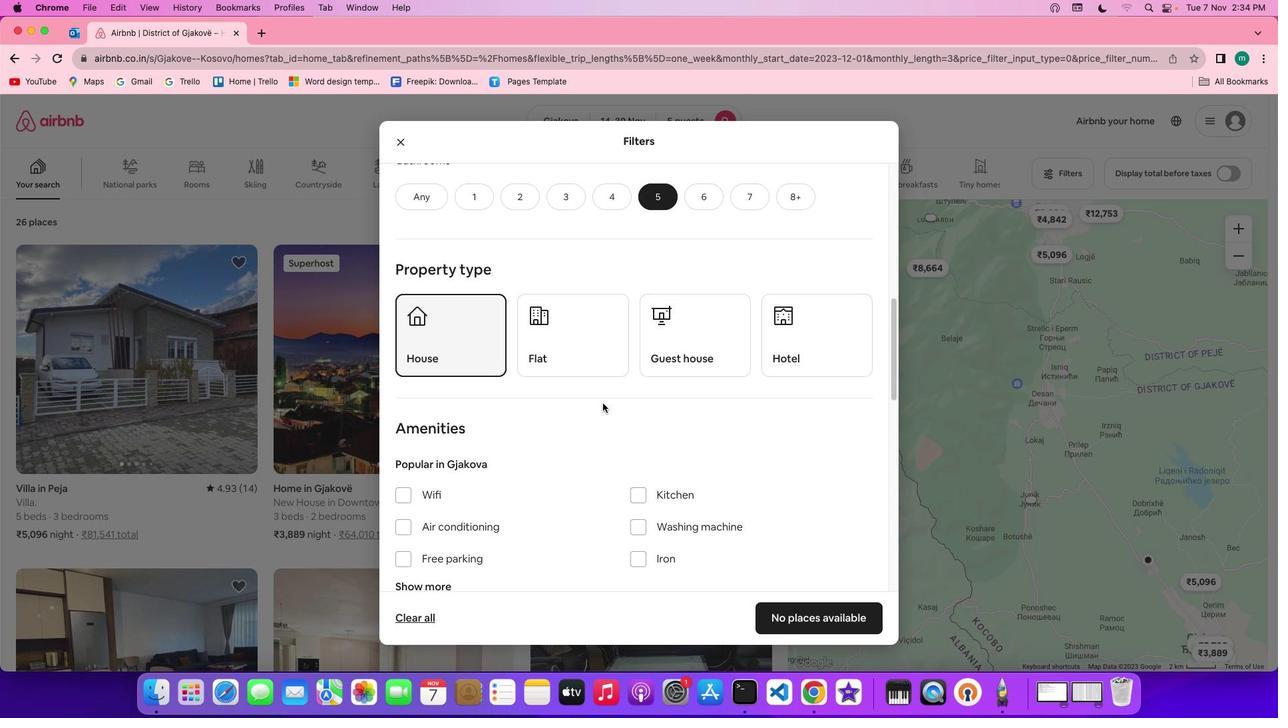 
Action: Mouse scrolled (602, 403) with delta (0, 0)
Screenshot: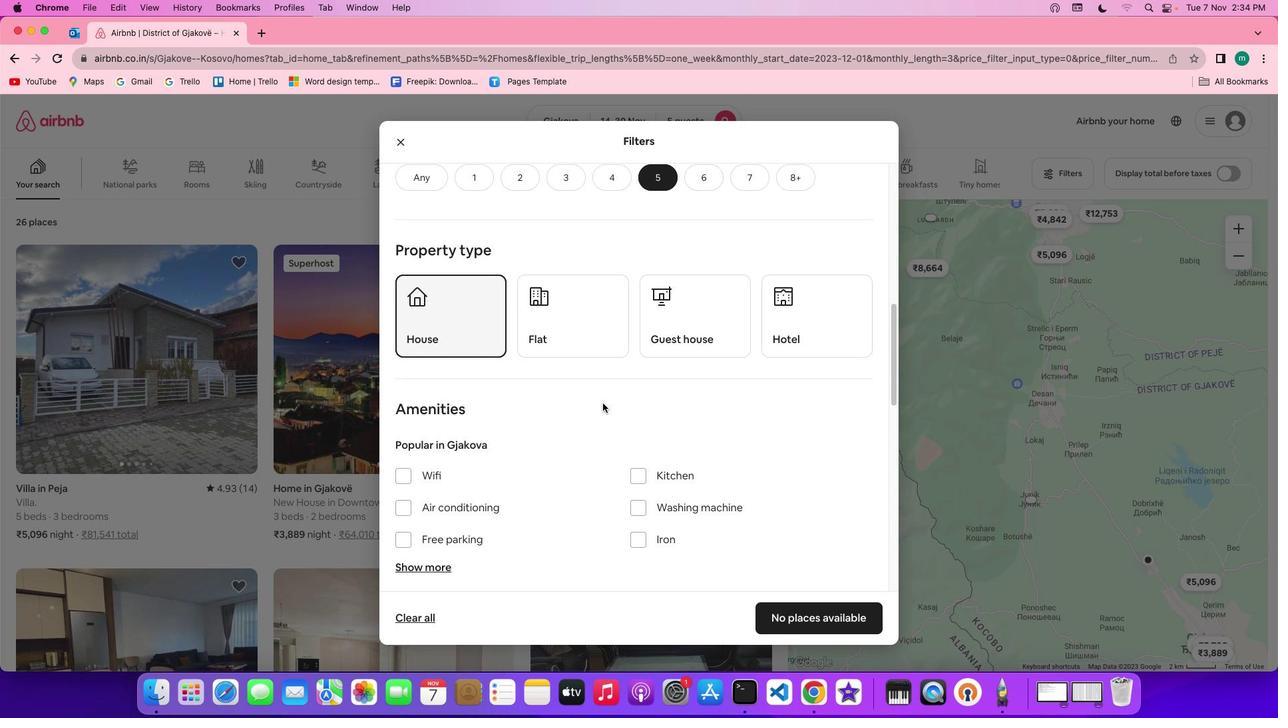 
Action: Mouse scrolled (602, 403) with delta (0, -1)
Screenshot: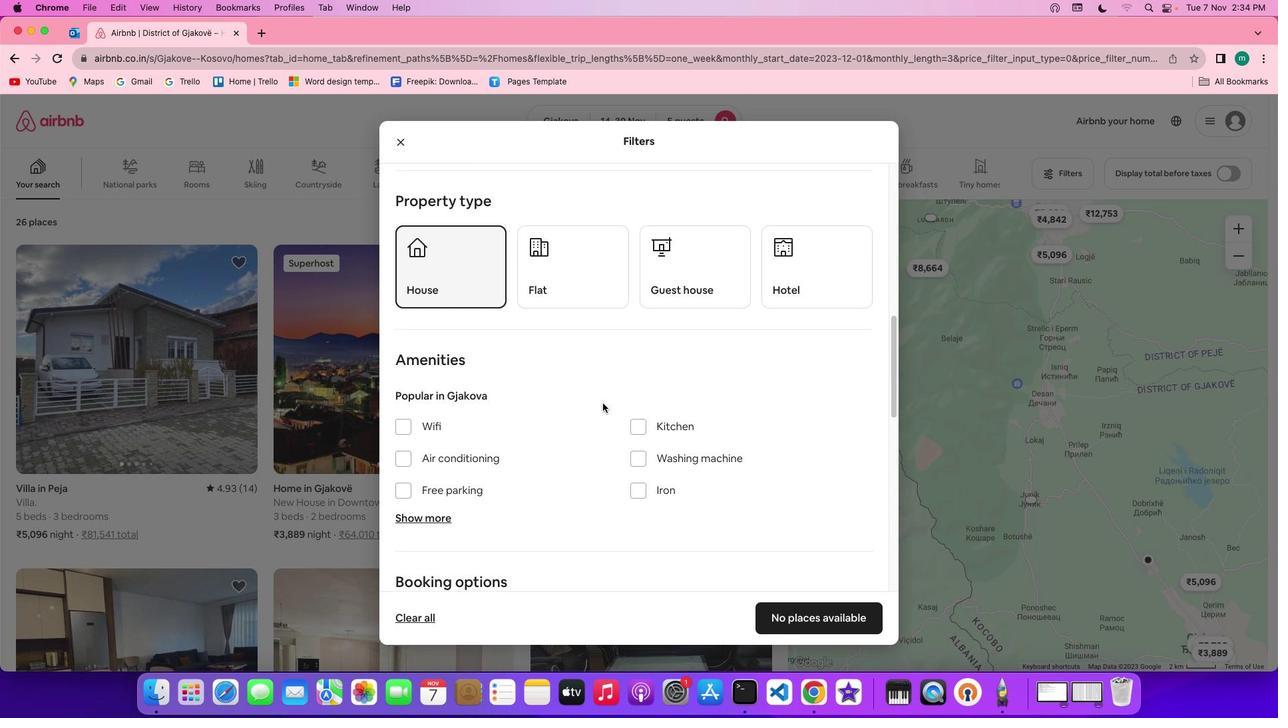 
Action: Mouse scrolled (602, 403) with delta (0, 0)
Screenshot: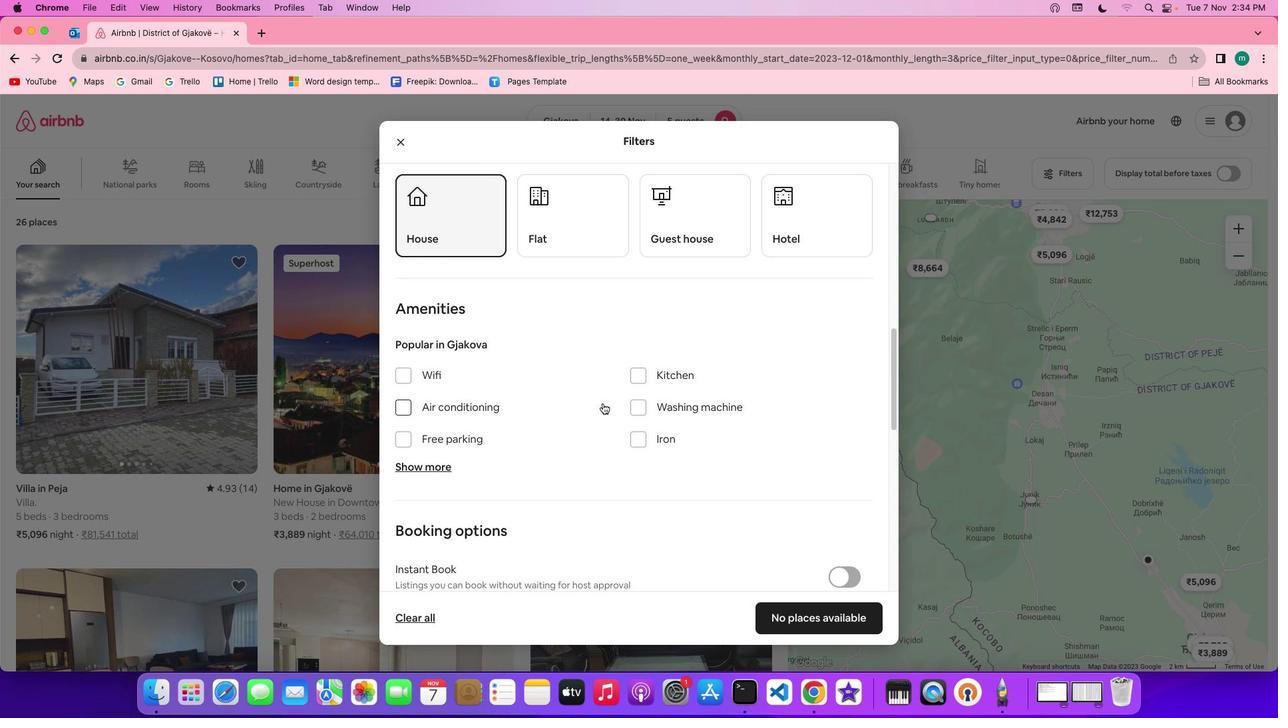
Action: Mouse scrolled (602, 403) with delta (0, 0)
Screenshot: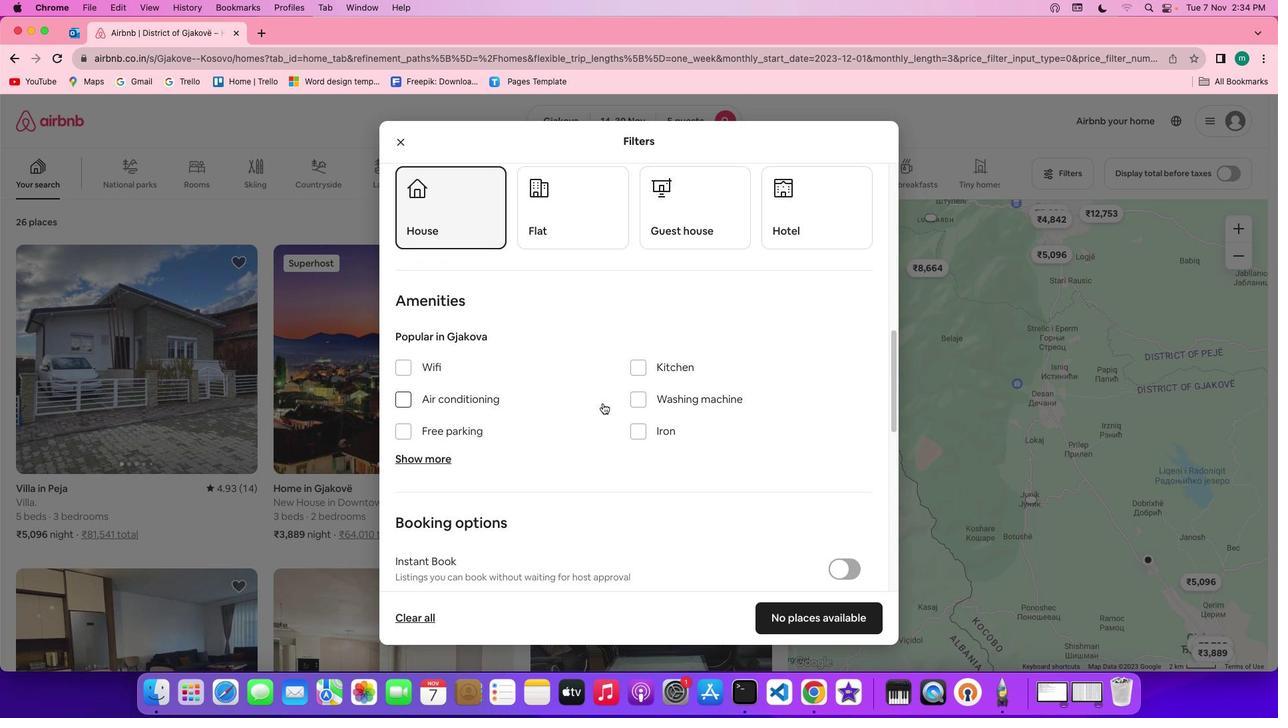 
Action: Mouse scrolled (602, 403) with delta (0, 0)
Screenshot: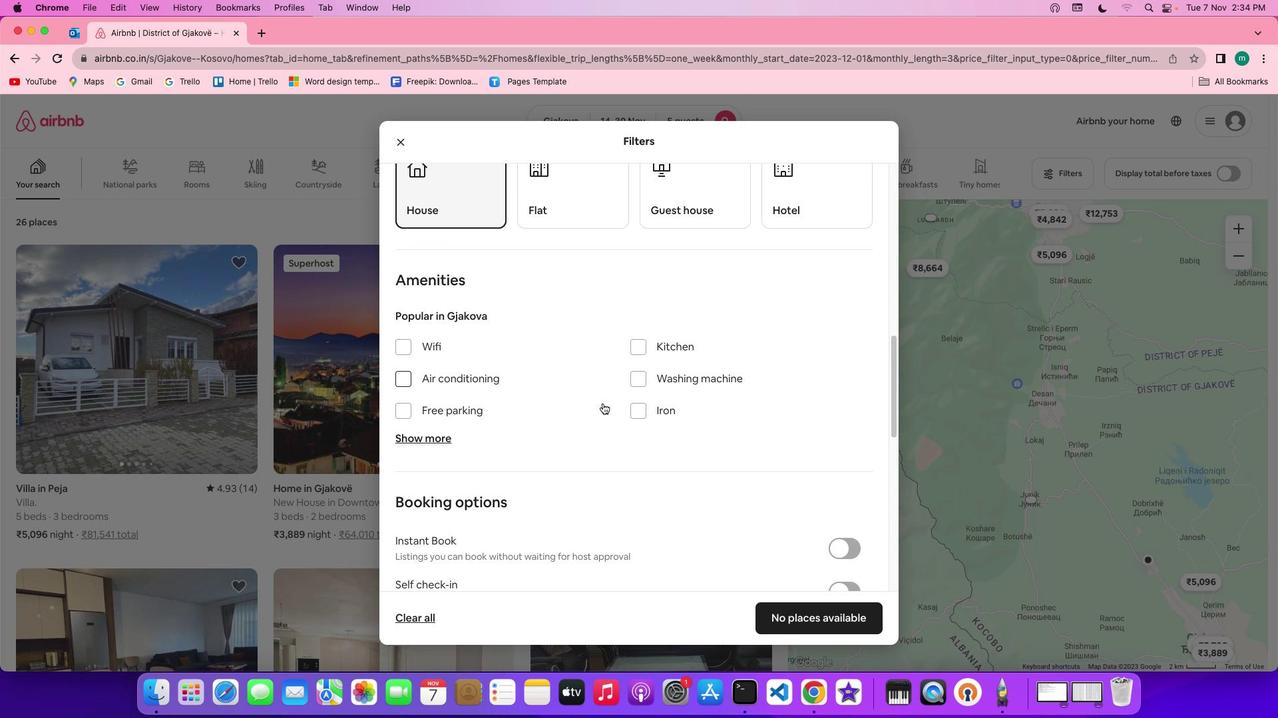 
Action: Mouse moved to (436, 325)
Screenshot: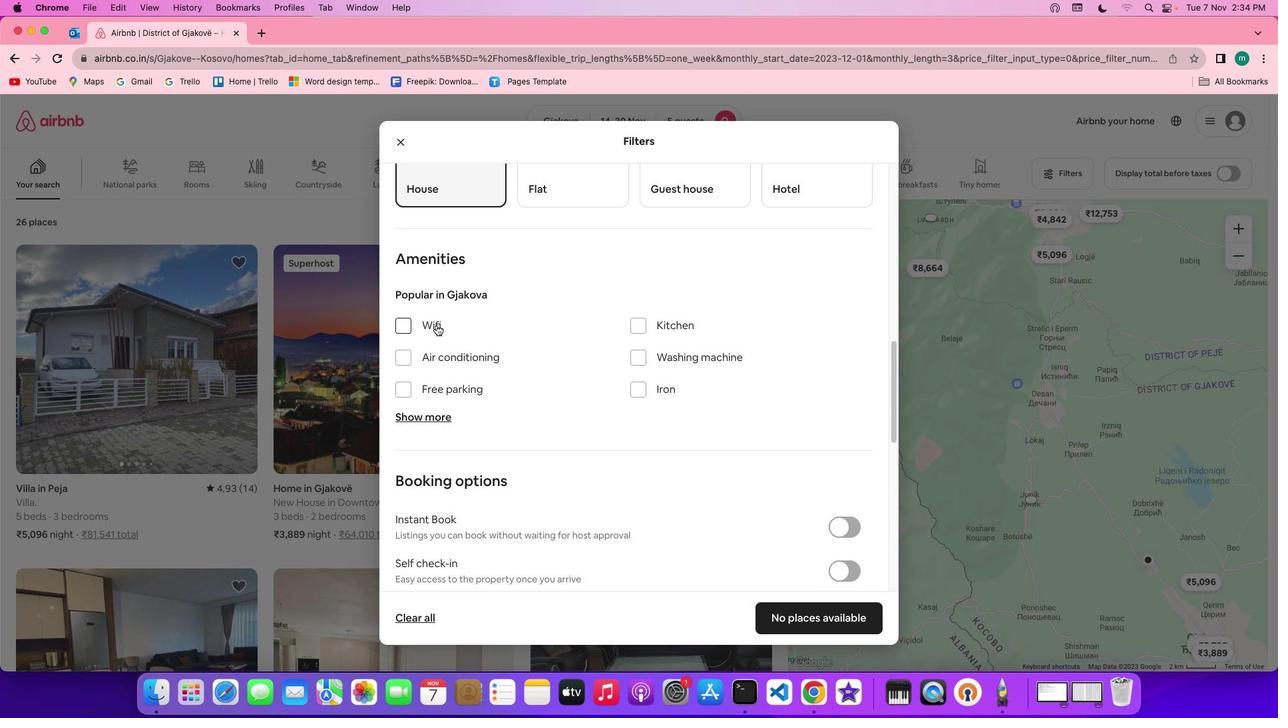 
Action: Mouse pressed left at (436, 325)
Screenshot: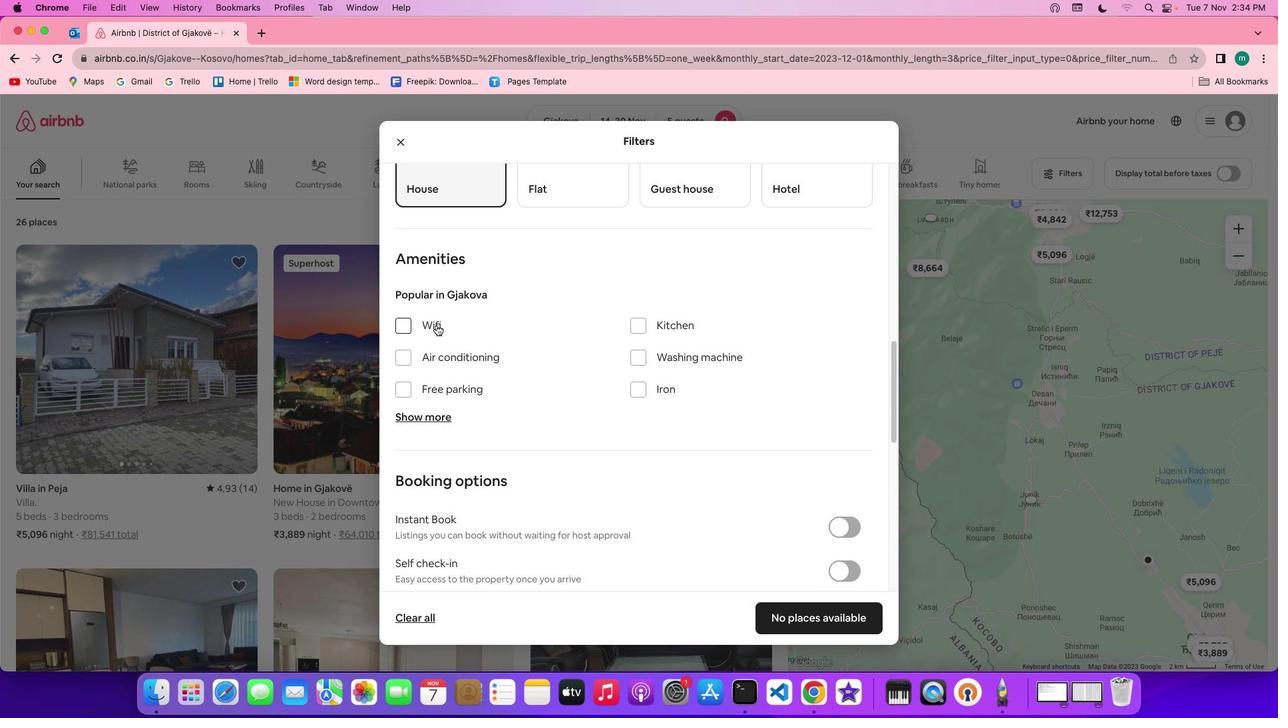 
Action: Mouse moved to (516, 349)
Screenshot: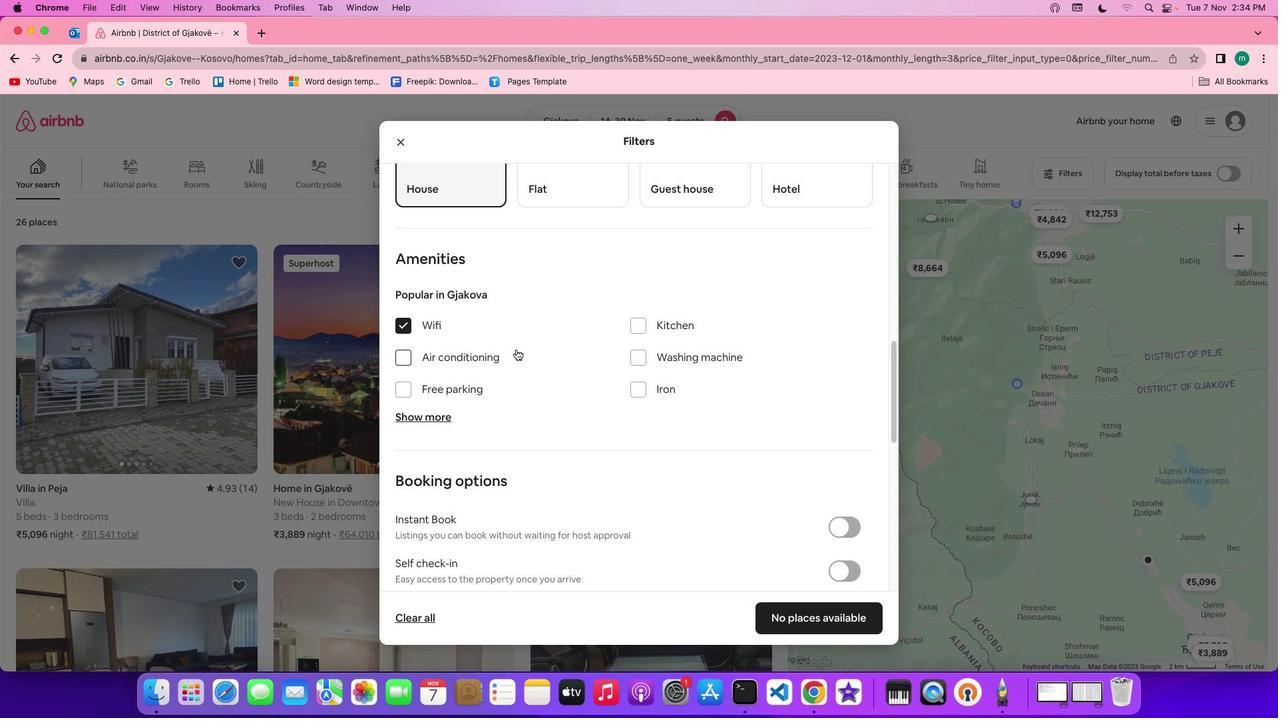 
Action: Mouse scrolled (516, 349) with delta (0, 0)
Screenshot: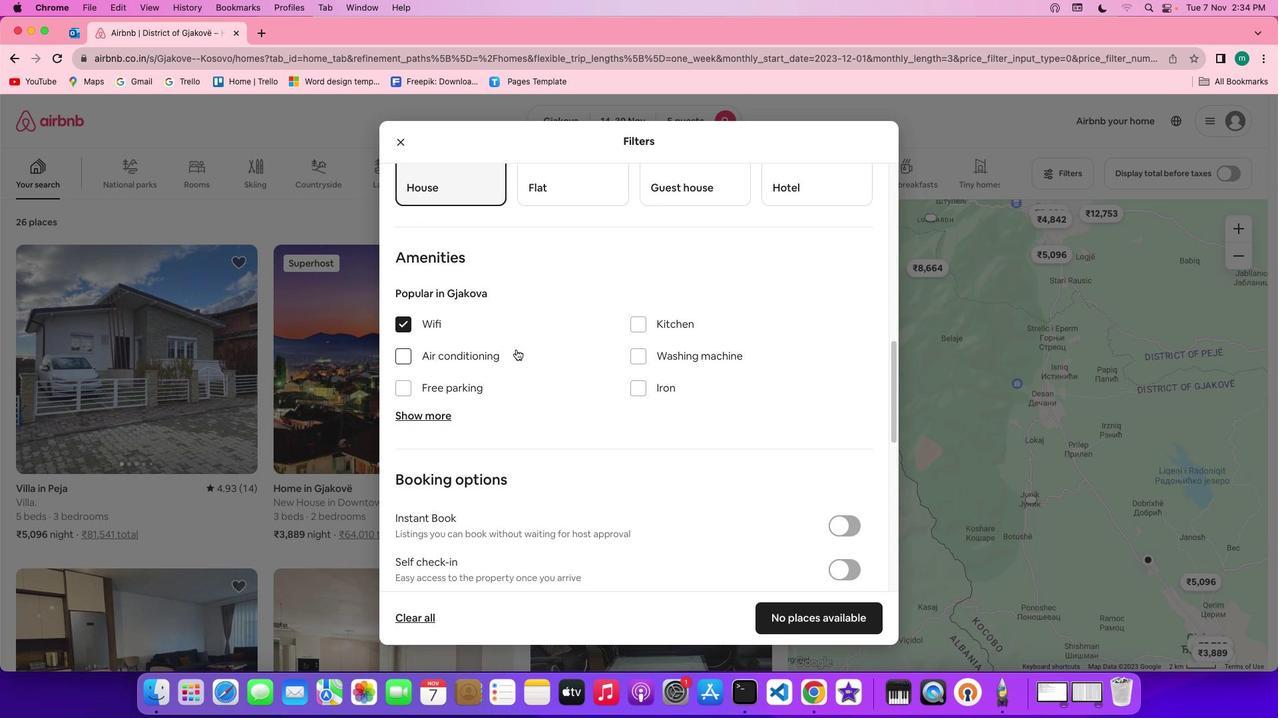 
Action: Mouse scrolled (516, 349) with delta (0, 0)
Screenshot: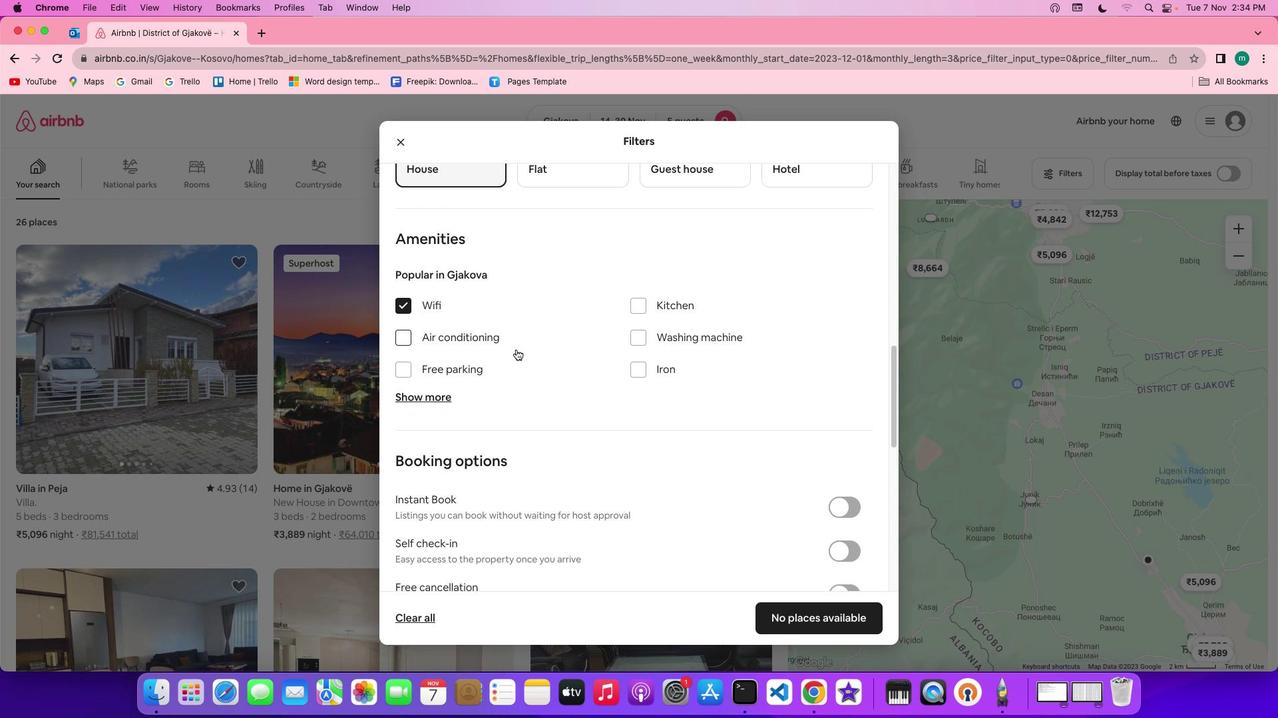 
Action: Mouse scrolled (516, 349) with delta (0, 0)
Screenshot: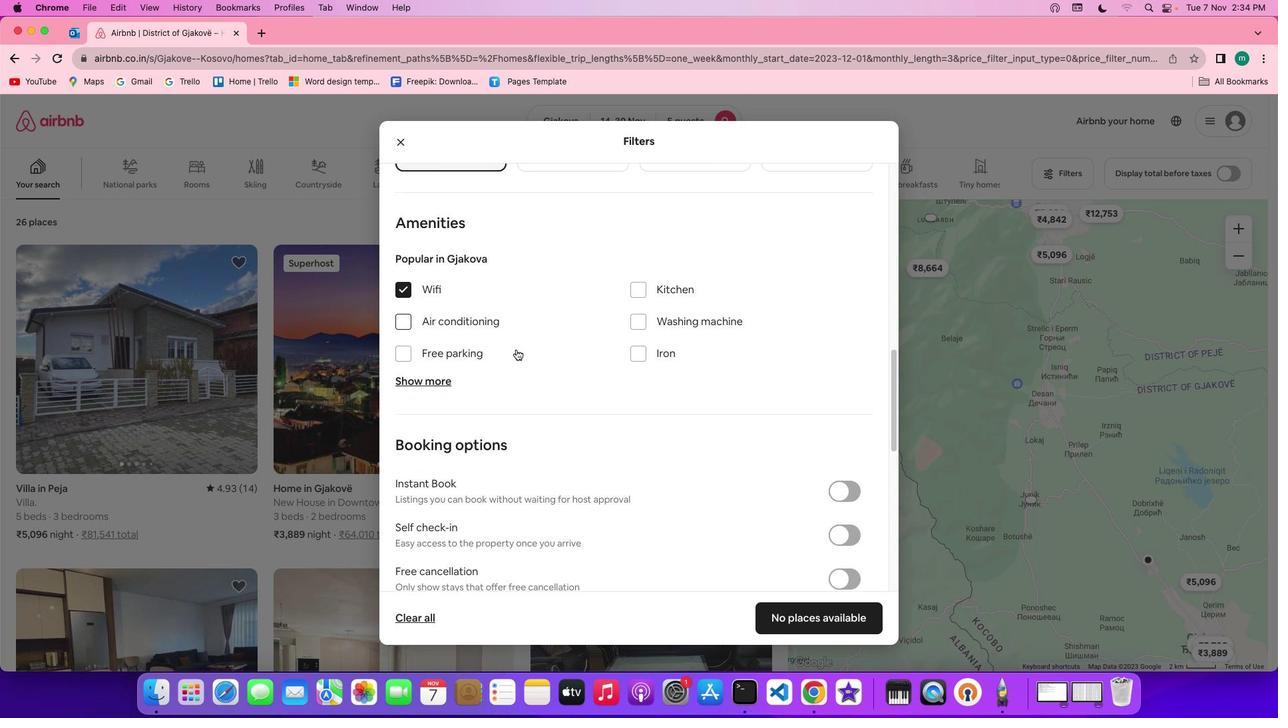 
Action: Mouse scrolled (516, 349) with delta (0, 0)
Screenshot: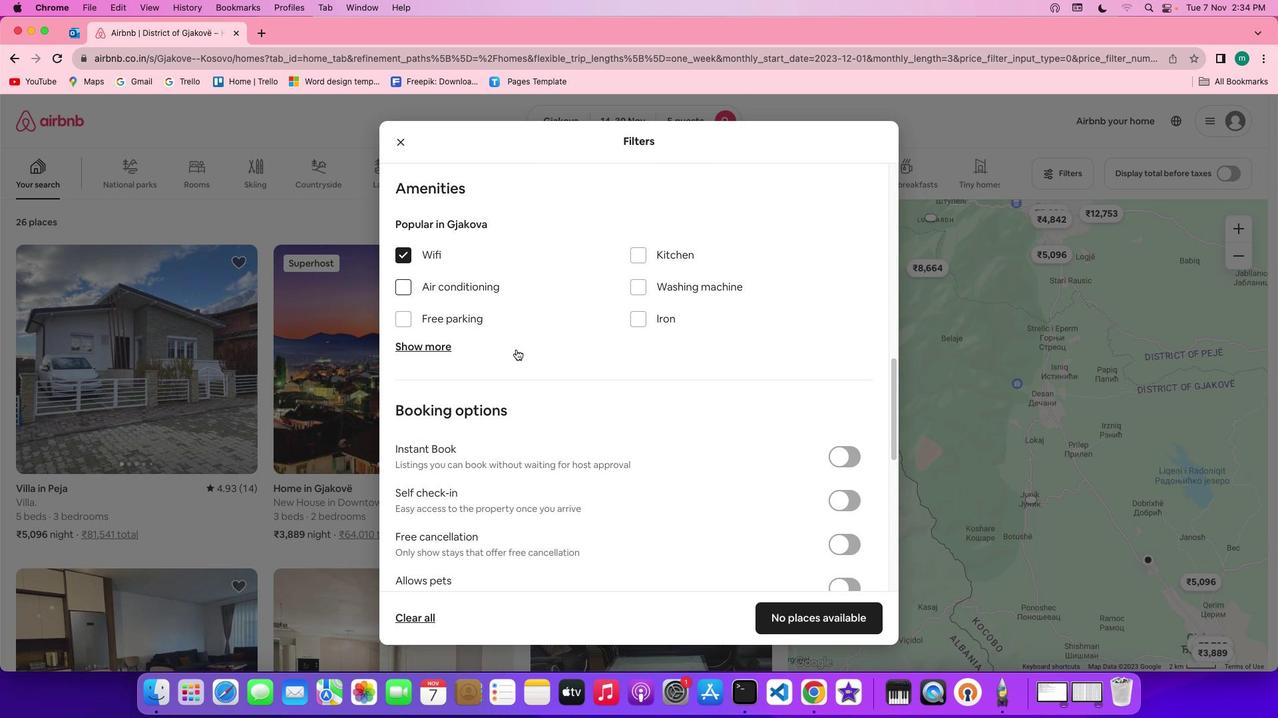 
Action: Mouse moved to (516, 350)
Screenshot: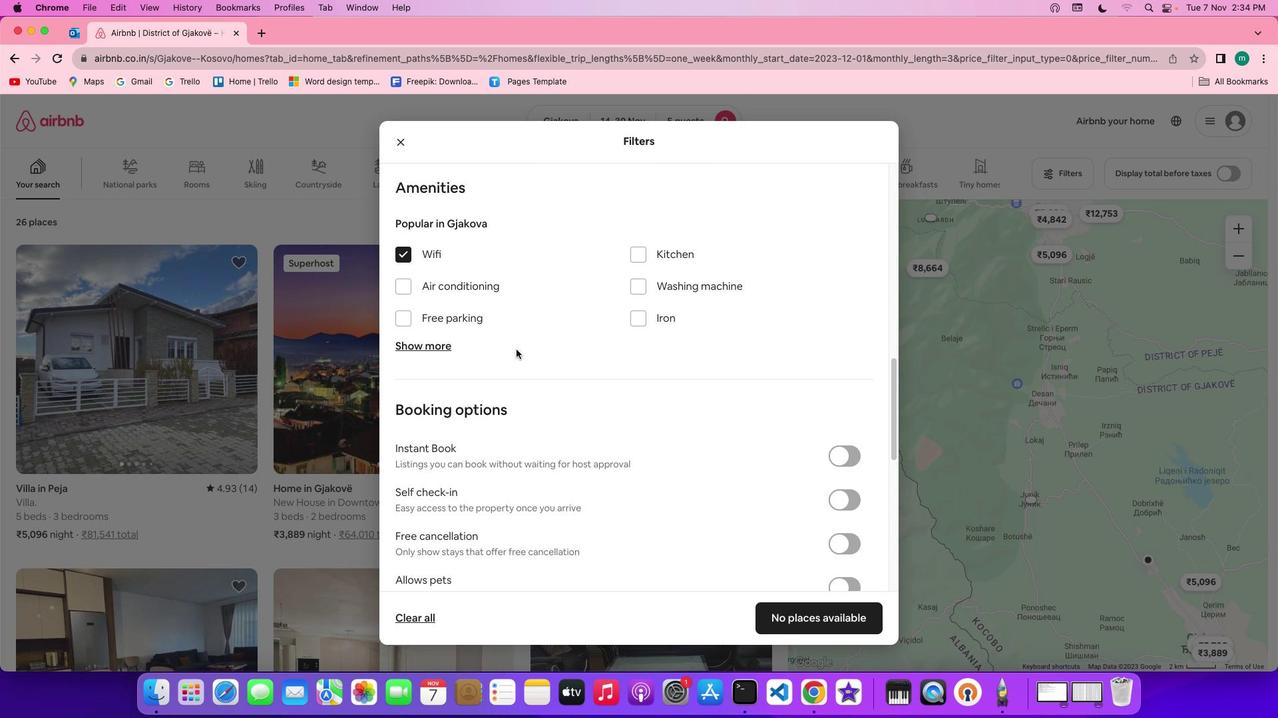 
Action: Mouse scrolled (516, 350) with delta (0, 0)
Screenshot: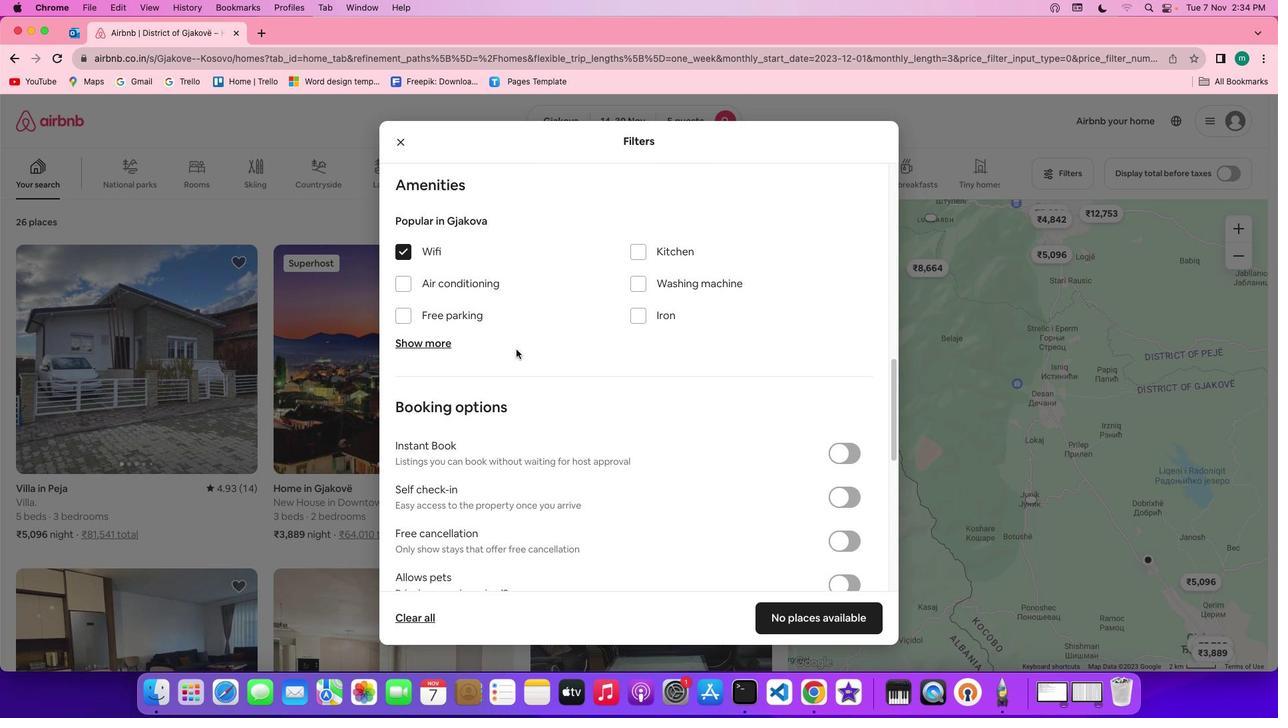 
Action: Mouse scrolled (516, 350) with delta (0, 0)
Screenshot: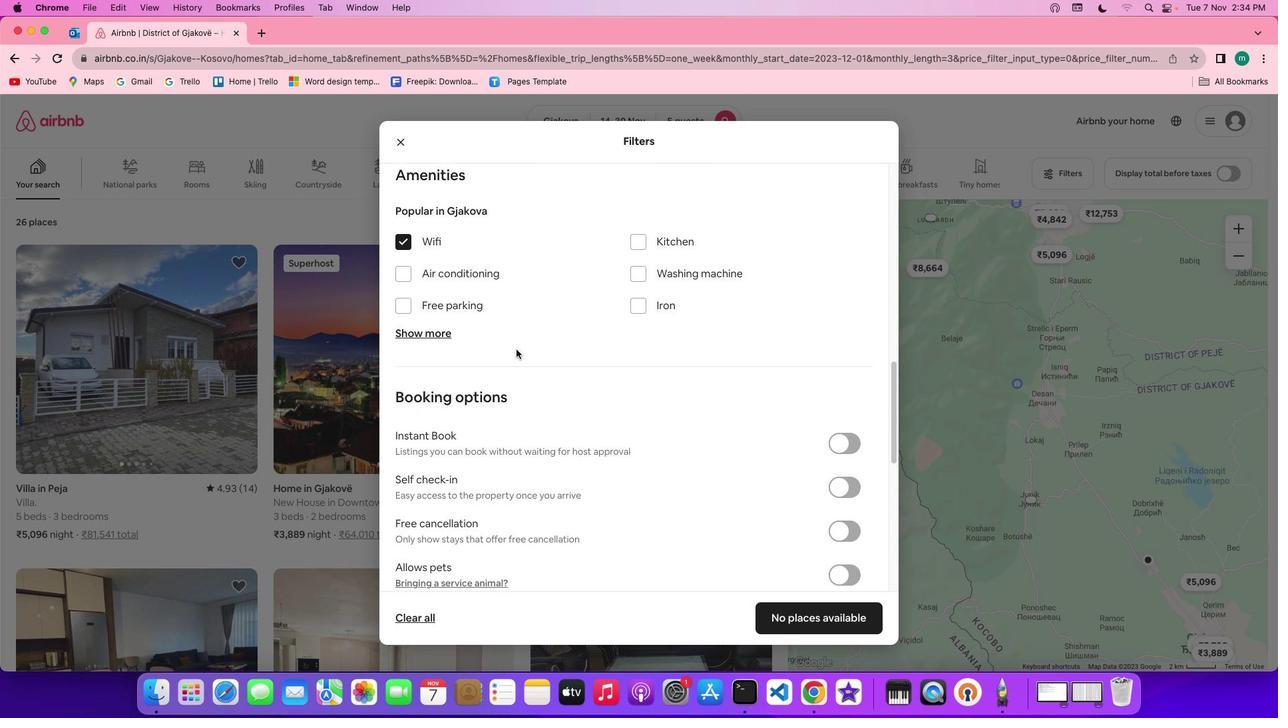 
Action: Mouse moved to (450, 328)
Screenshot: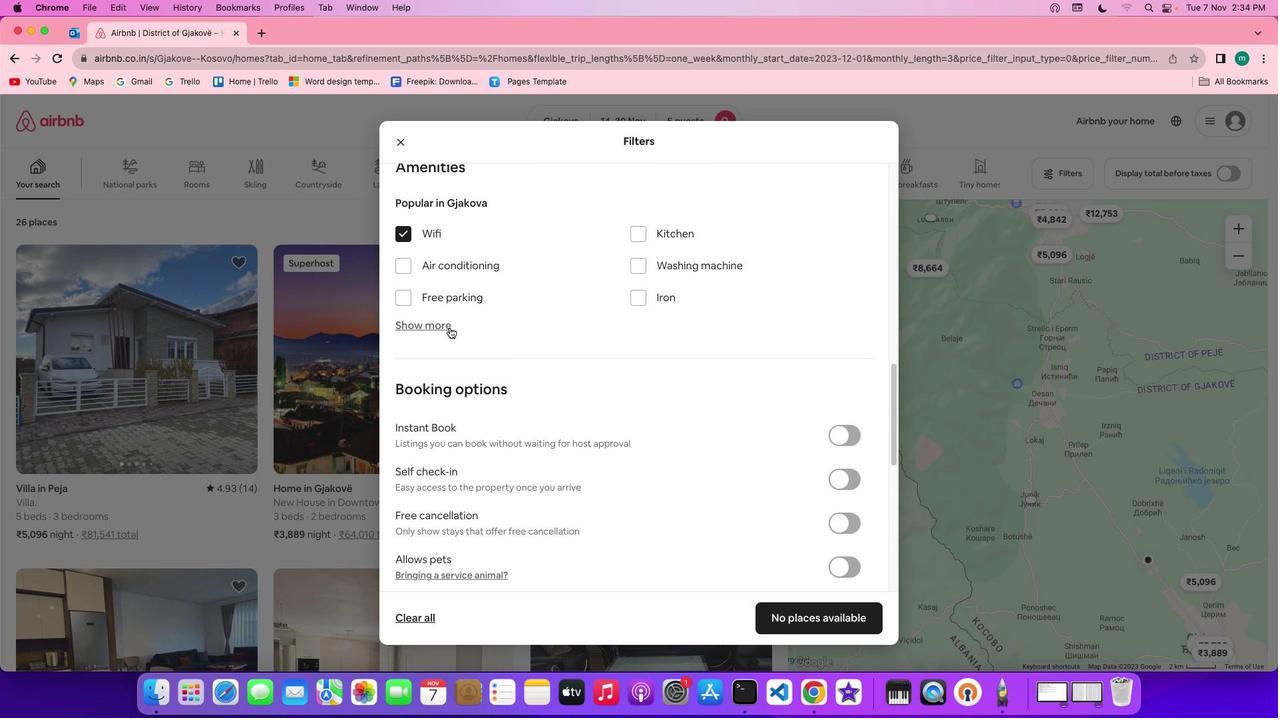 
Action: Mouse pressed left at (450, 328)
Screenshot: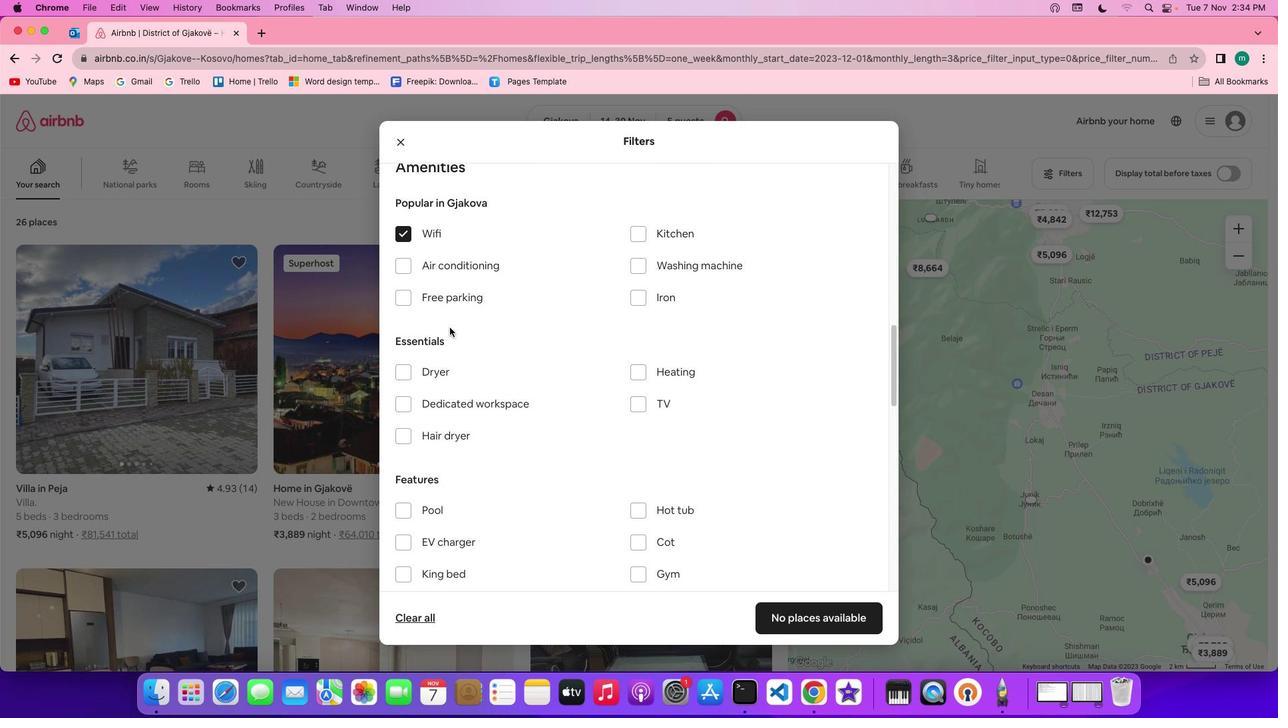 
Action: Mouse moved to (639, 405)
Screenshot: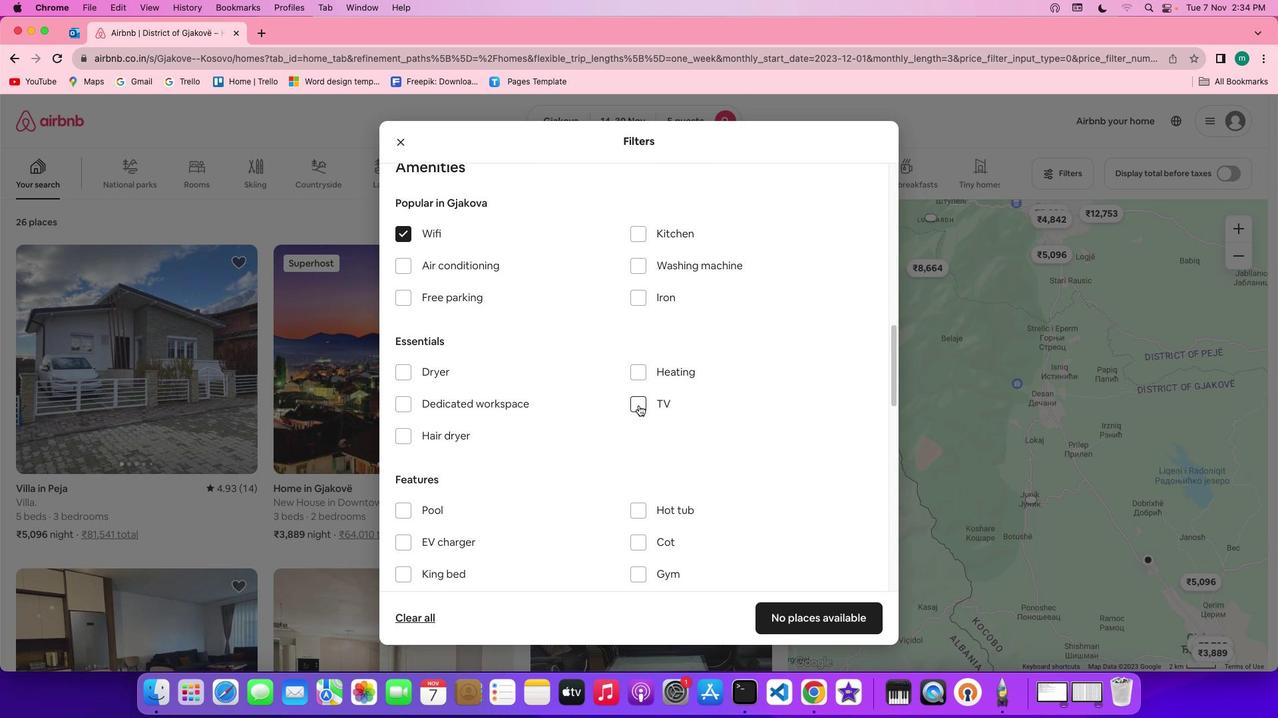 
Action: Mouse pressed left at (639, 405)
Screenshot: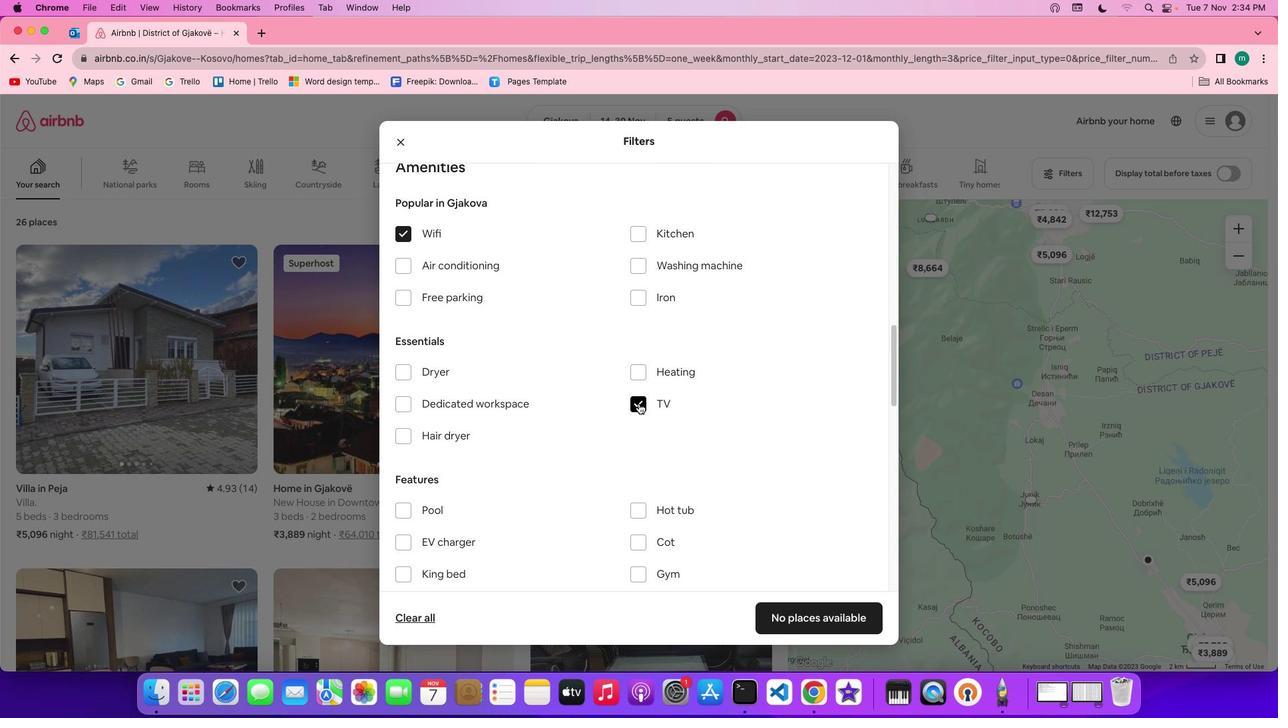 
Action: Mouse moved to (465, 301)
Screenshot: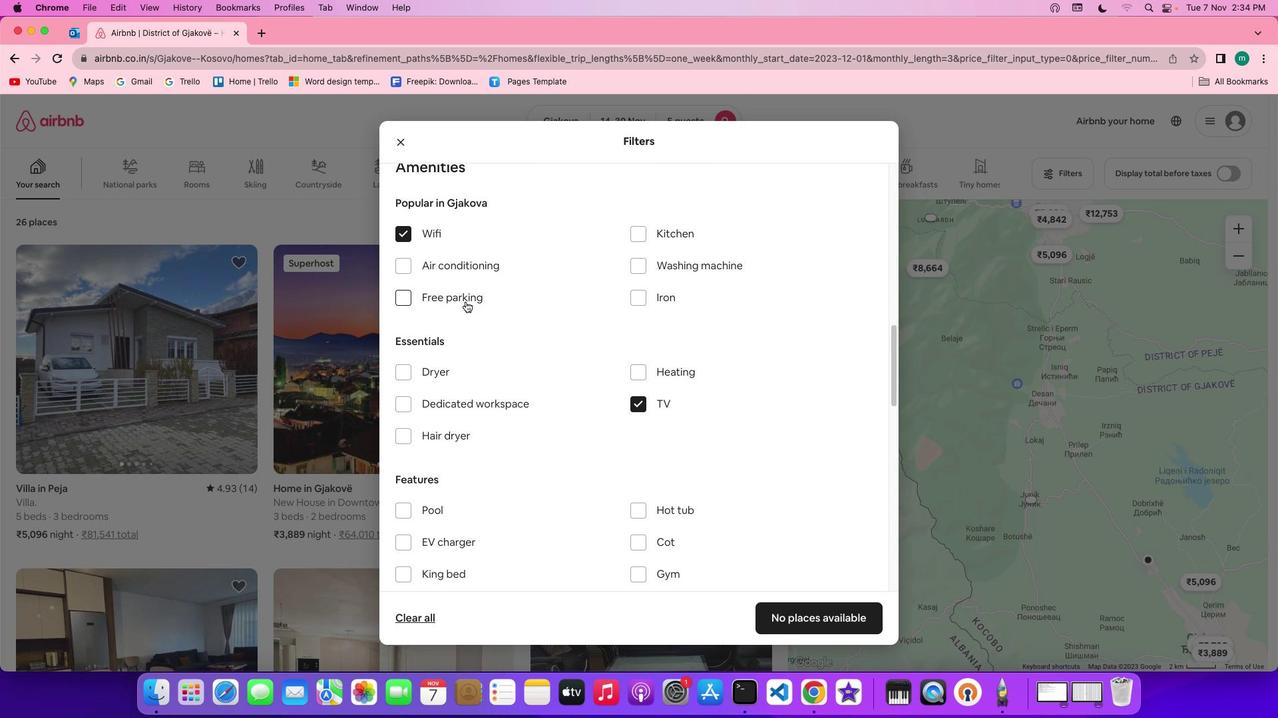 
Action: Mouse pressed left at (465, 301)
Screenshot: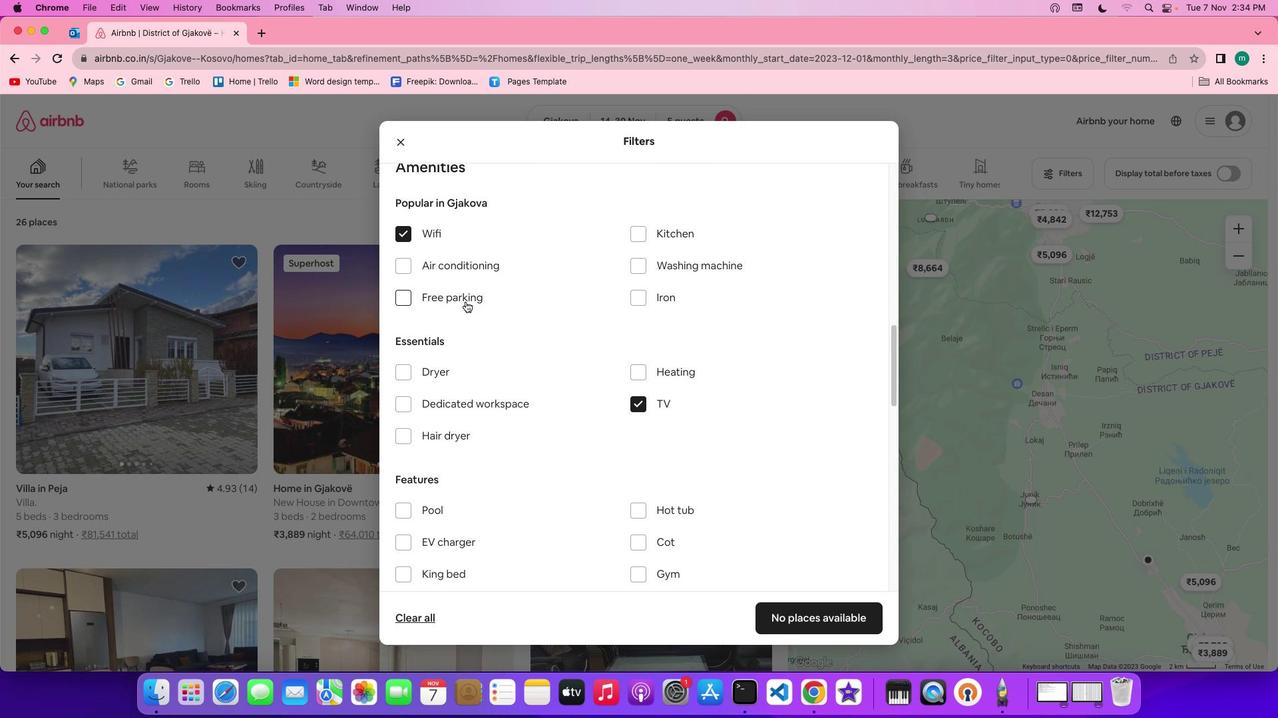 
Action: Mouse moved to (551, 352)
Screenshot: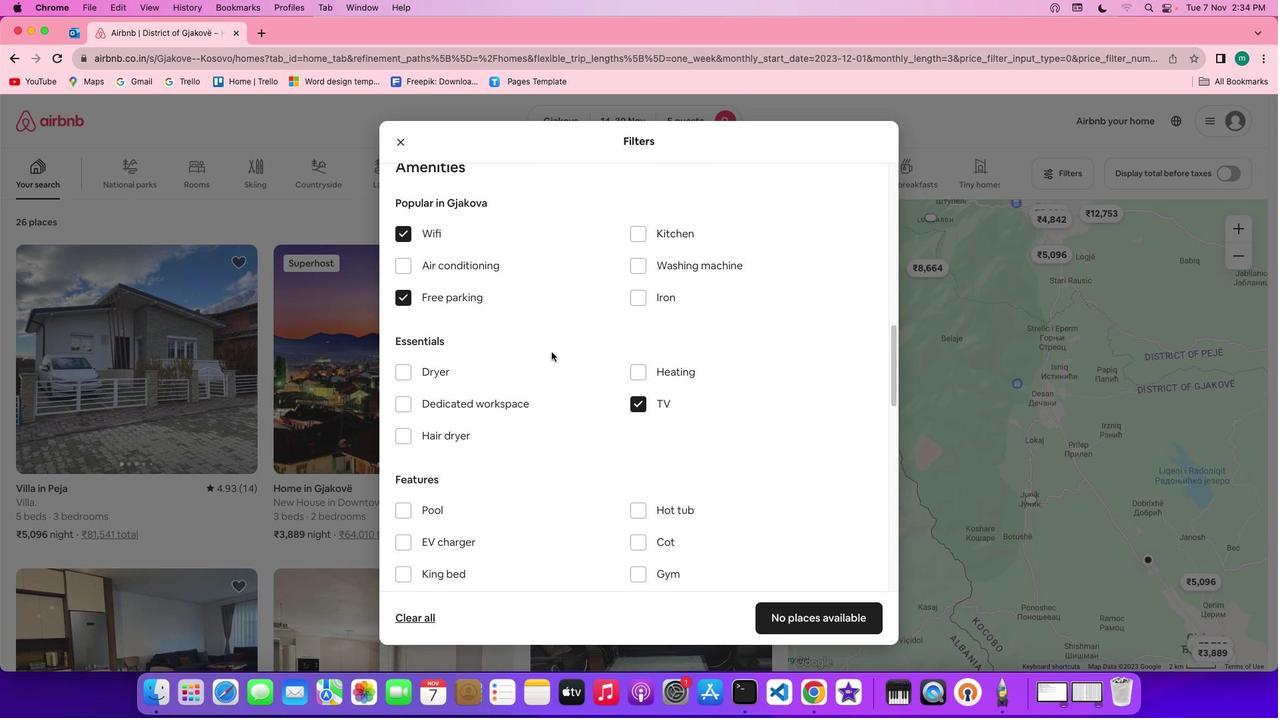 
Action: Mouse scrolled (551, 352) with delta (0, 0)
Screenshot: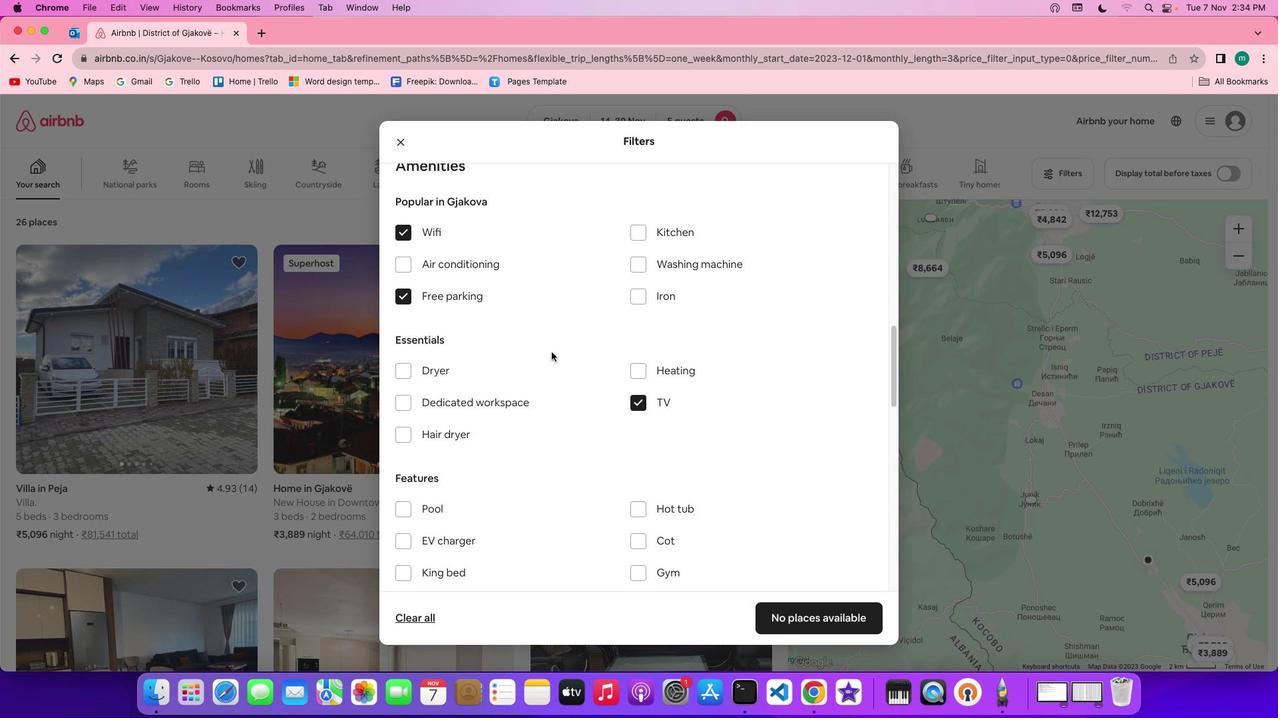 
Action: Mouse scrolled (551, 352) with delta (0, 0)
Screenshot: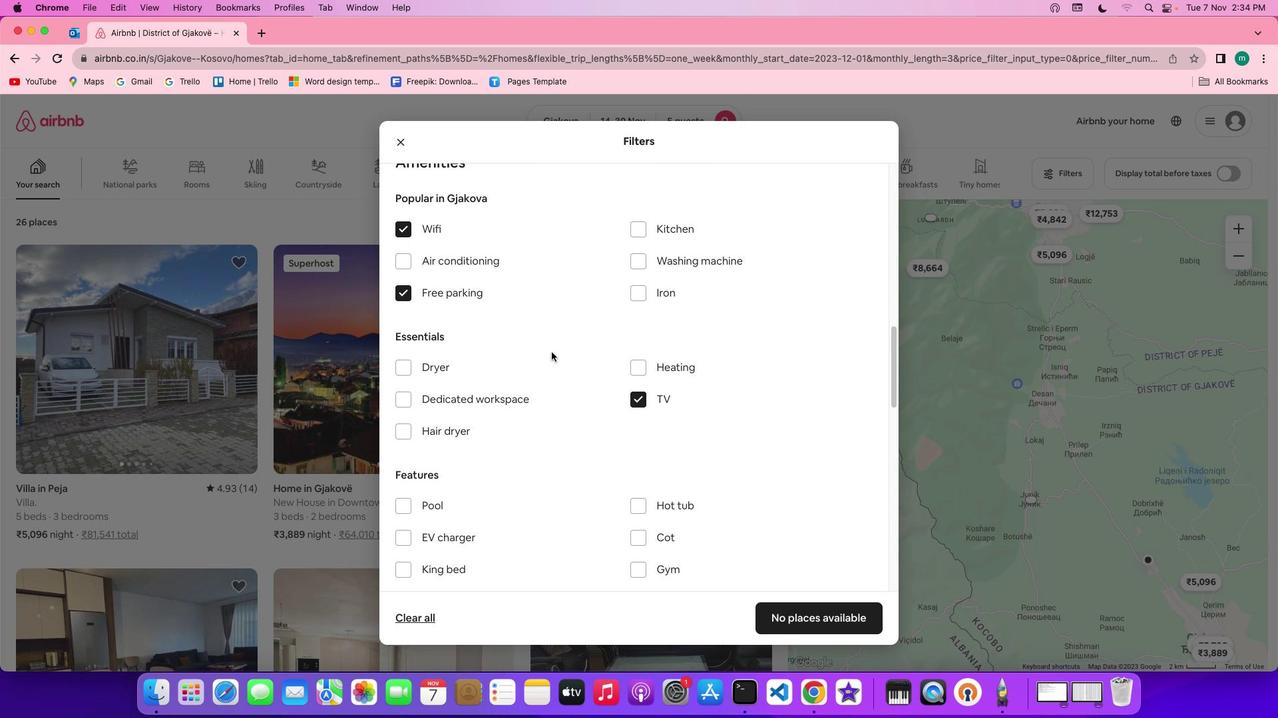 
Action: Mouse scrolled (551, 352) with delta (0, 0)
Screenshot: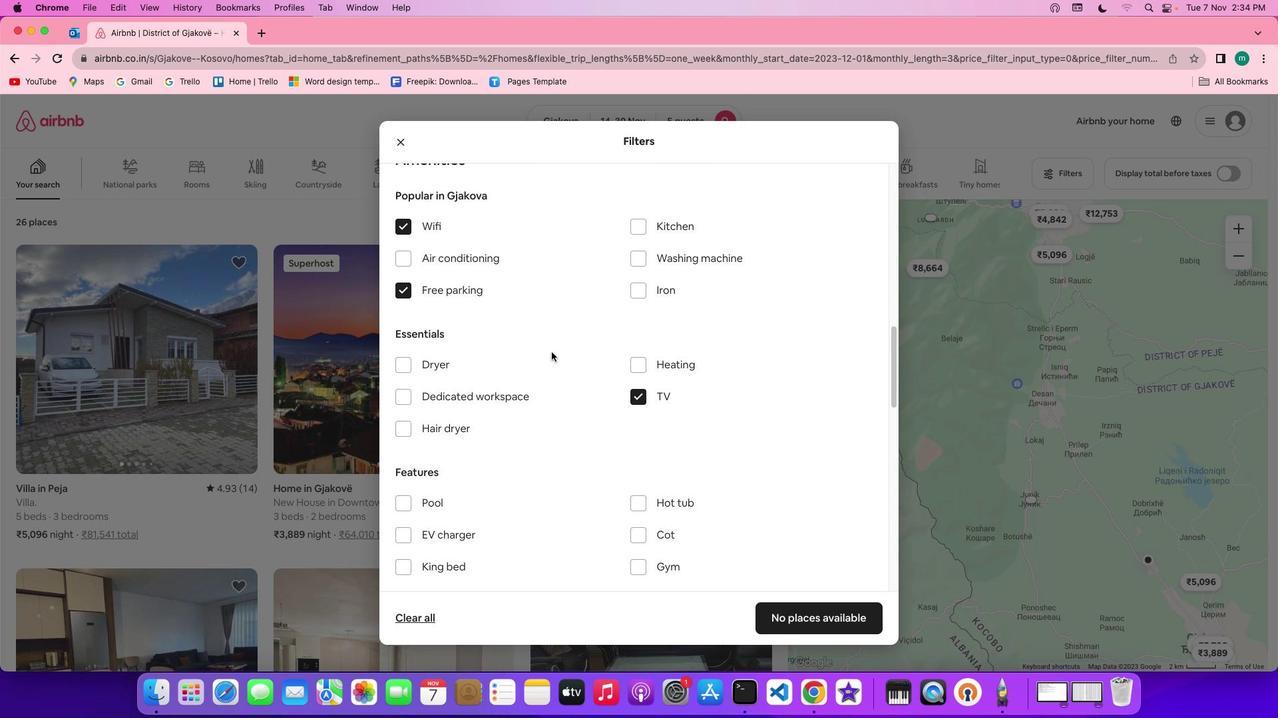 
Action: Mouse scrolled (551, 352) with delta (0, 0)
Screenshot: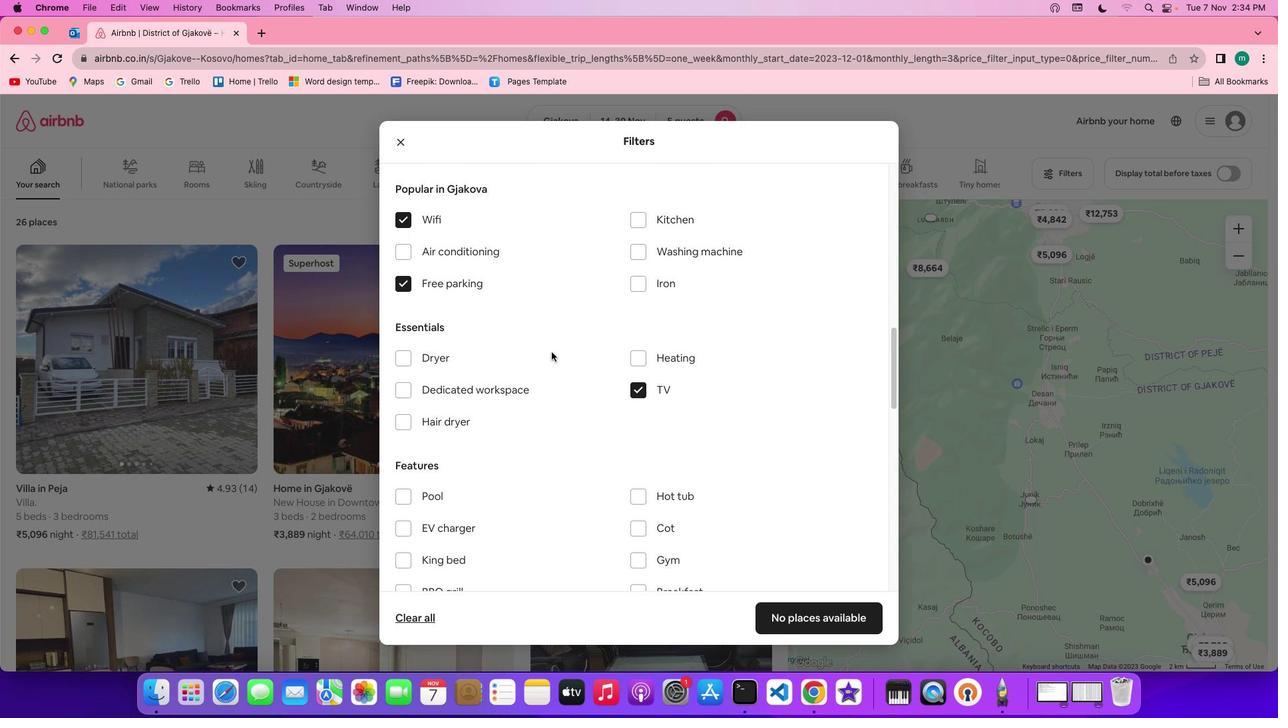 
Action: Mouse scrolled (551, 352) with delta (0, 0)
Screenshot: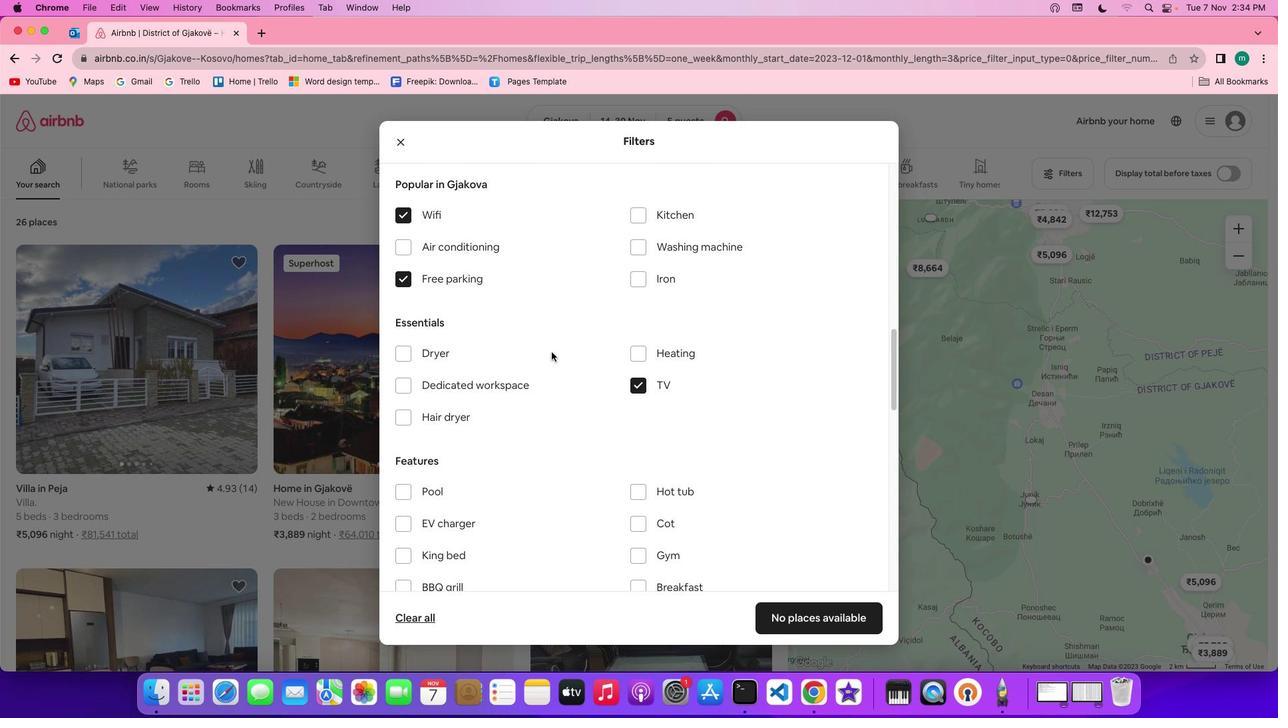 
Action: Mouse scrolled (551, 352) with delta (0, 0)
Screenshot: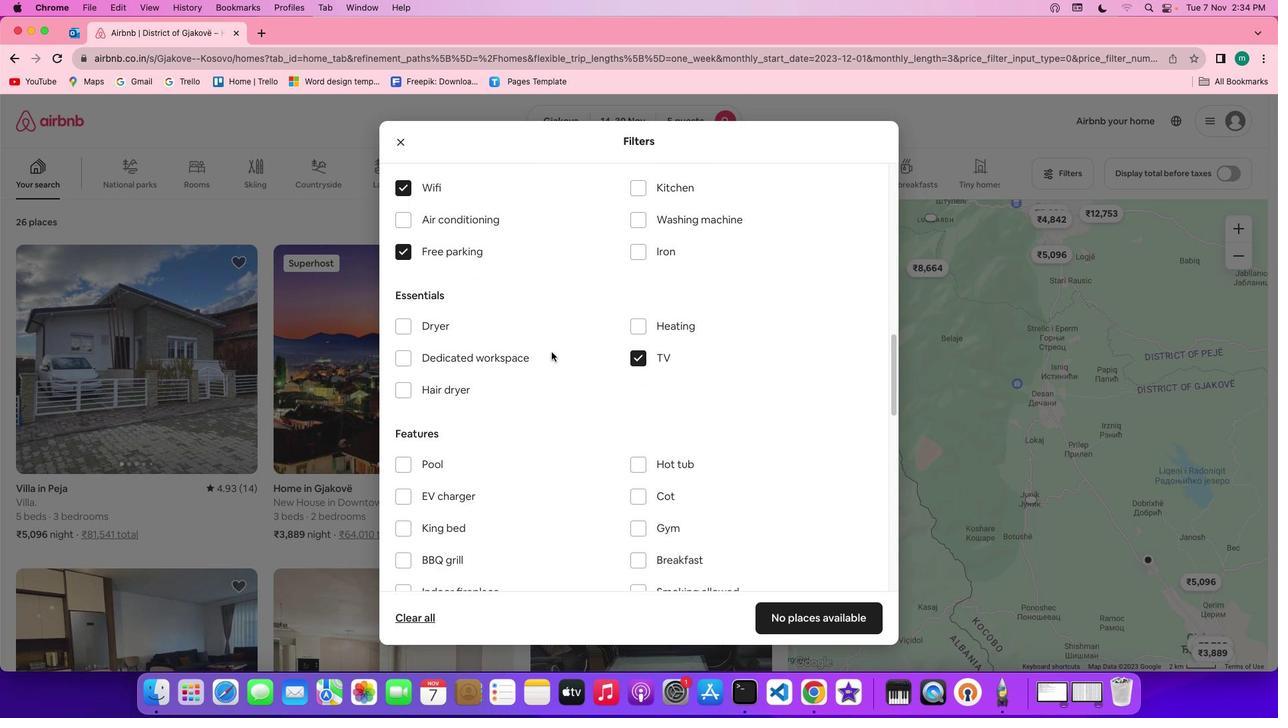 
Action: Mouse scrolled (551, 352) with delta (0, 0)
Screenshot: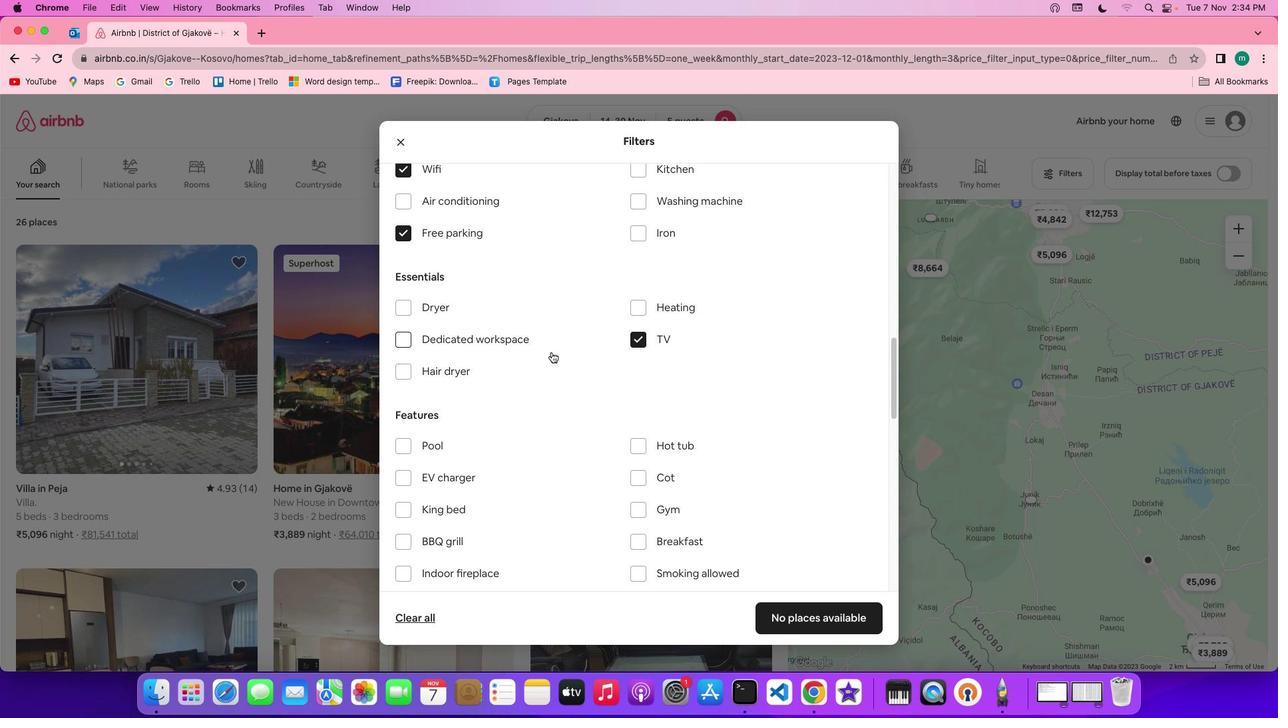
Action: Mouse scrolled (551, 352) with delta (0, 0)
Screenshot: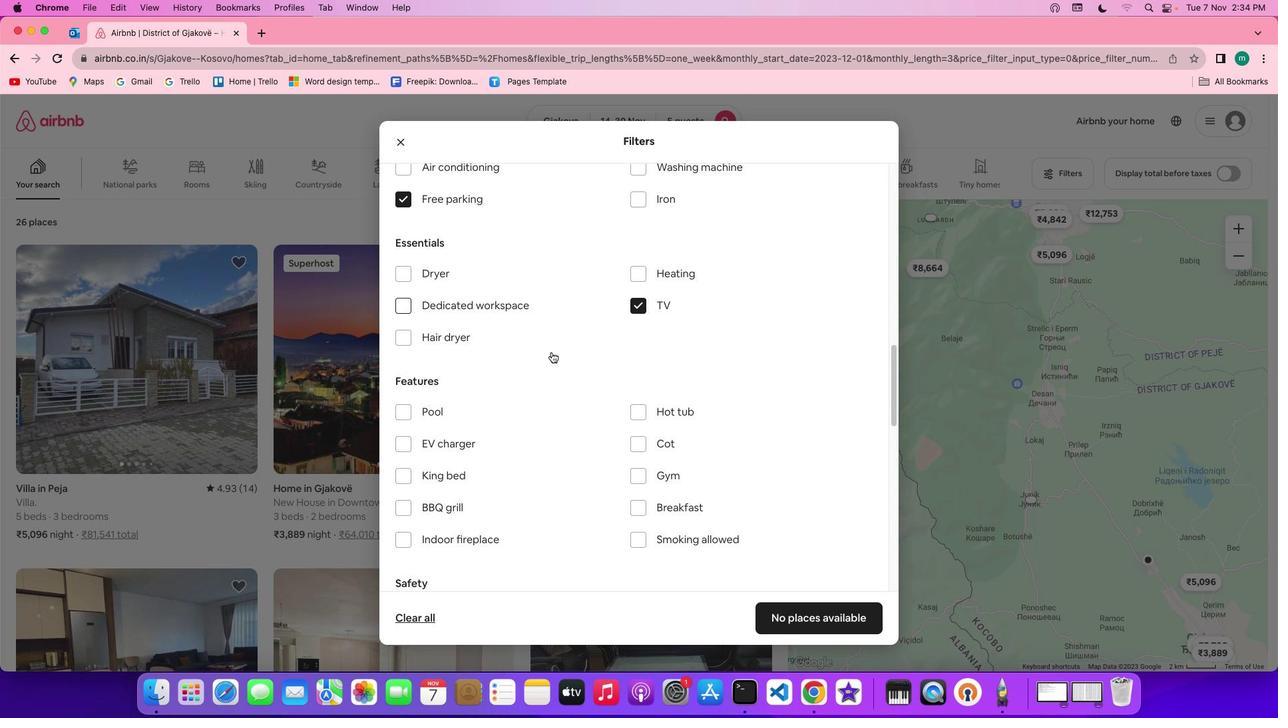 
Action: Mouse scrolled (551, 352) with delta (0, -1)
Screenshot: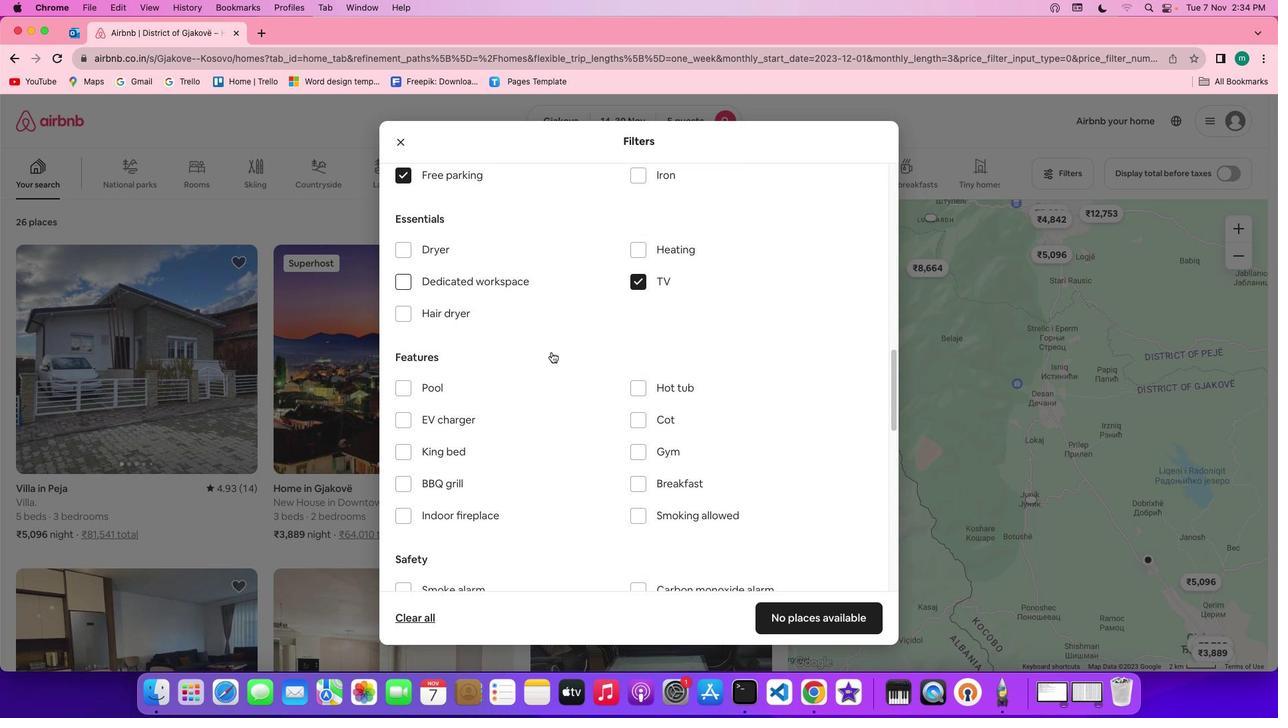 
Action: Mouse scrolled (551, 352) with delta (0, 0)
Screenshot: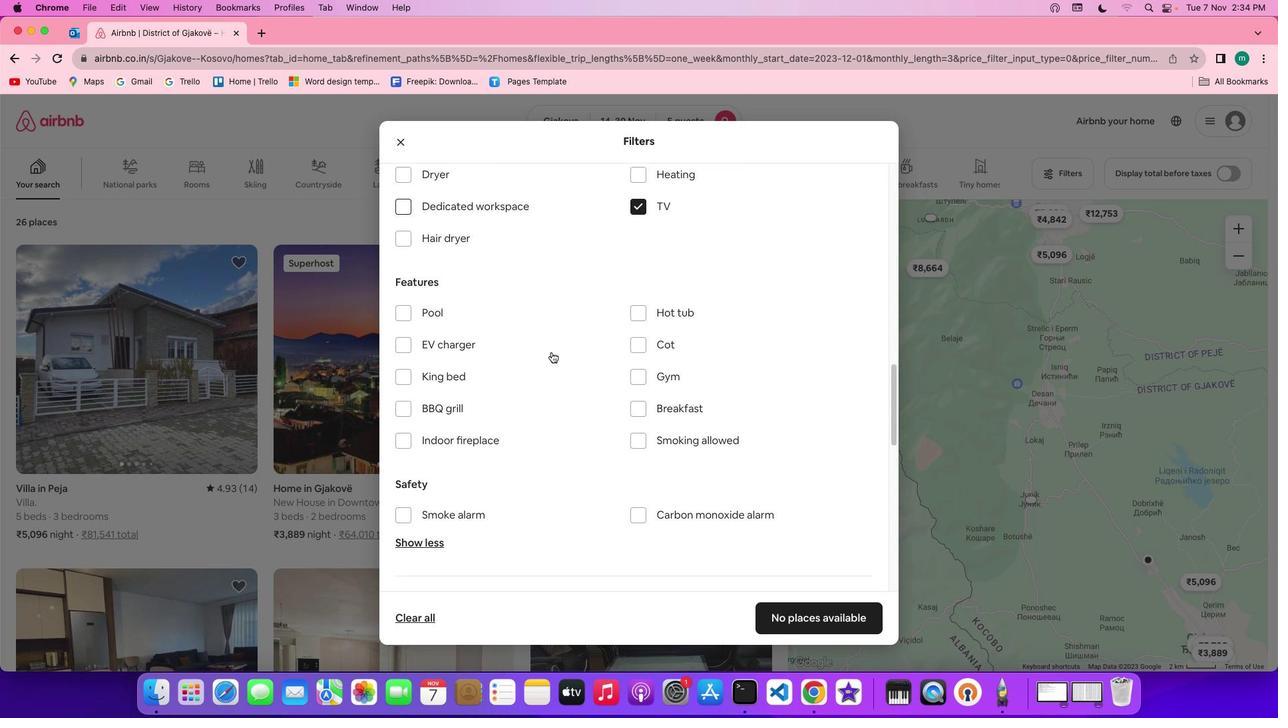 
Action: Mouse scrolled (551, 352) with delta (0, 0)
Screenshot: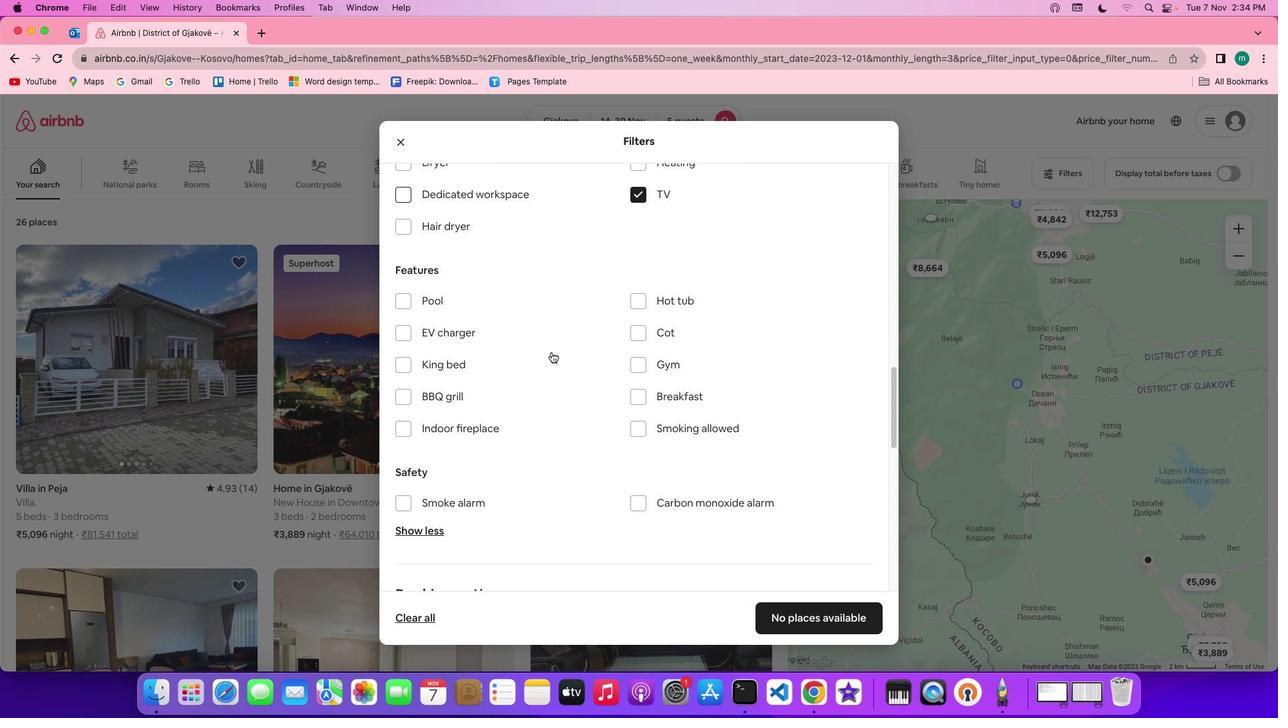 
Action: Mouse scrolled (551, 352) with delta (0, 0)
Screenshot: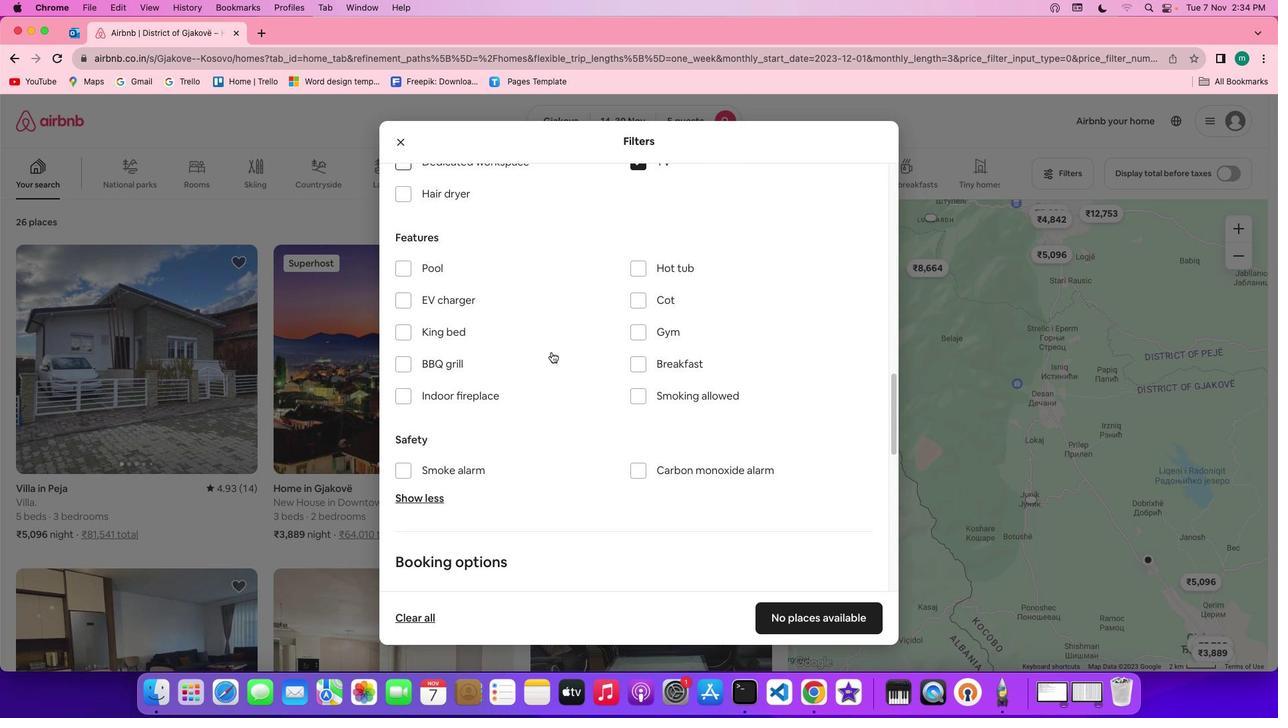 
Action: Mouse scrolled (551, 352) with delta (0, -1)
Screenshot: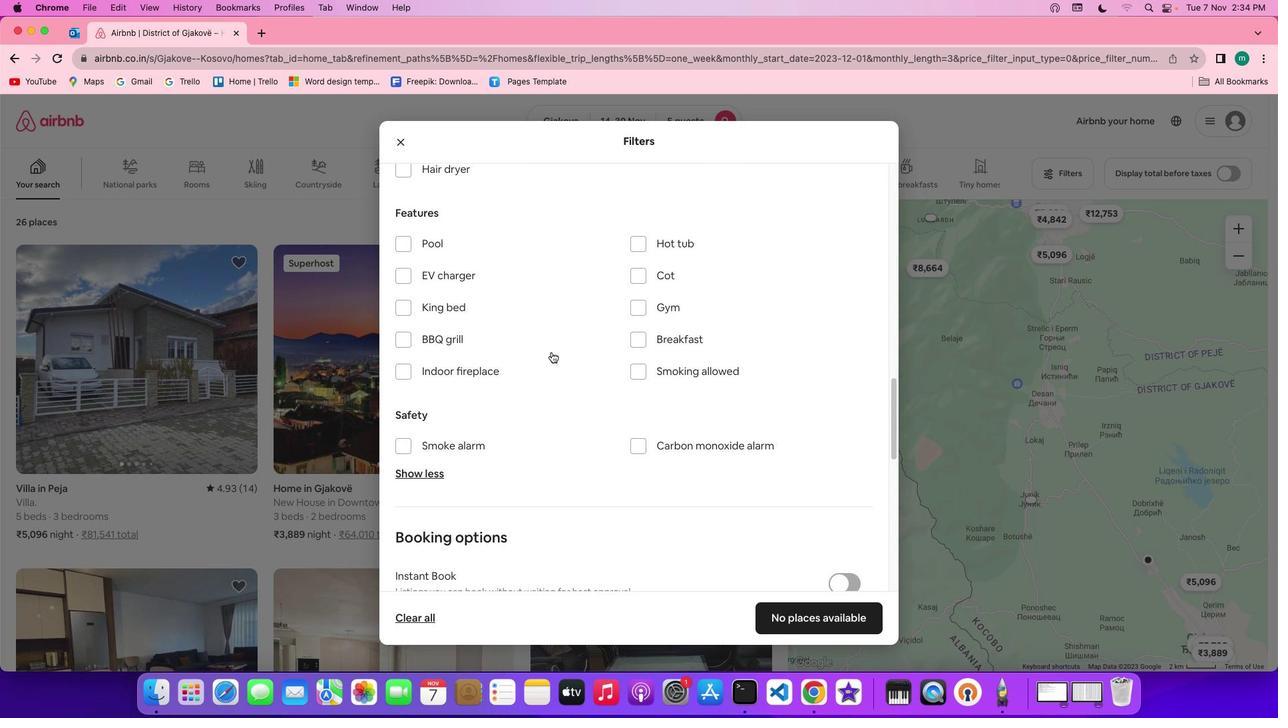 
Action: Mouse moved to (667, 276)
Screenshot: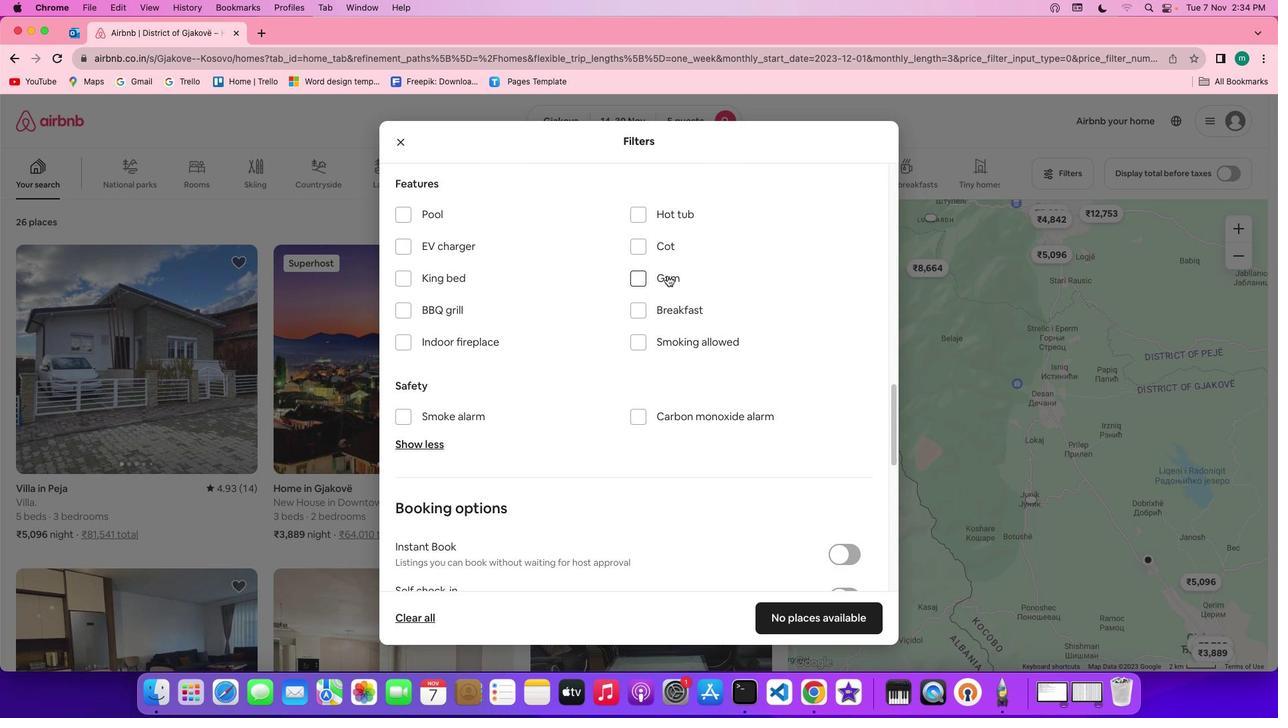 
Action: Mouse pressed left at (667, 276)
Screenshot: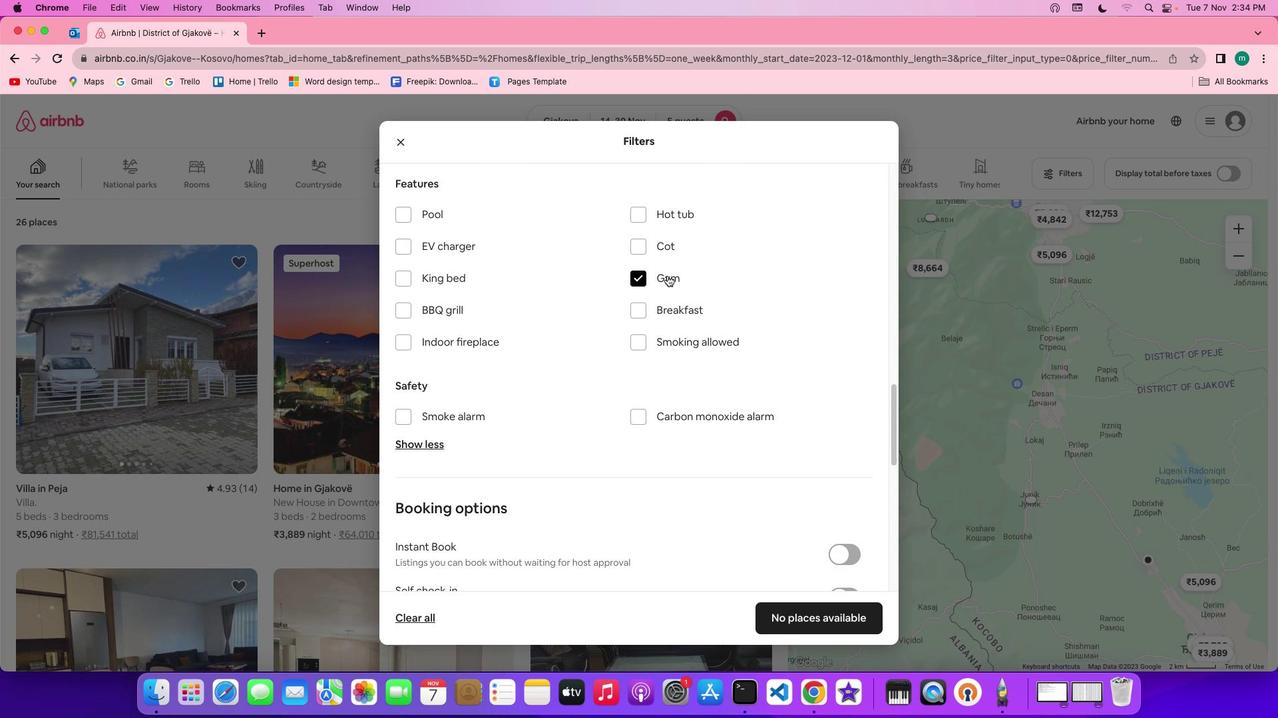 
Action: Mouse moved to (676, 310)
Screenshot: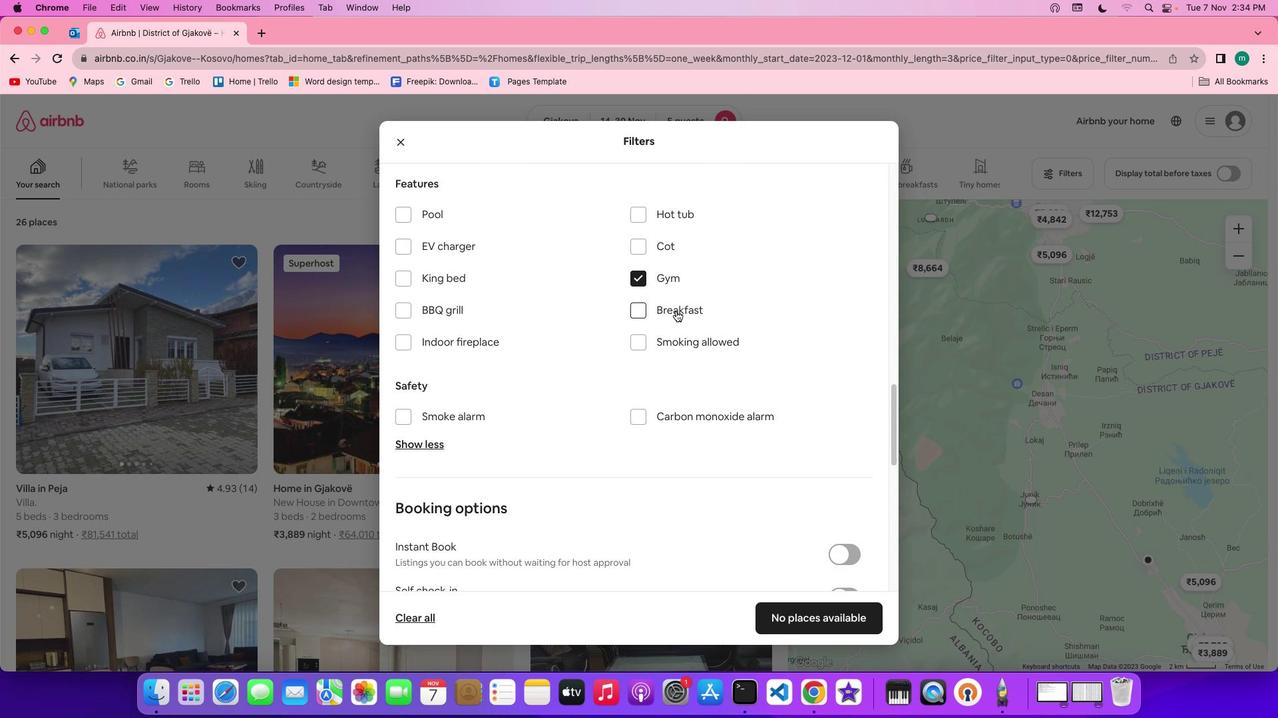 
Action: Mouse pressed left at (676, 310)
Screenshot: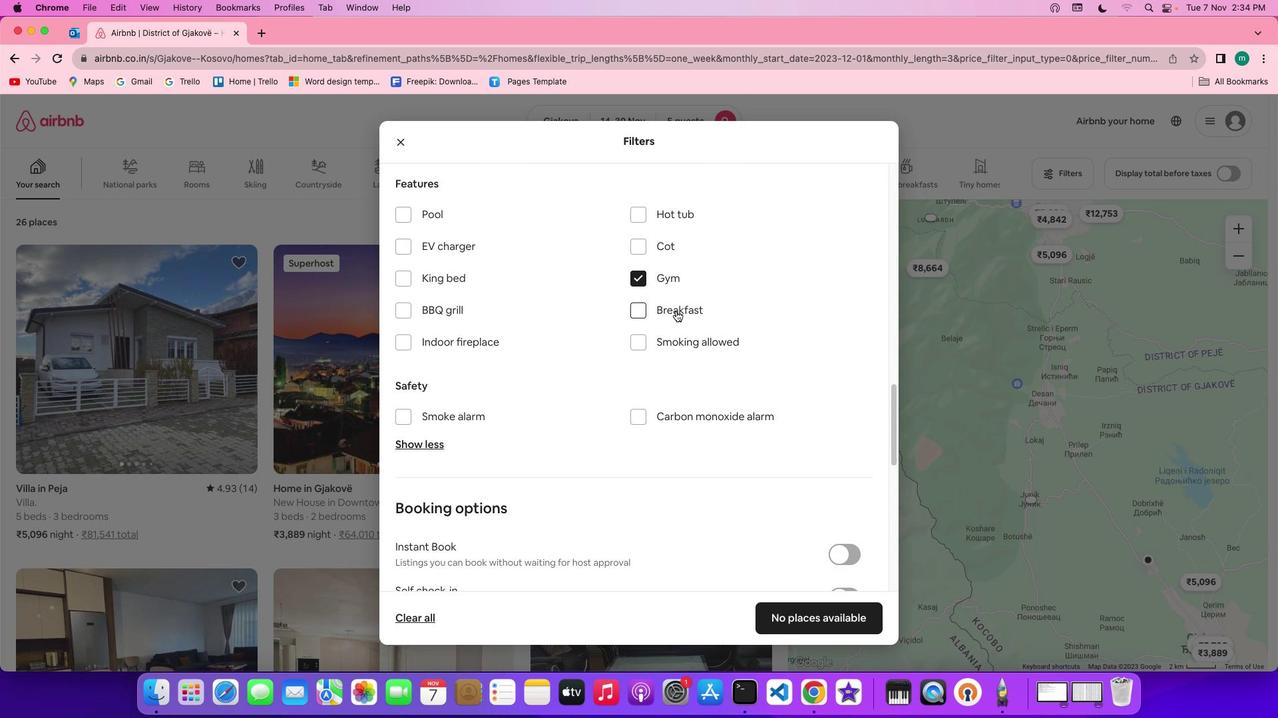 
Action: Mouse moved to (710, 508)
Screenshot: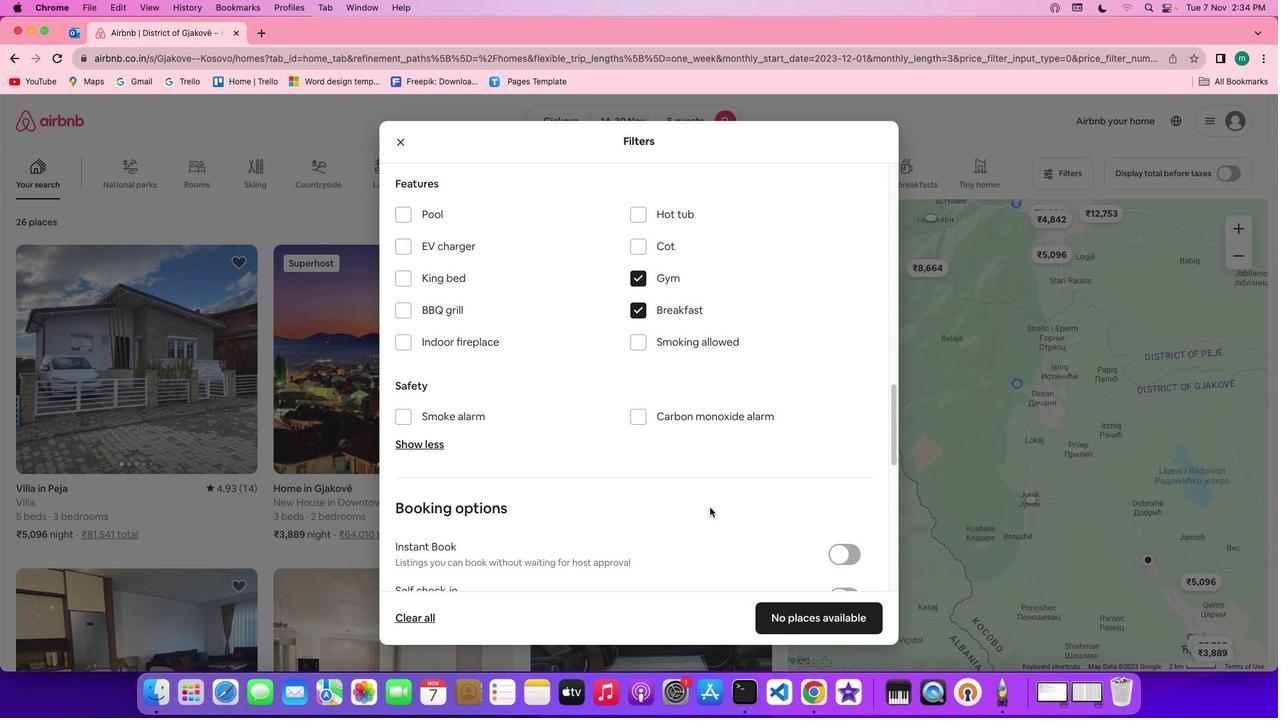 
Action: Mouse scrolled (710, 508) with delta (0, 0)
Screenshot: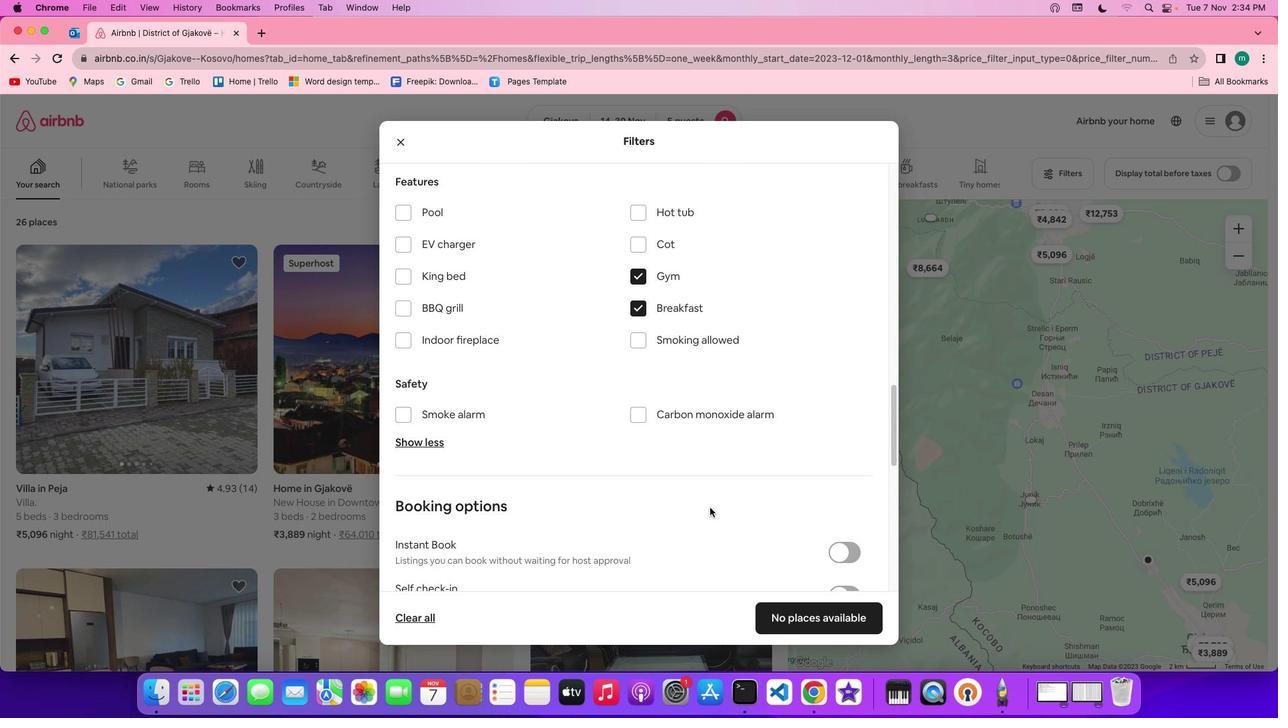 
Action: Mouse scrolled (710, 508) with delta (0, 0)
Screenshot: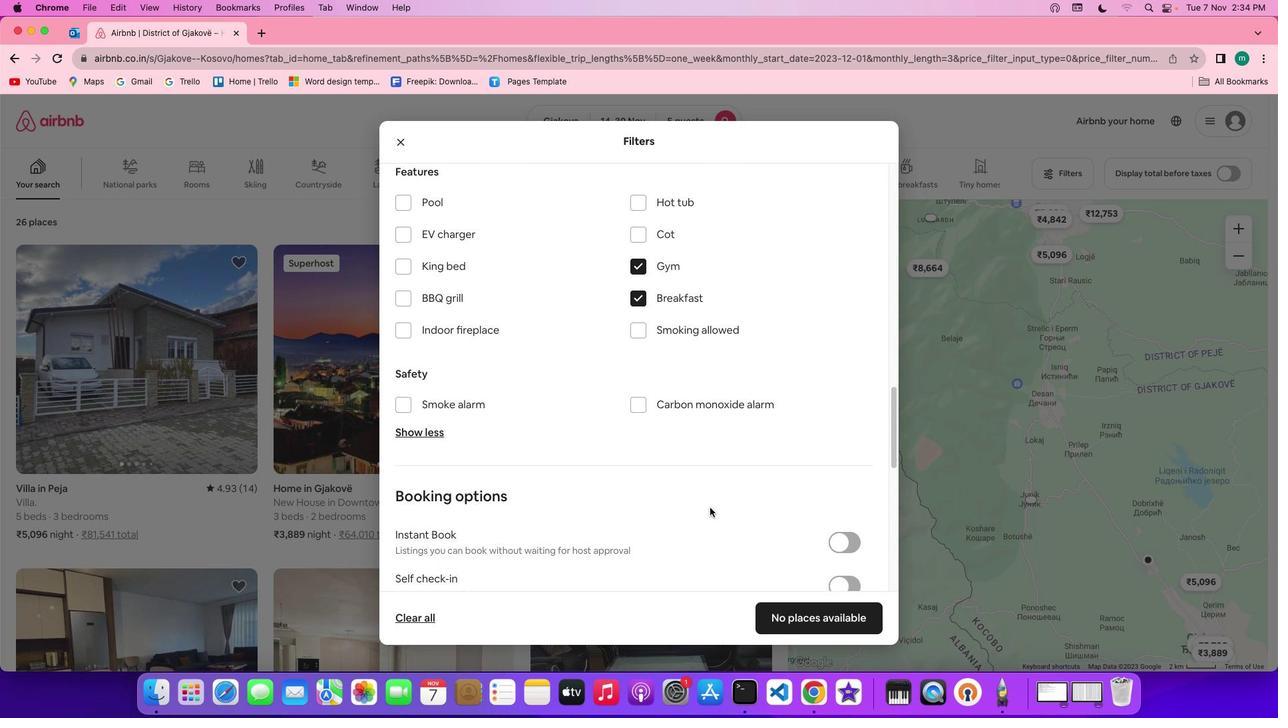 
Action: Mouse scrolled (710, 508) with delta (0, 0)
Screenshot: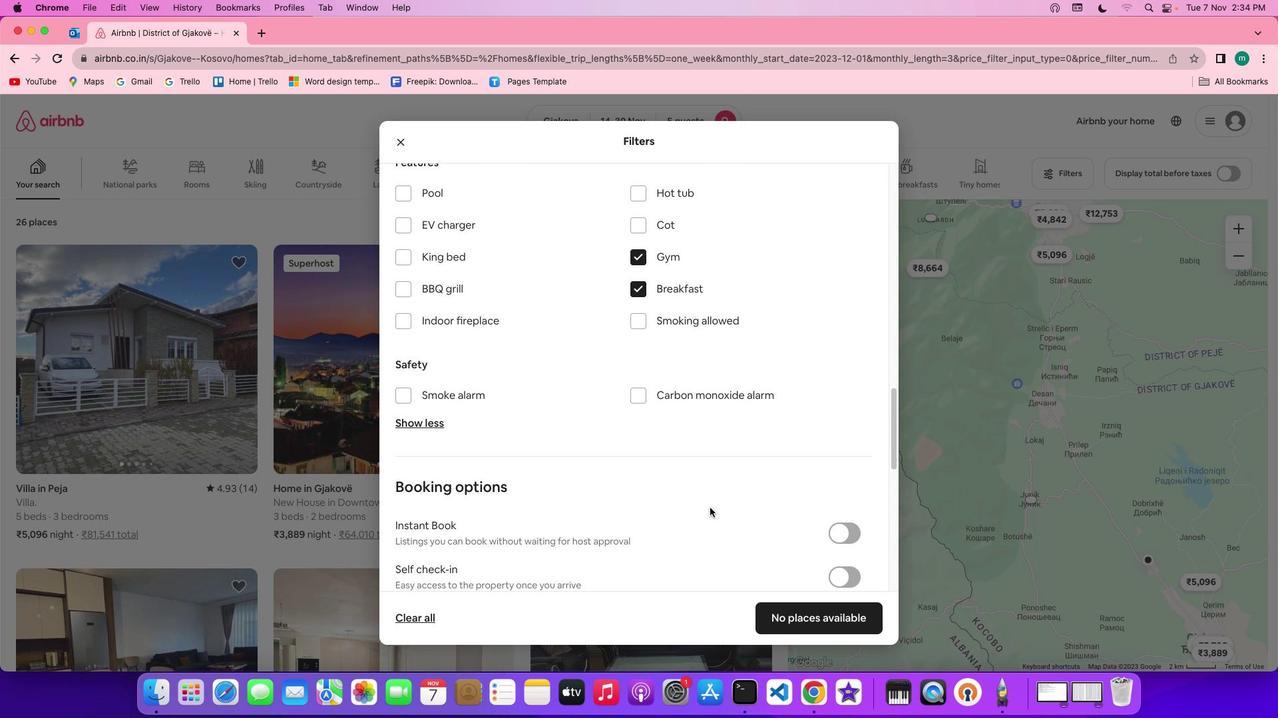 
Action: Mouse scrolled (710, 508) with delta (0, 0)
Screenshot: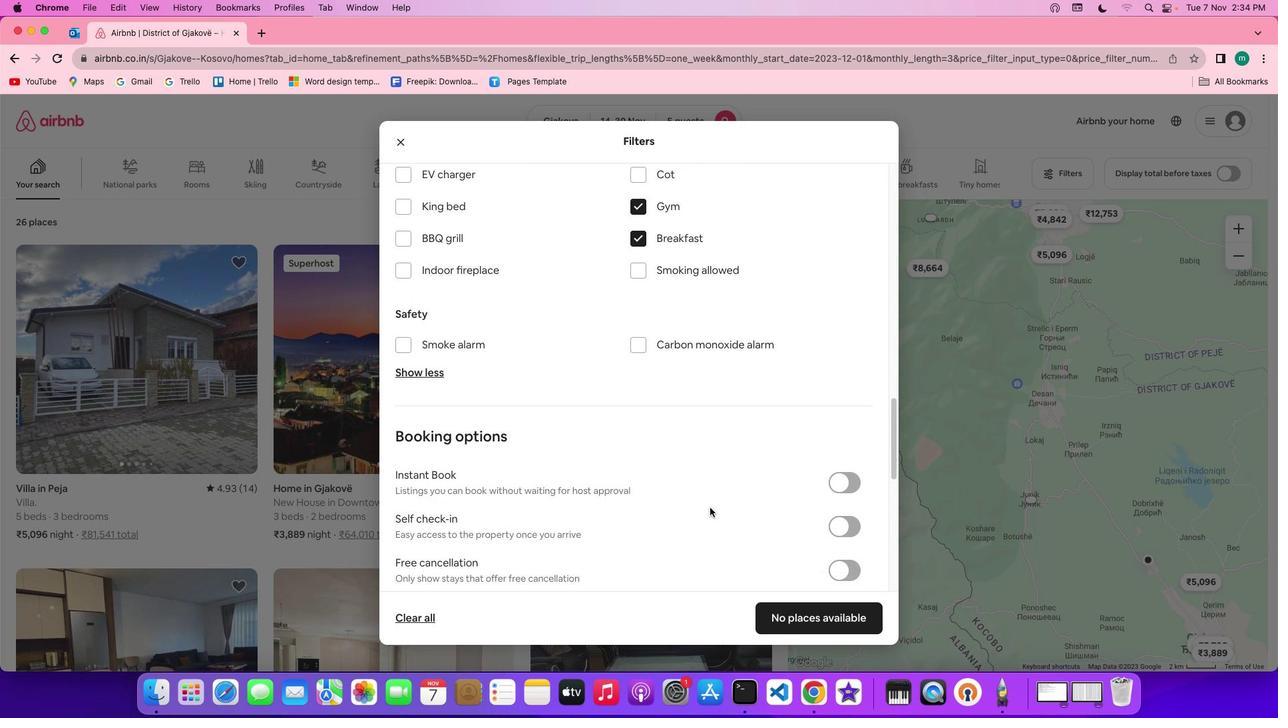 
Action: Mouse scrolled (710, 508) with delta (0, 0)
Screenshot: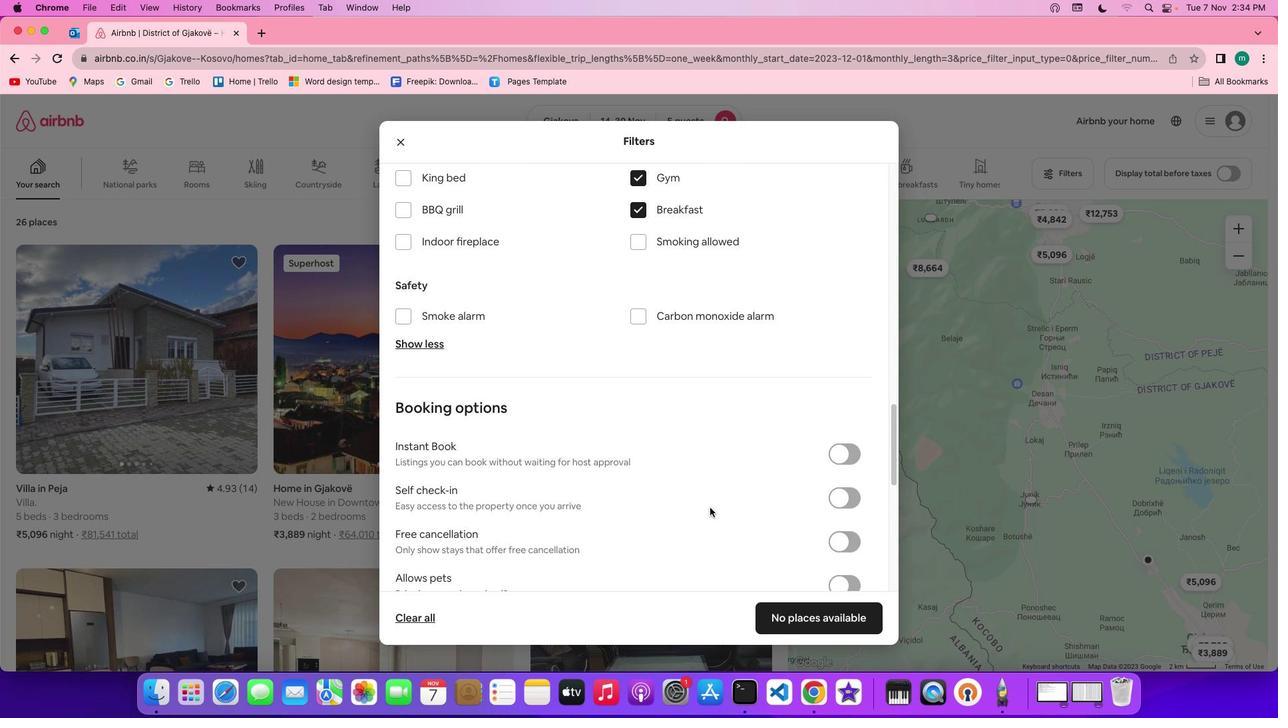 
Action: Mouse scrolled (710, 508) with delta (0, 0)
Screenshot: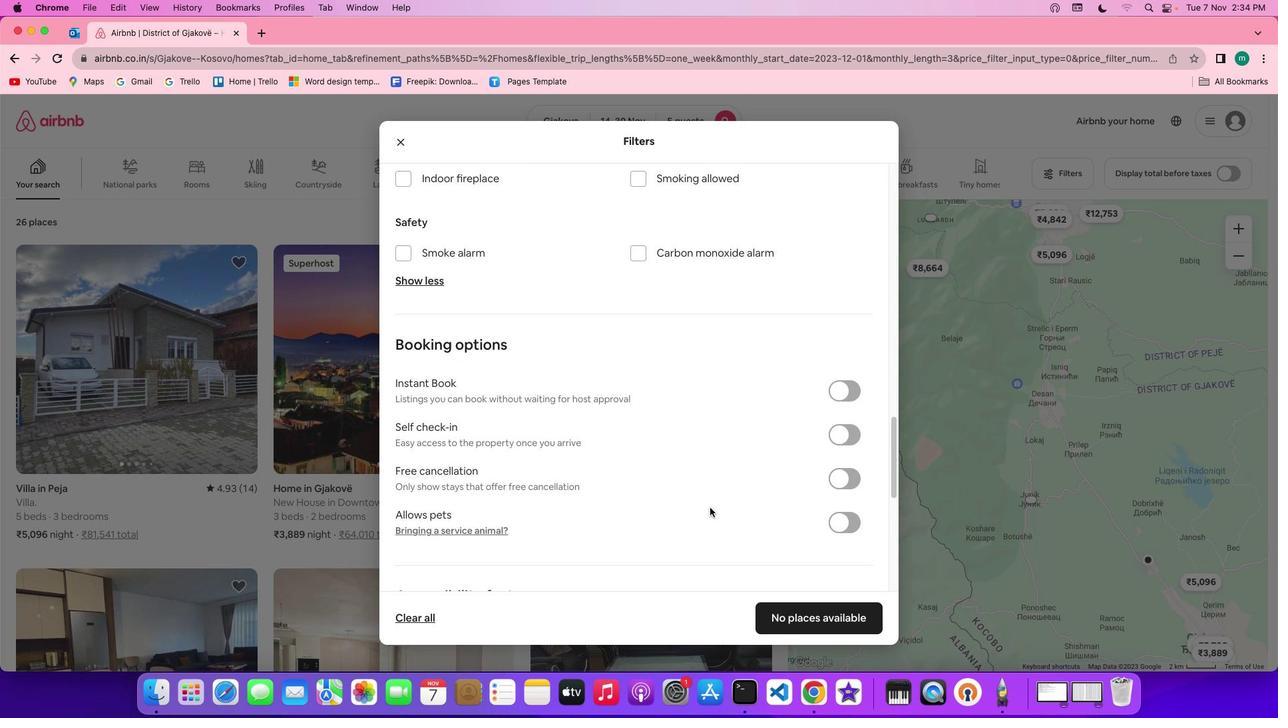 
Action: Mouse scrolled (710, 508) with delta (0, -1)
Screenshot: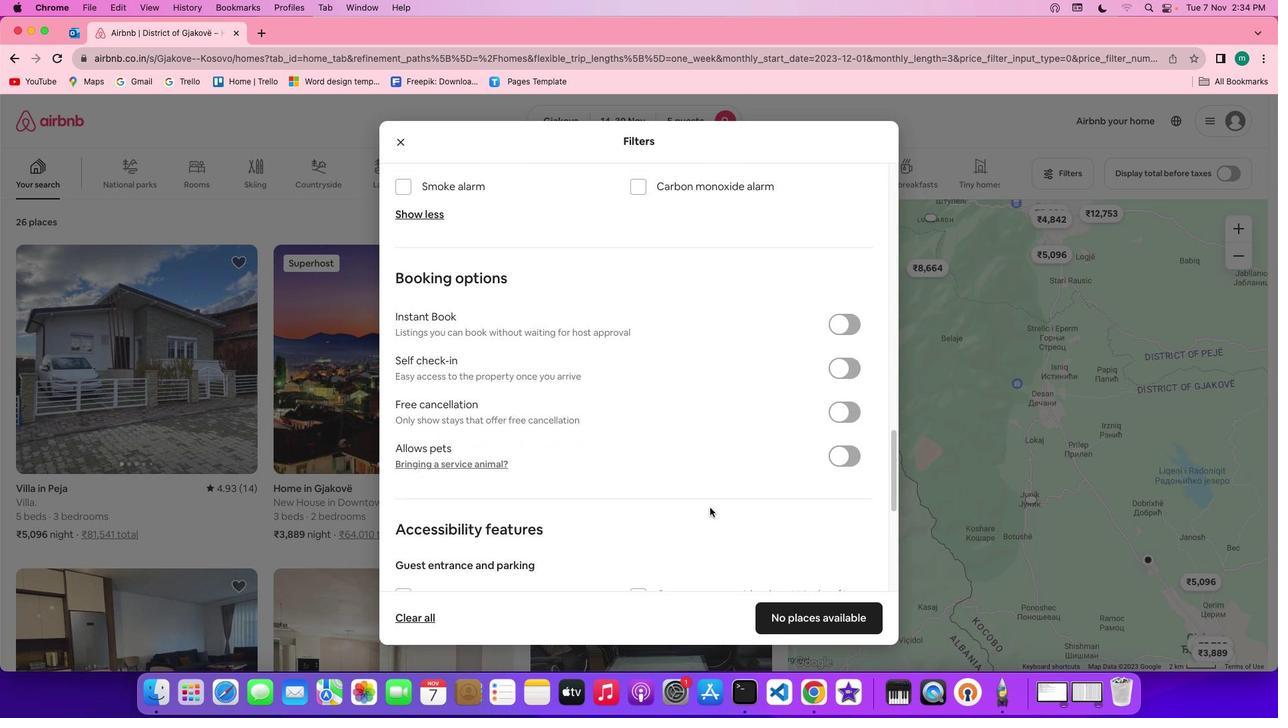 
Action: Mouse scrolled (710, 508) with delta (0, -2)
Screenshot: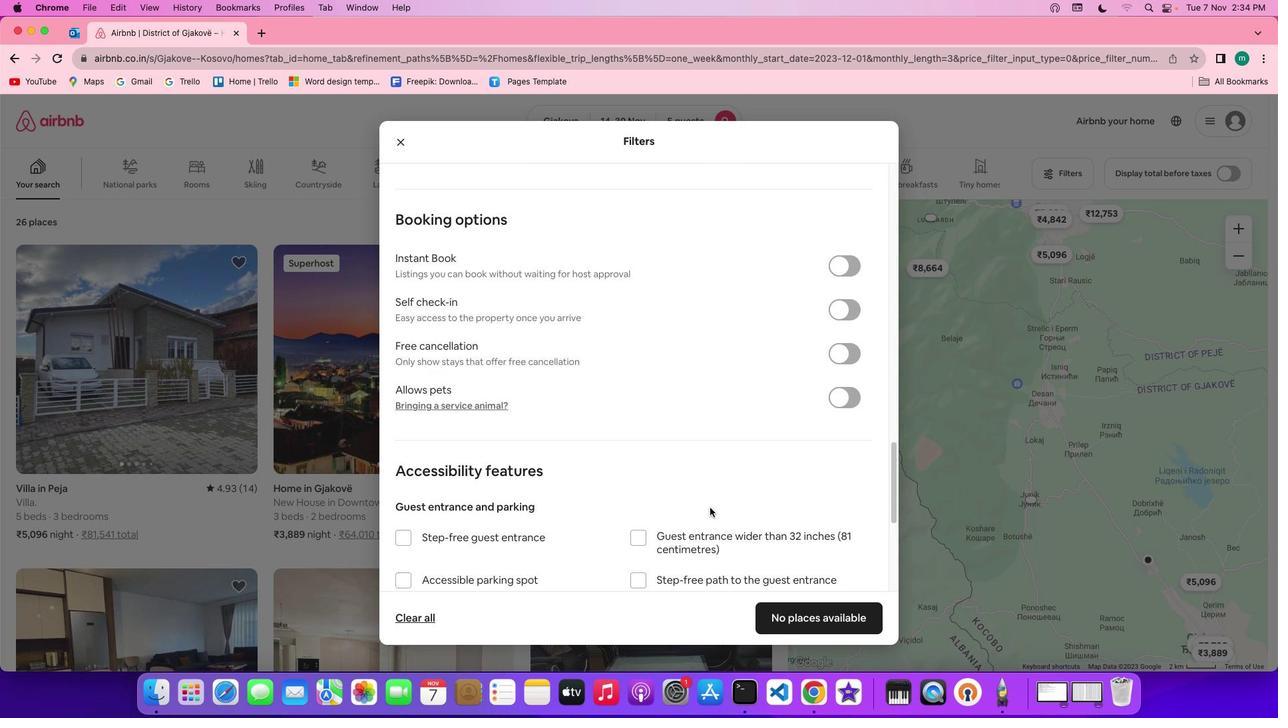 
Action: Mouse scrolled (710, 508) with delta (0, -2)
Screenshot: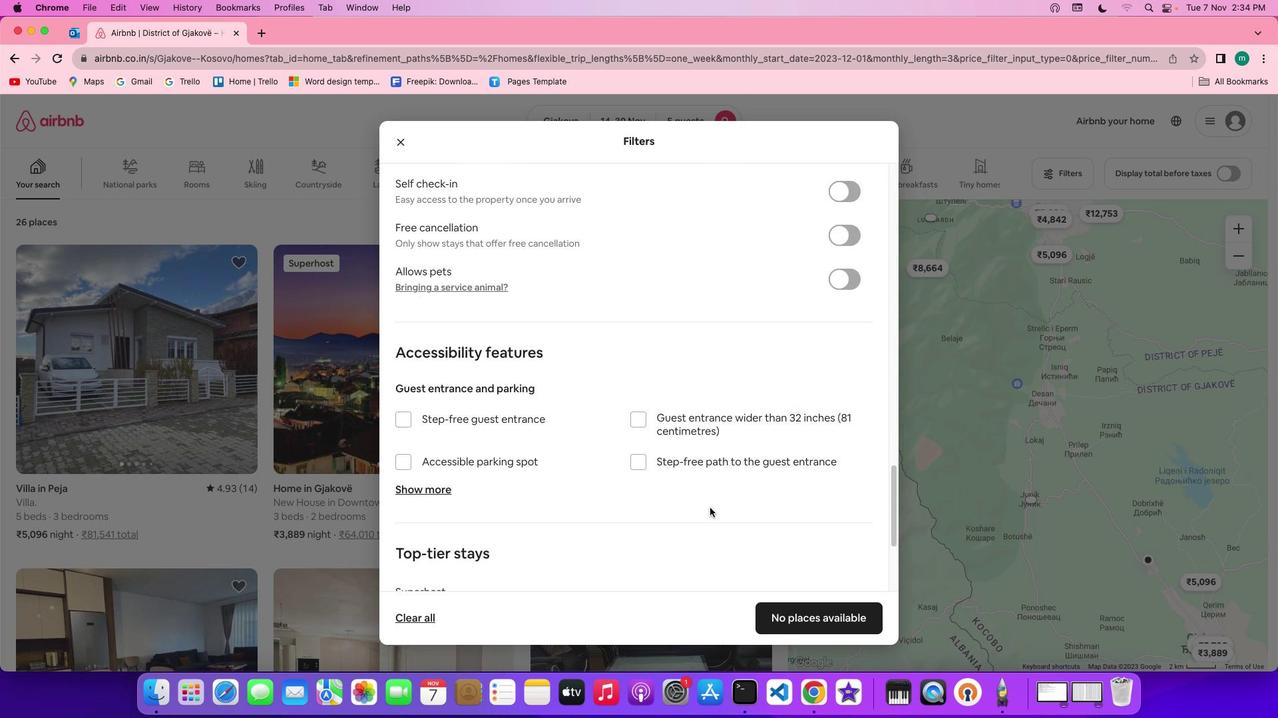 
Action: Mouse scrolled (710, 508) with delta (0, 0)
Screenshot: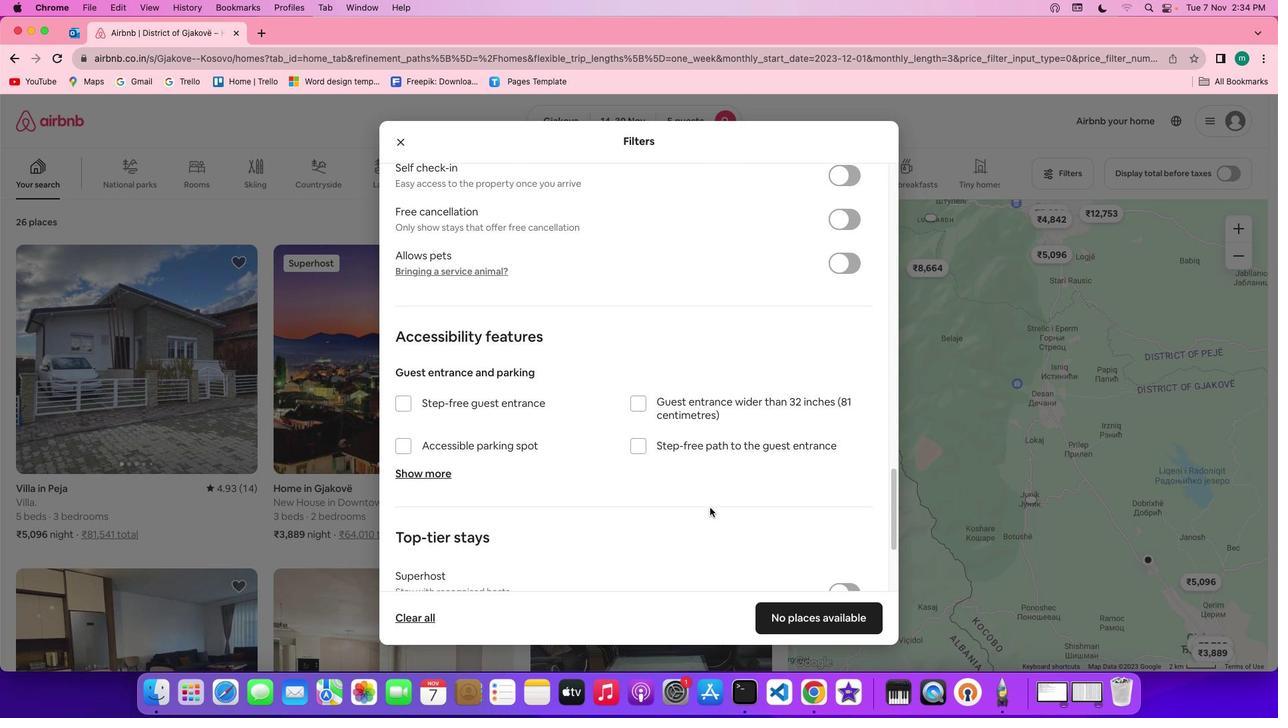 
Action: Mouse scrolled (710, 508) with delta (0, 0)
Screenshot: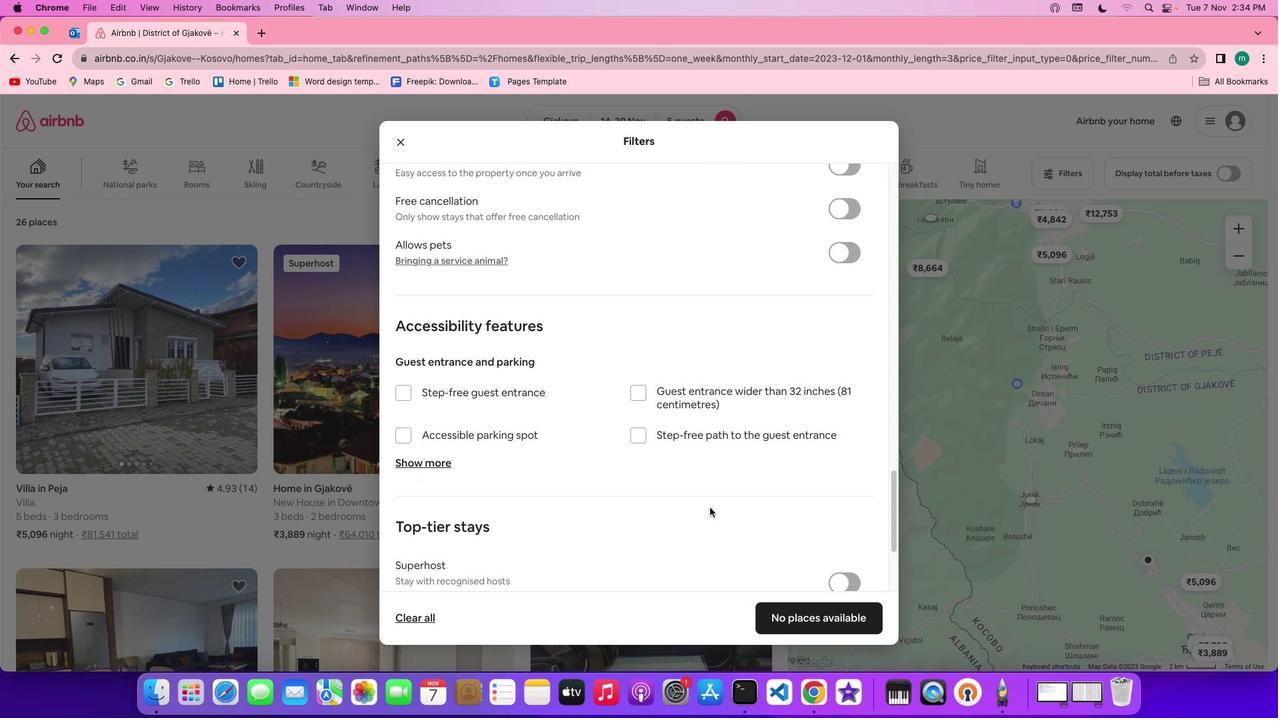 
Action: Mouse scrolled (710, 508) with delta (0, -1)
Screenshot: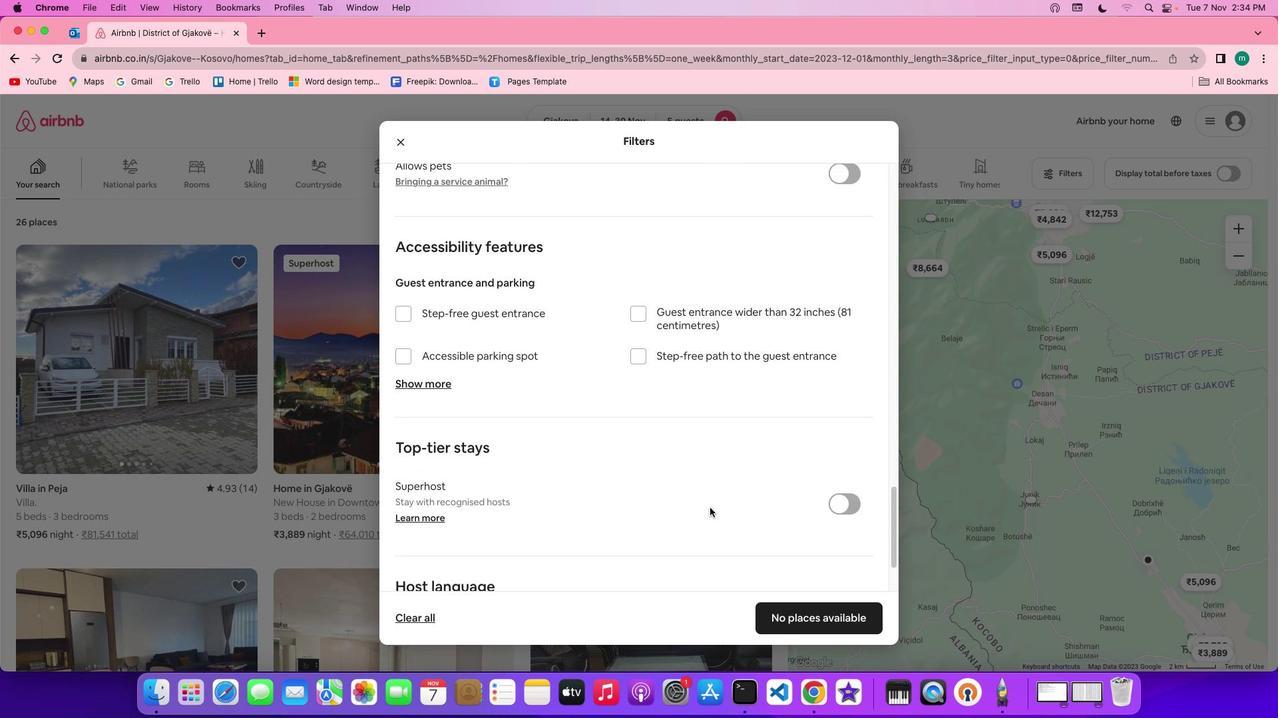 
Action: Mouse scrolled (710, 508) with delta (0, -3)
Screenshot: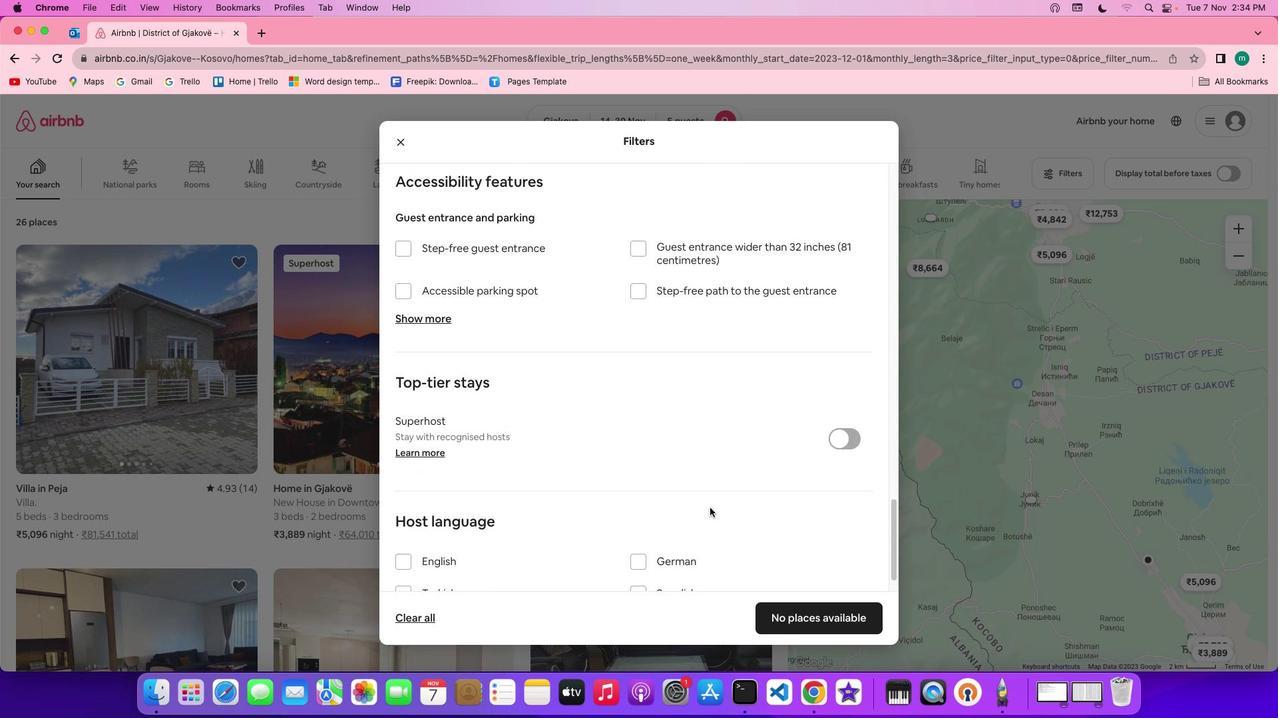 
Action: Mouse scrolled (710, 508) with delta (0, -3)
Screenshot: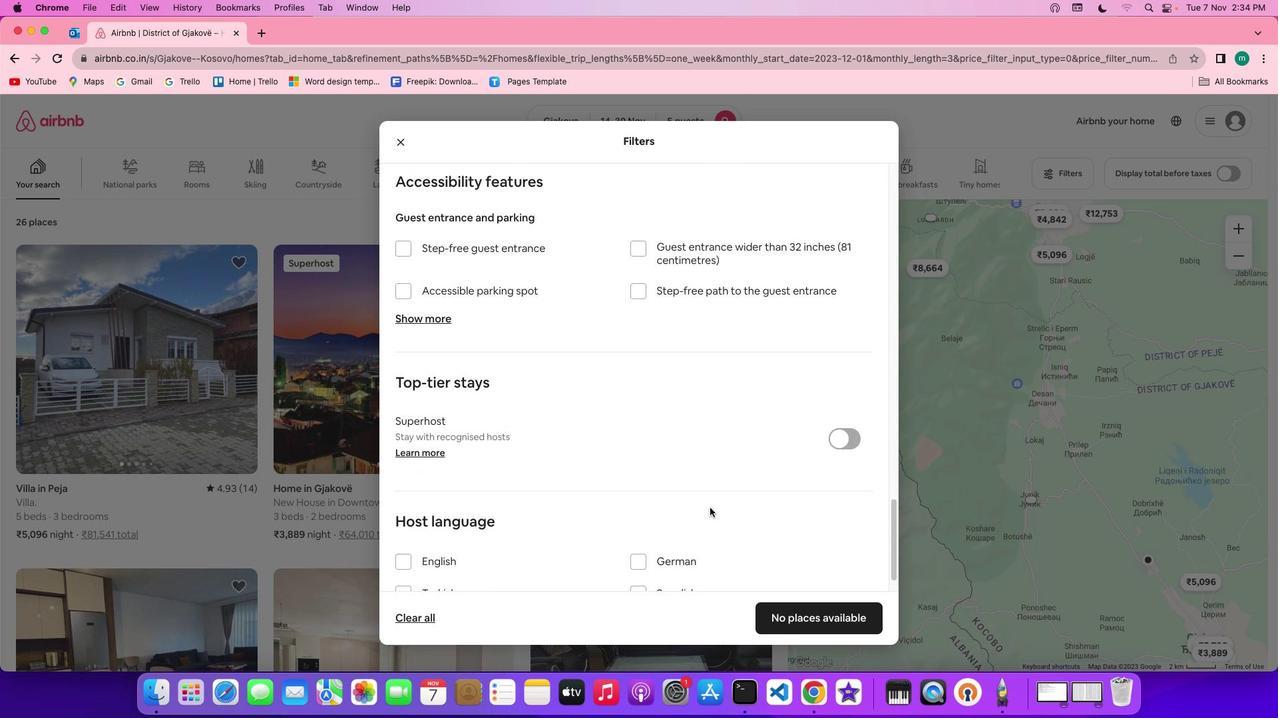 
Action: Mouse scrolled (710, 508) with delta (0, 0)
Screenshot: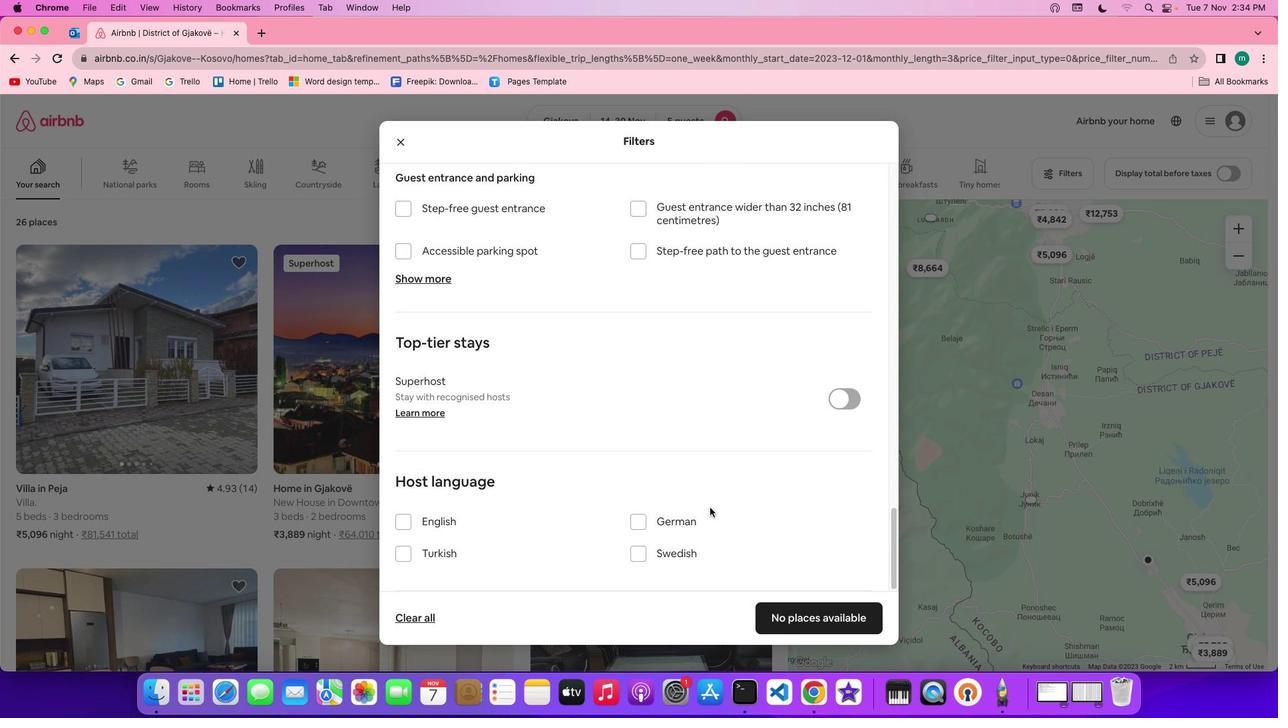 
Action: Mouse scrolled (710, 508) with delta (0, 0)
Screenshot: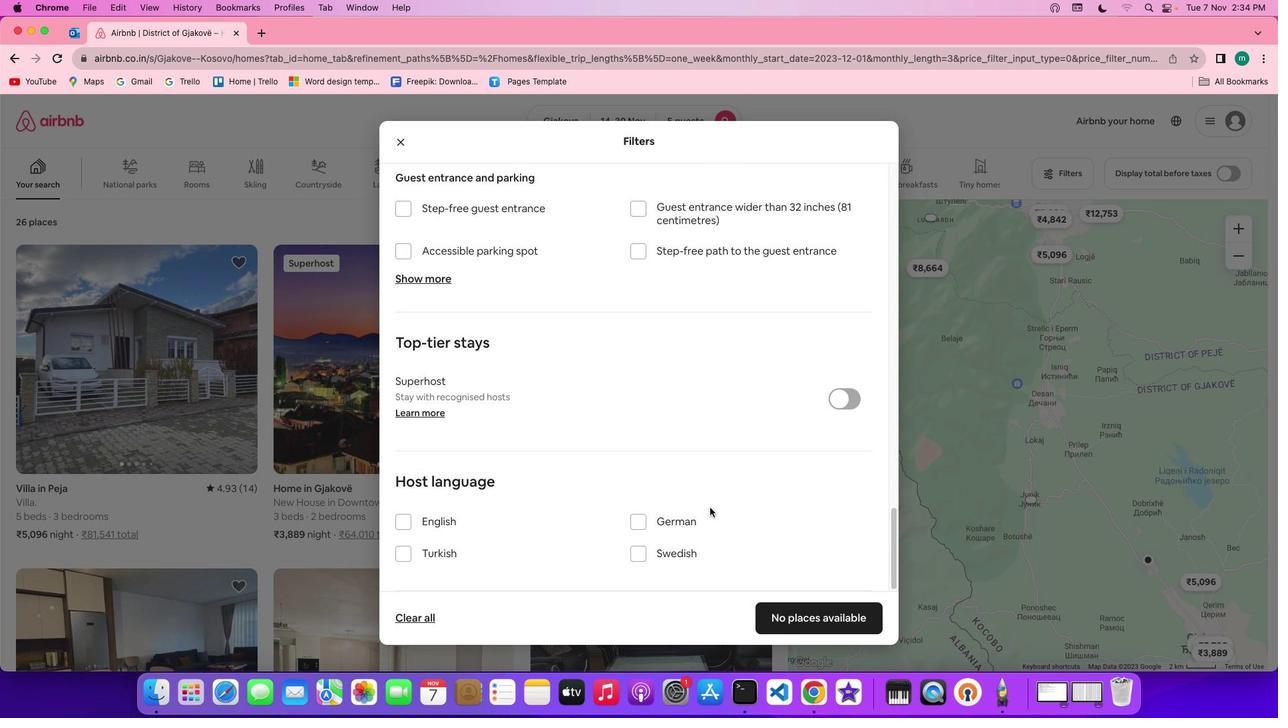 
Action: Mouse scrolled (710, 508) with delta (0, -1)
Screenshot: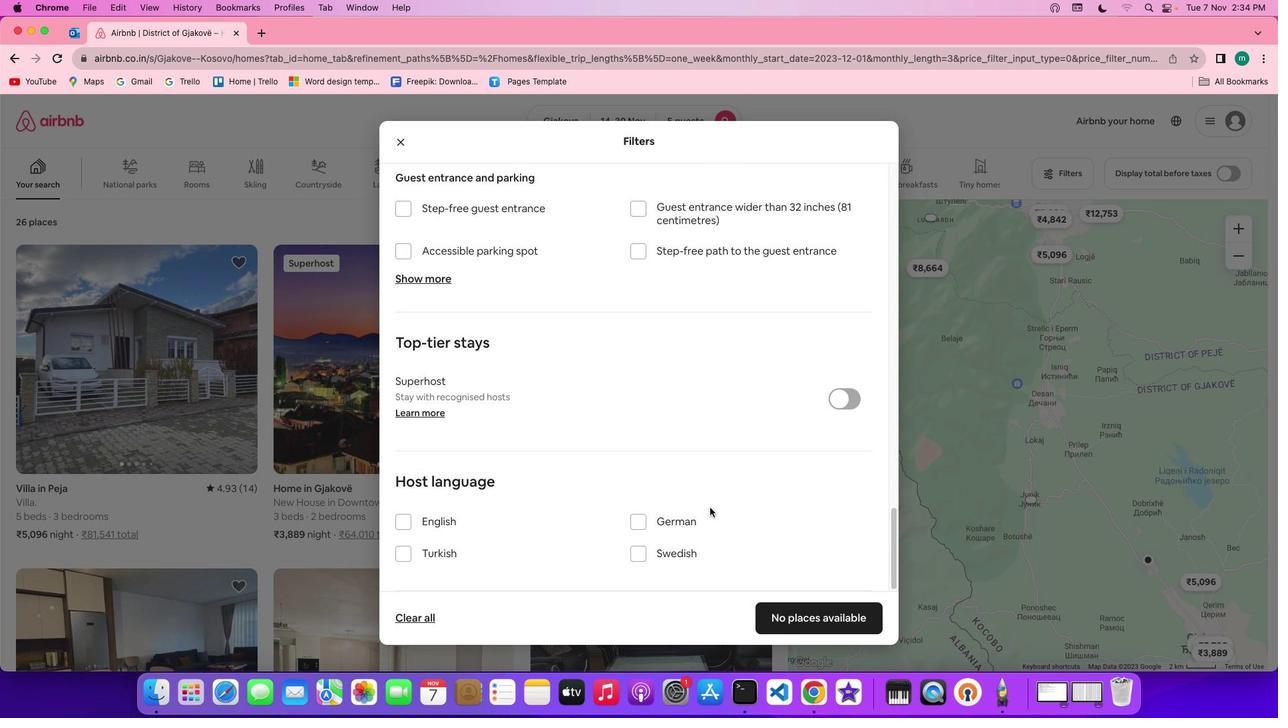 
Action: Mouse scrolled (710, 508) with delta (0, -3)
Screenshot: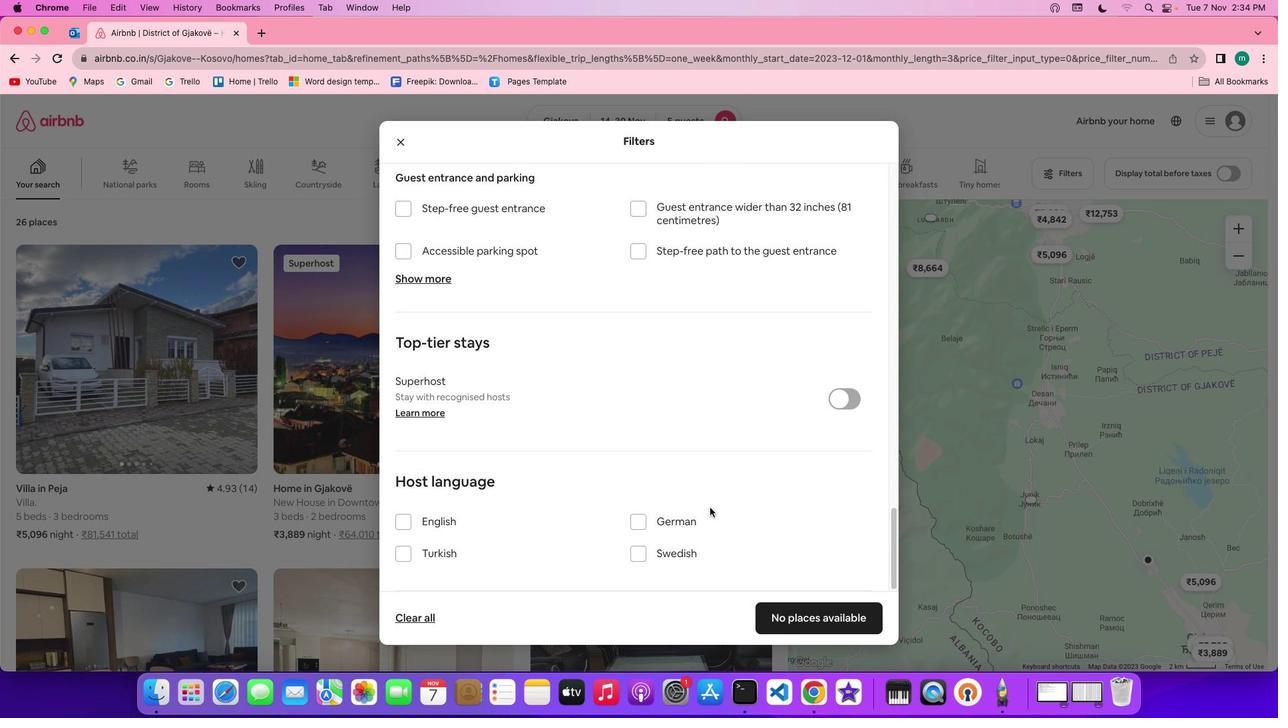 
Action: Mouse scrolled (710, 508) with delta (0, -3)
Screenshot: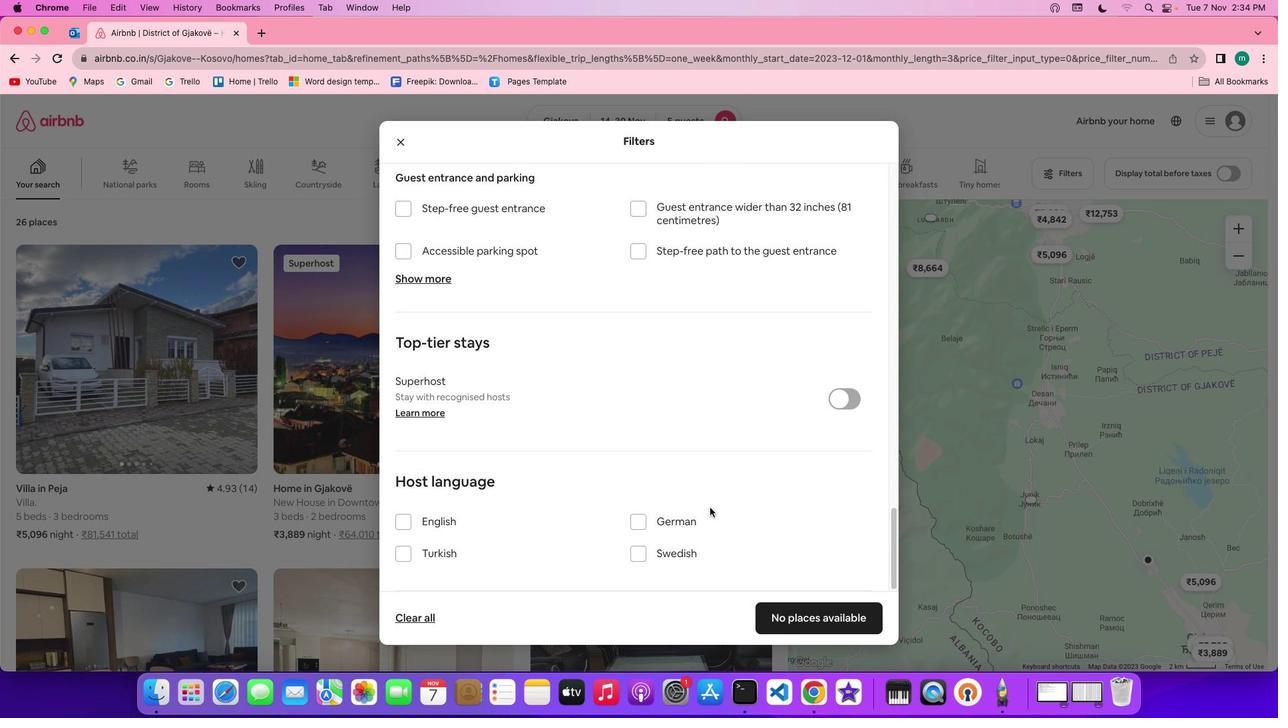 
Action: Mouse scrolled (710, 508) with delta (0, -3)
Screenshot: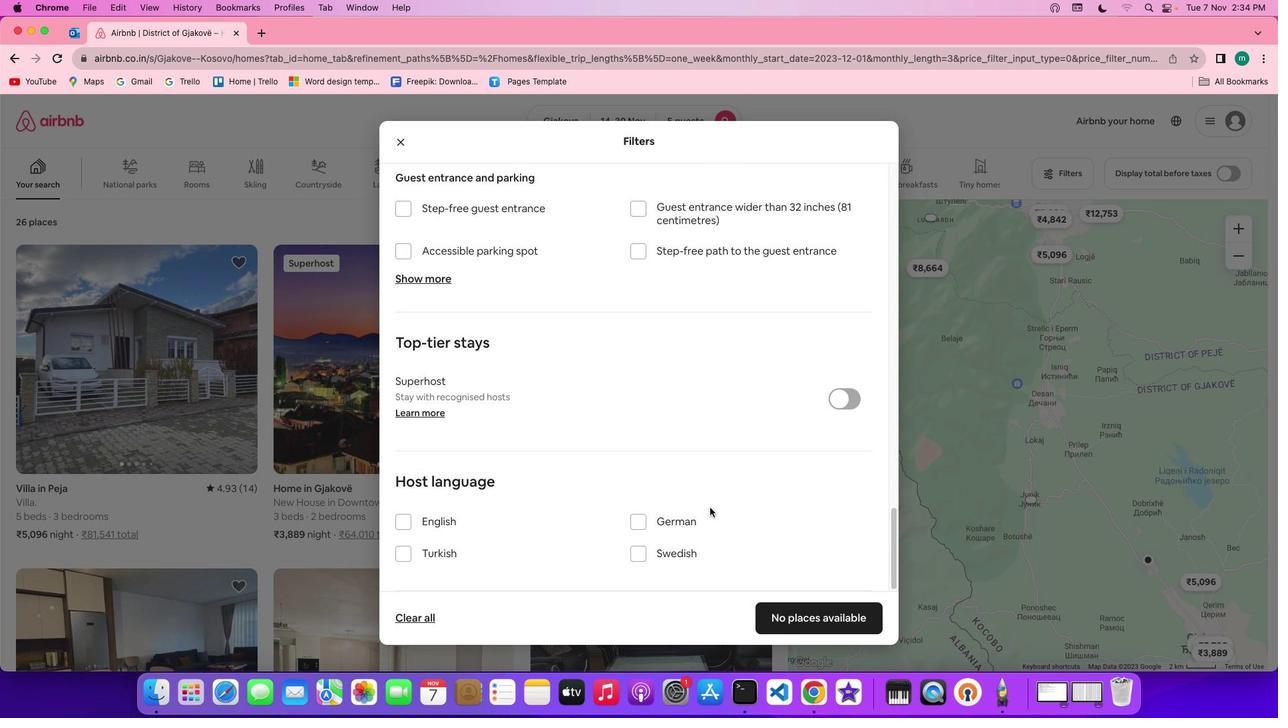 
Action: Mouse moved to (817, 621)
Screenshot: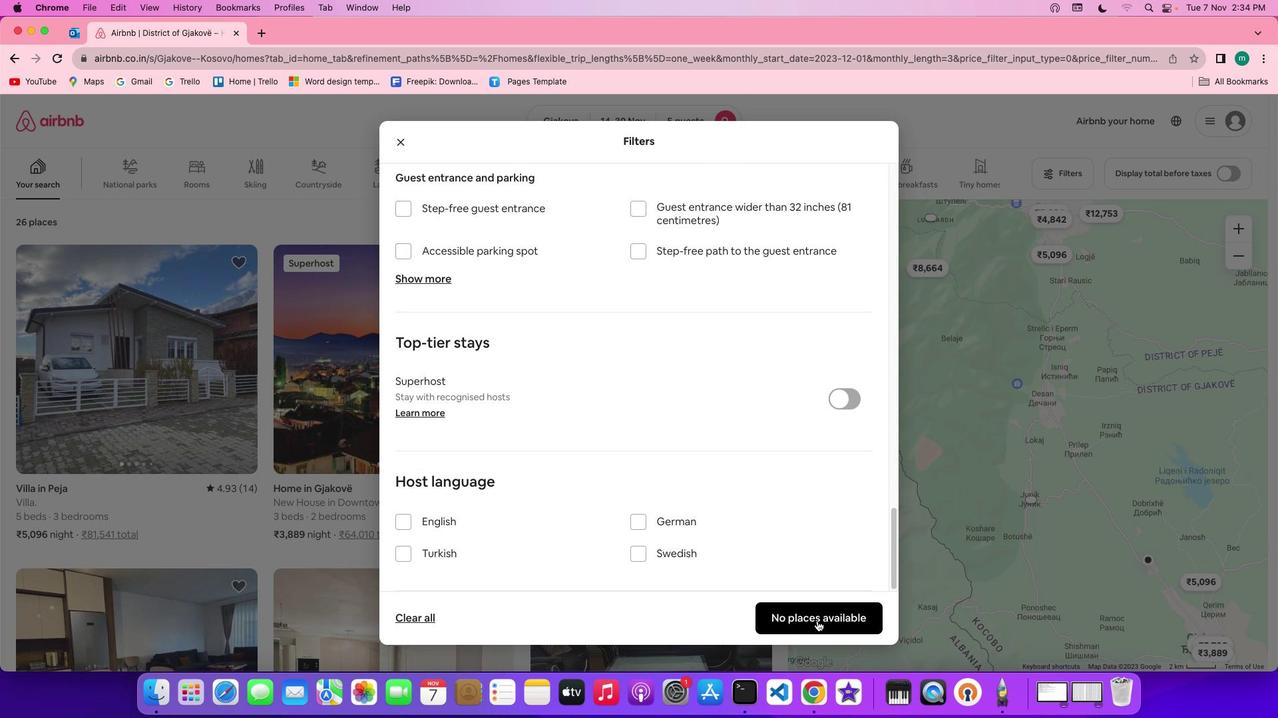 
Action: Mouse pressed left at (817, 621)
Screenshot: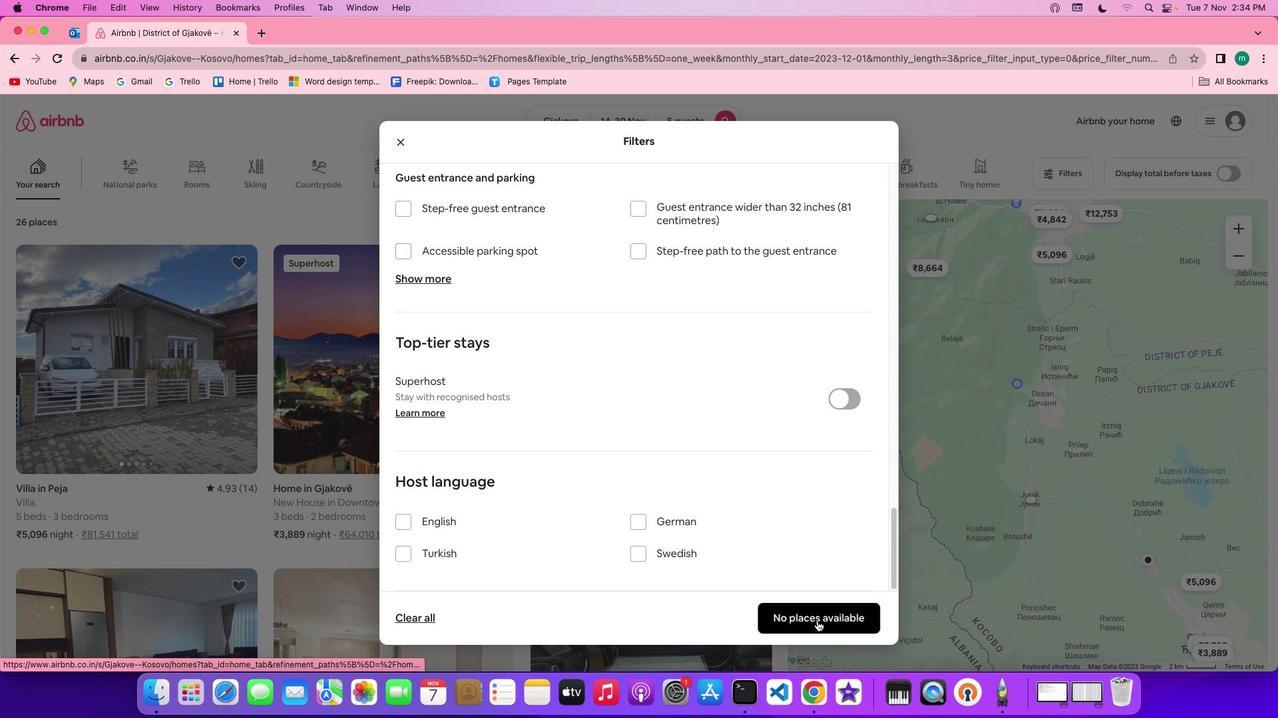
Action: Mouse moved to (149, 386)
Screenshot: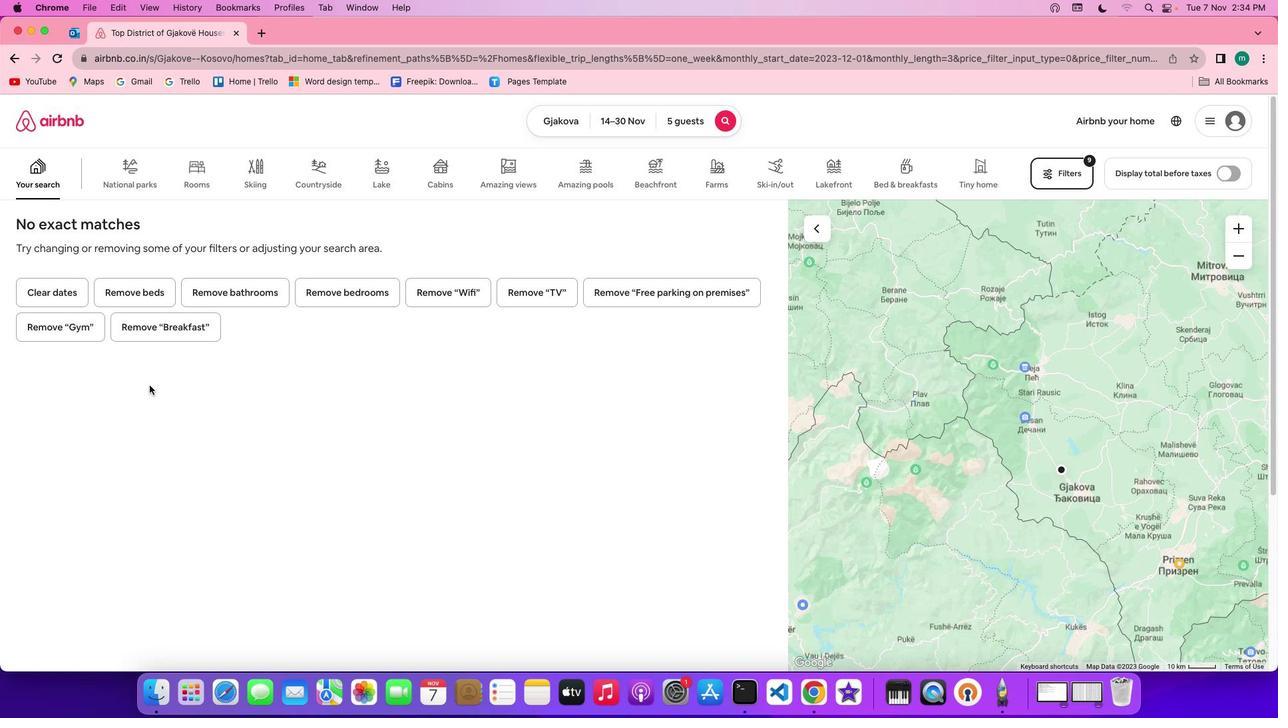 
